 Task: Look for space in San Nicola la Strada, Italy from 10th July, 2023 to 15th July, 2023 for 7 adults in price range Rs.10000 to Rs.15000. Place can be entire place or shared room with 4 bedrooms having 7 beds and 4 bathrooms. Property type can be house, flat, guest house. Amenities needed are: wifi, TV, free parkinig on premises, gym, breakfast. Booking option can be shelf check-in. Required host language is English.
Action: Mouse moved to (594, 126)
Screenshot: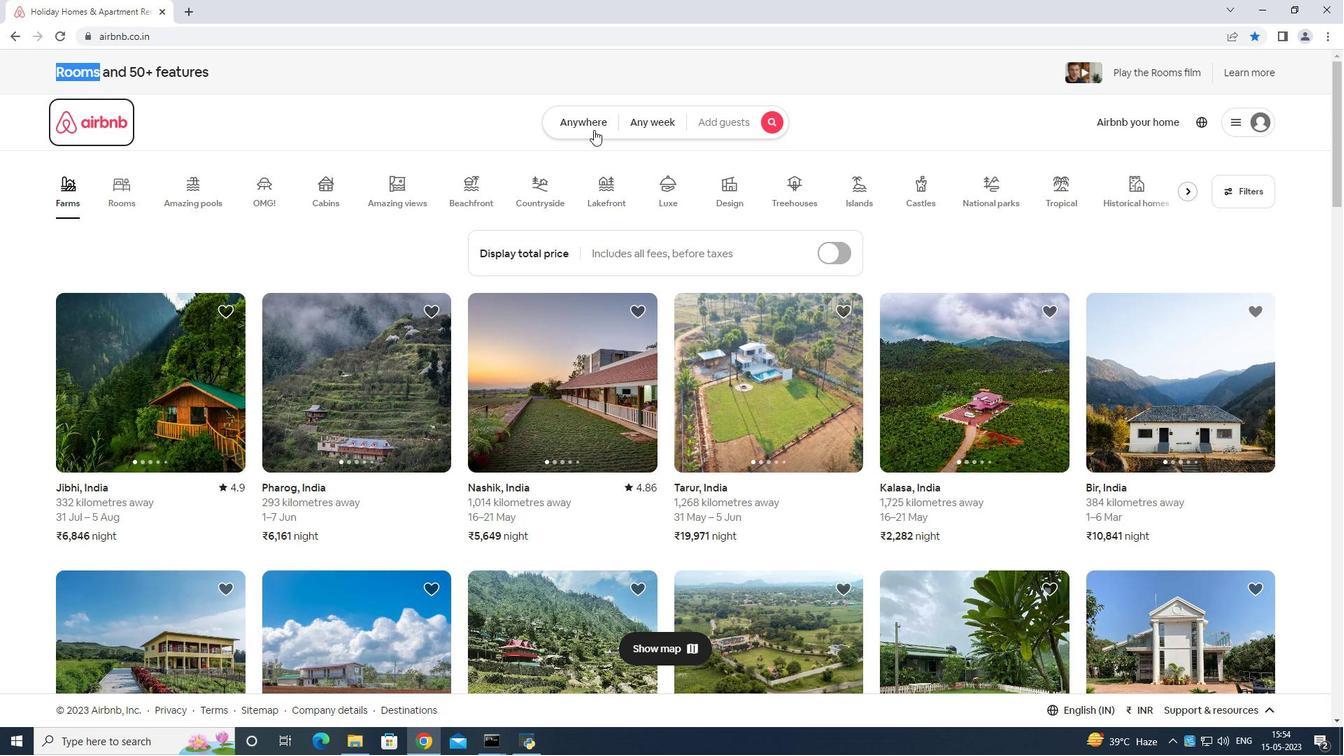 
Action: Mouse pressed left at (594, 126)
Screenshot: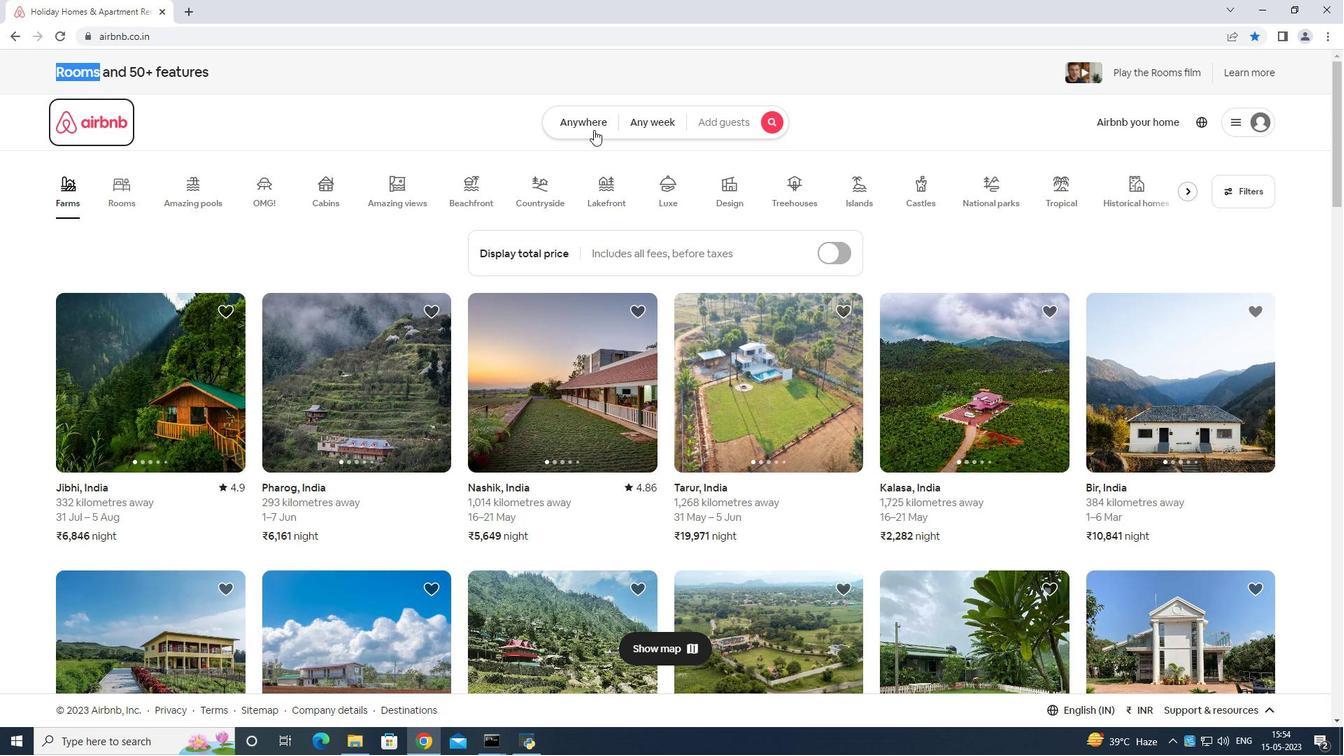 
Action: Mouse moved to (512, 177)
Screenshot: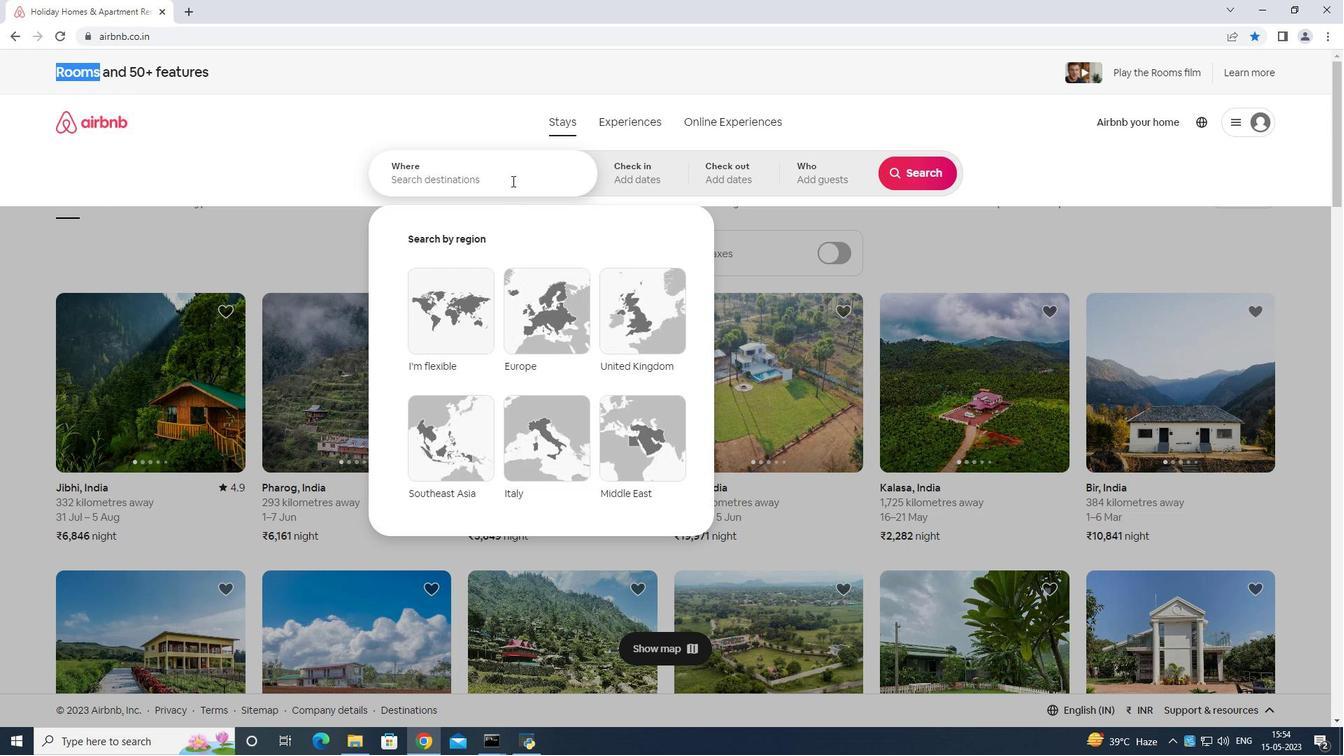 
Action: Mouse pressed left at (512, 177)
Screenshot: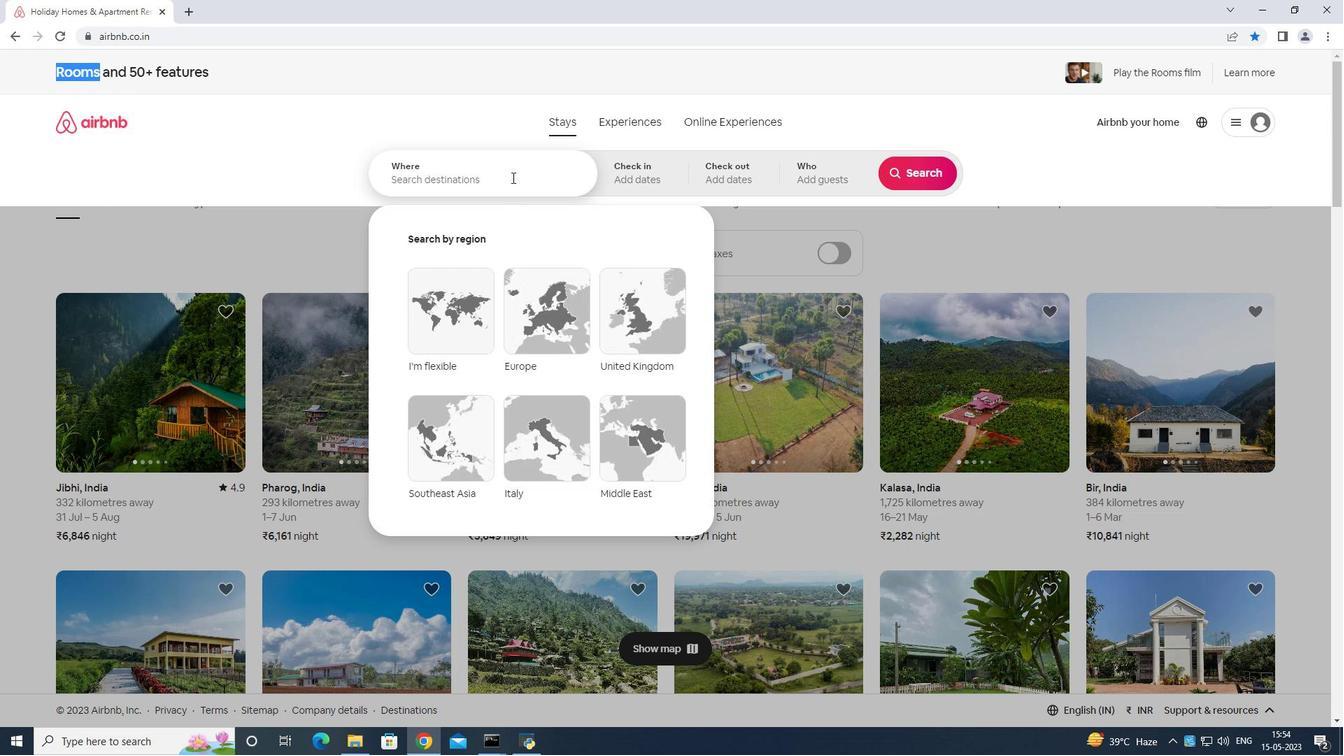 
Action: Key pressed <Key.shift>San<Key.space><Key.shift>Nicola<Key.space>la<Key.space>strada<Key.space>italy<Key.enter>
Screenshot: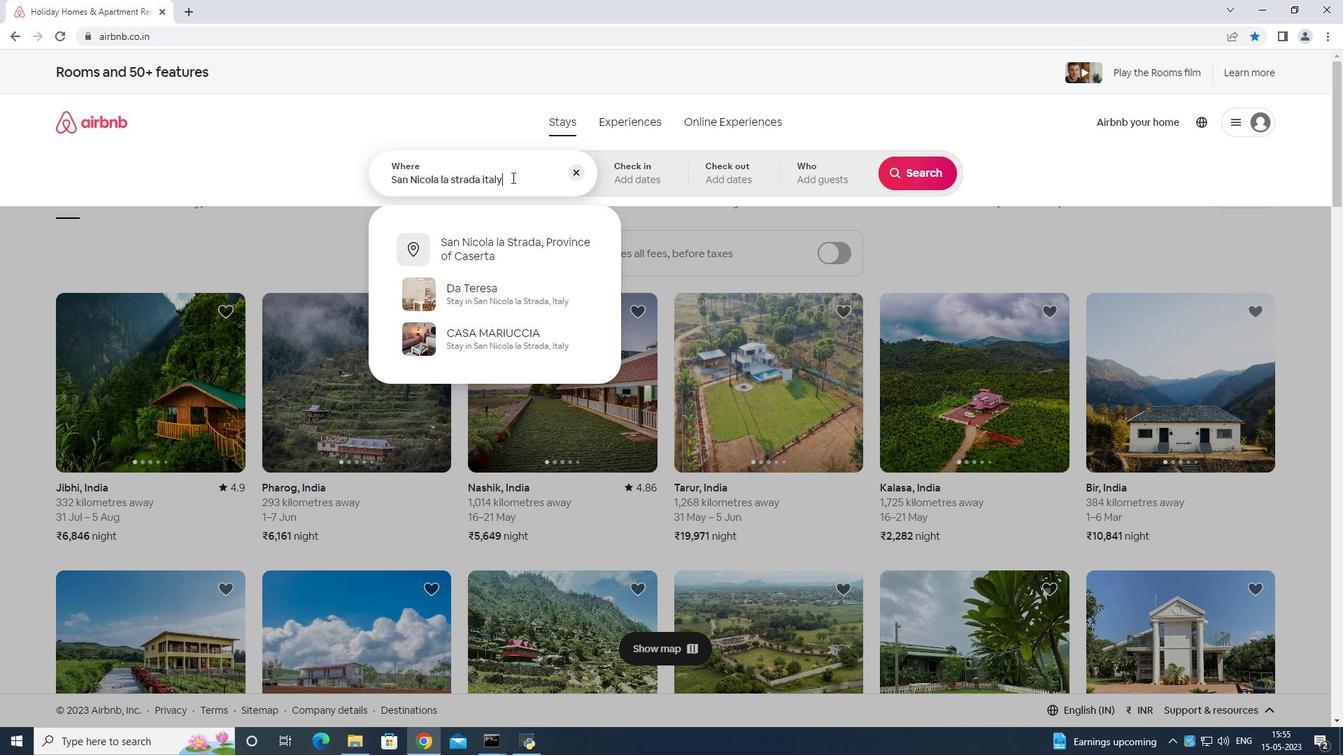 
Action: Mouse moved to (912, 281)
Screenshot: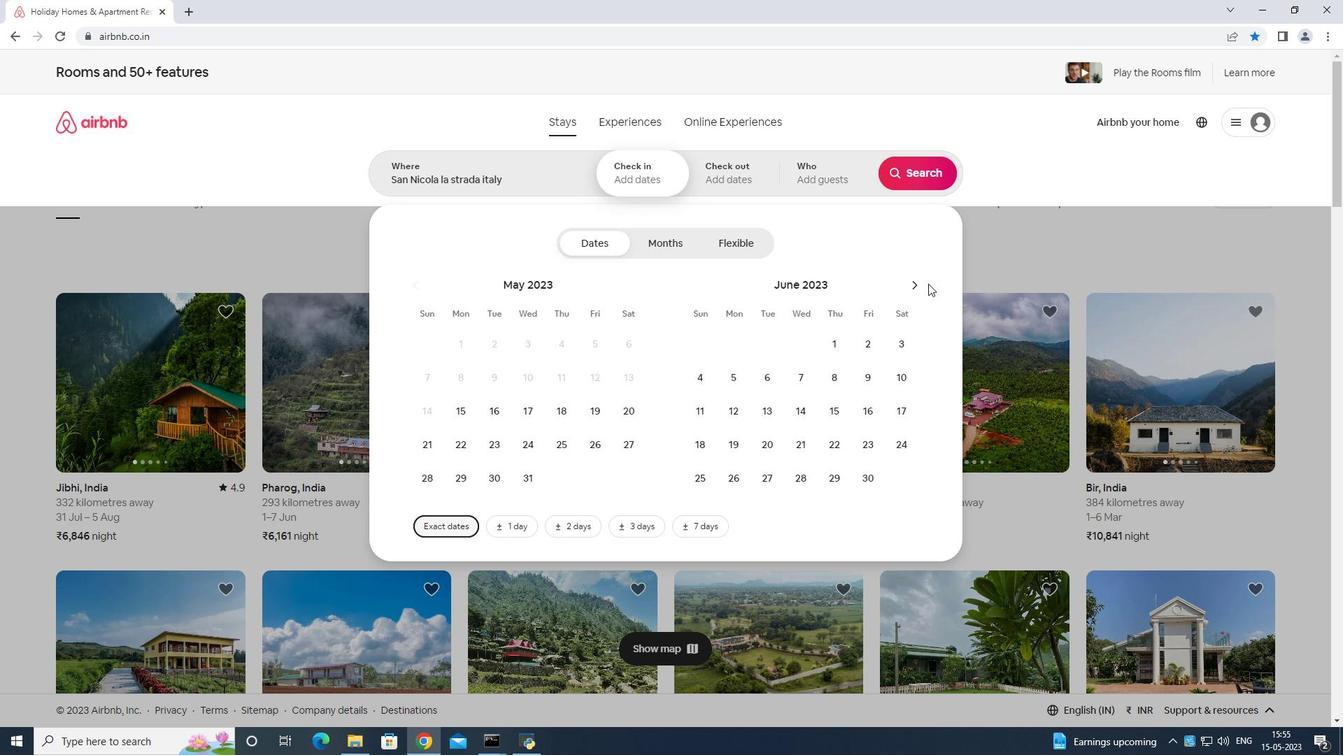 
Action: Mouse pressed left at (912, 281)
Screenshot: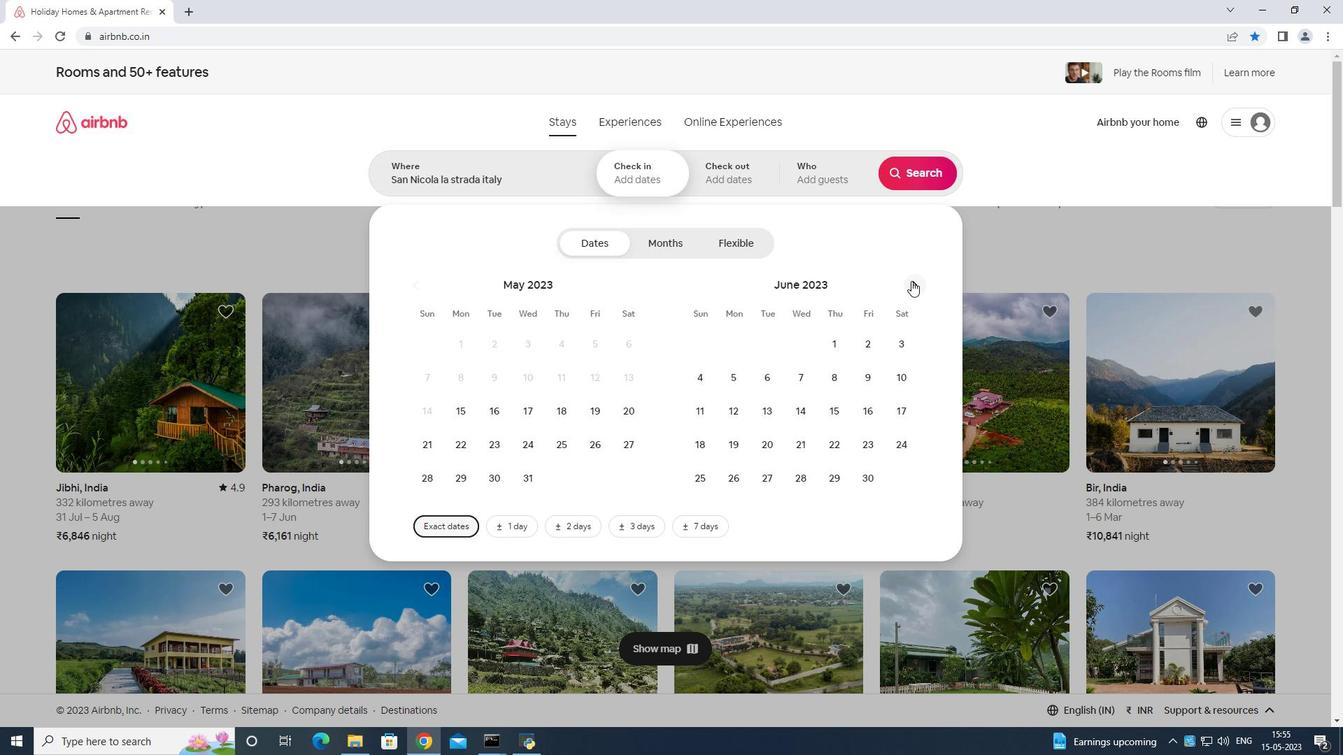 
Action: Mouse moved to (721, 407)
Screenshot: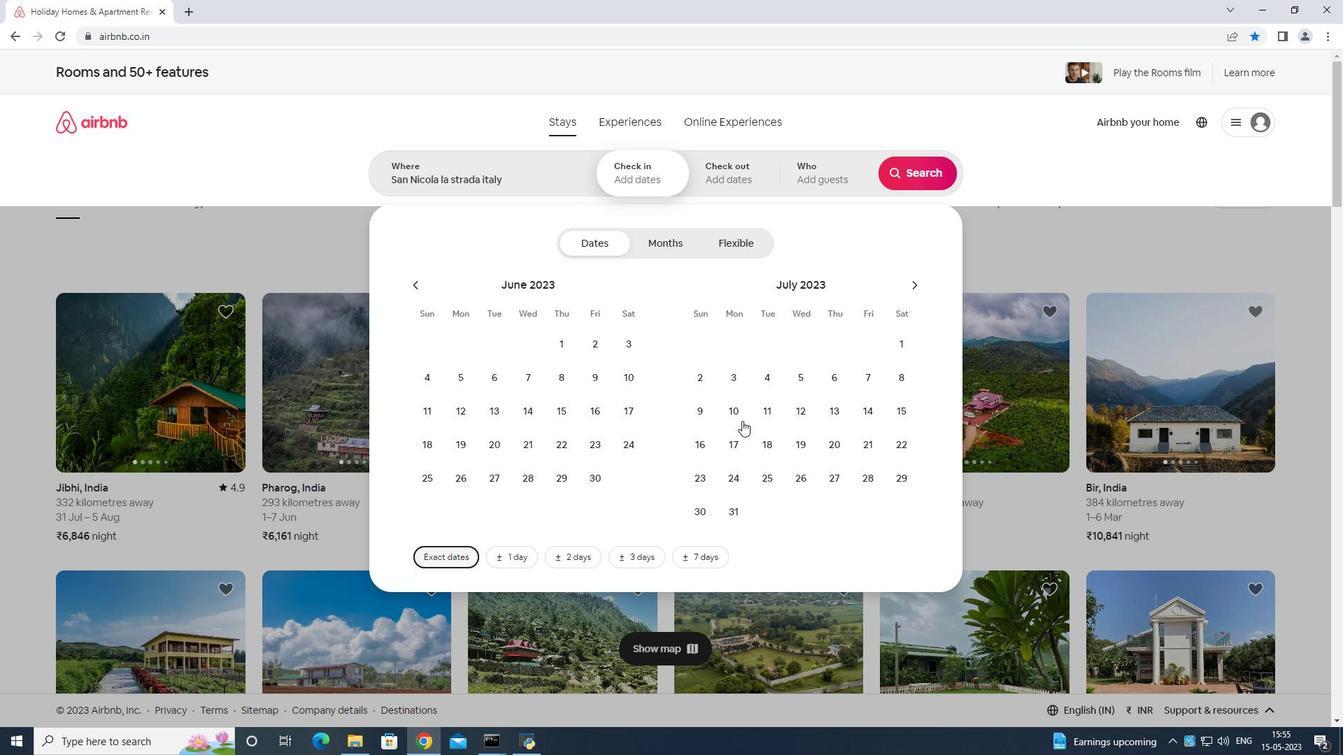 
Action: Mouse pressed left at (721, 407)
Screenshot: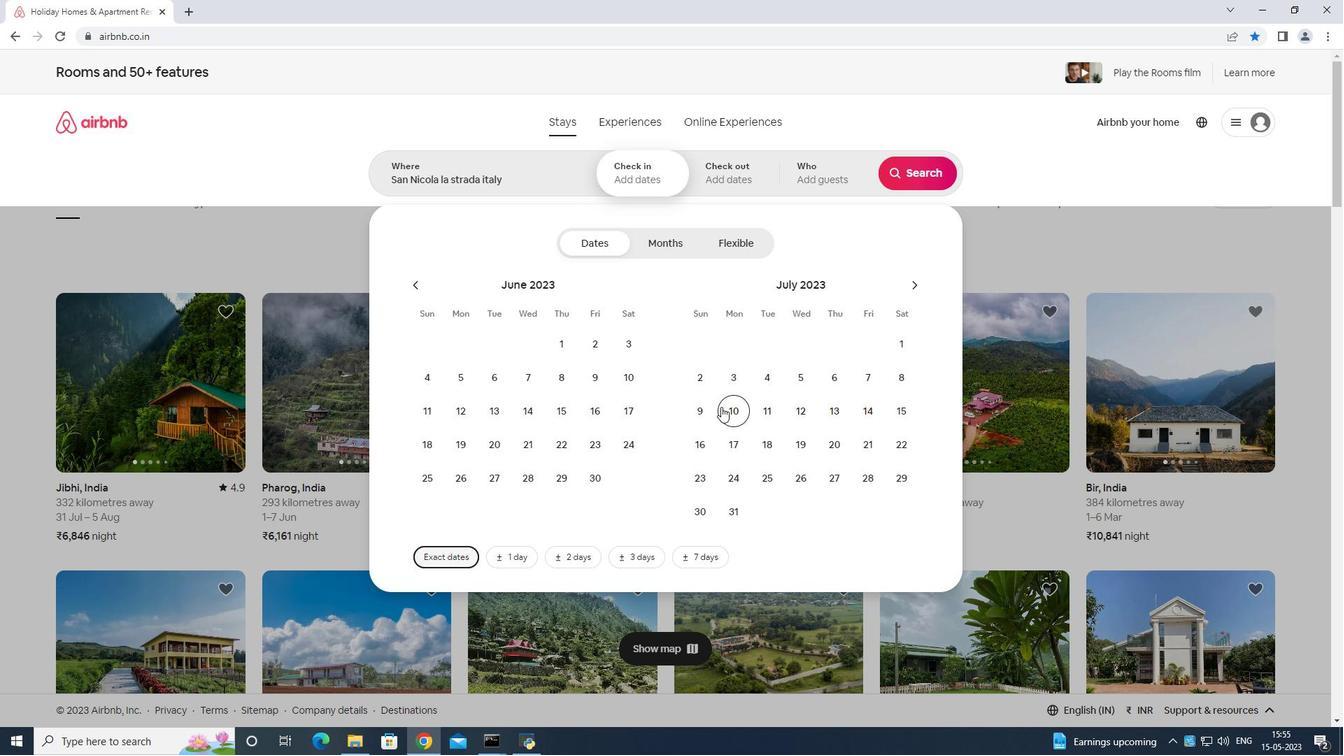 
Action: Mouse moved to (900, 412)
Screenshot: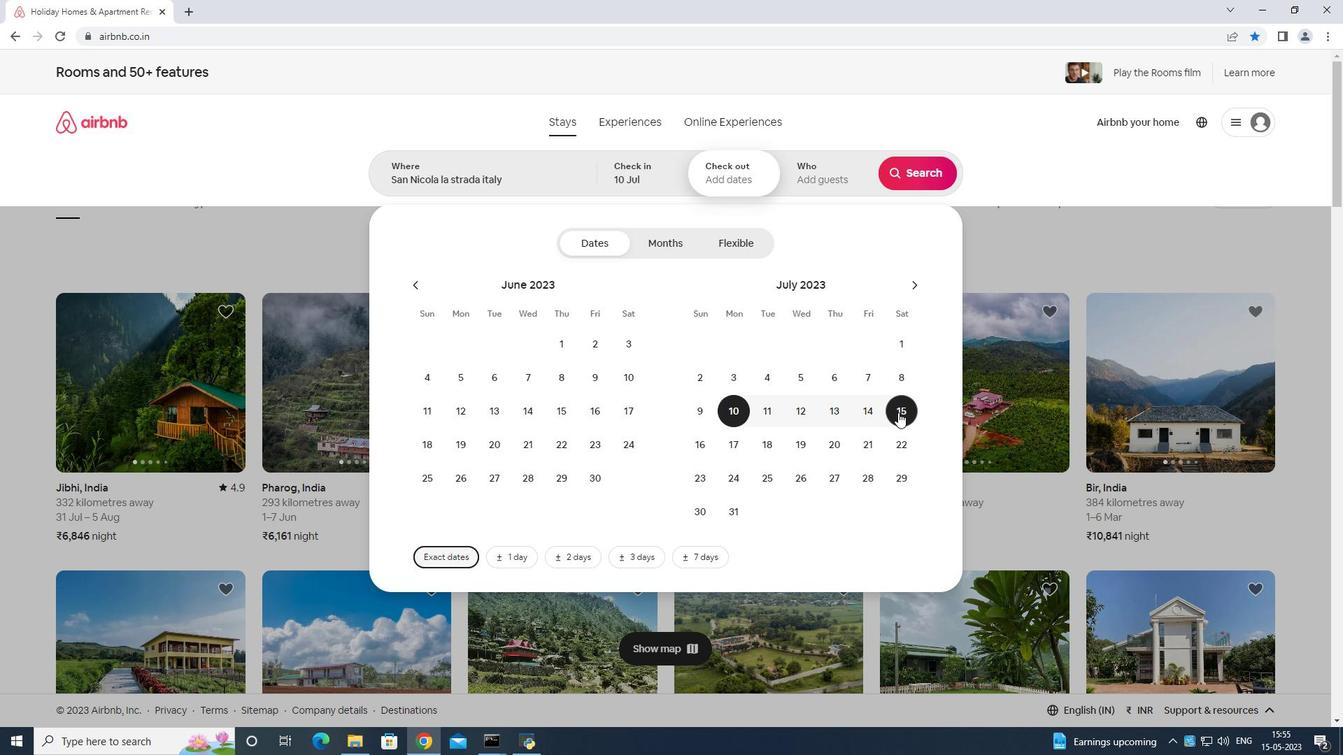 
Action: Mouse pressed left at (900, 412)
Screenshot: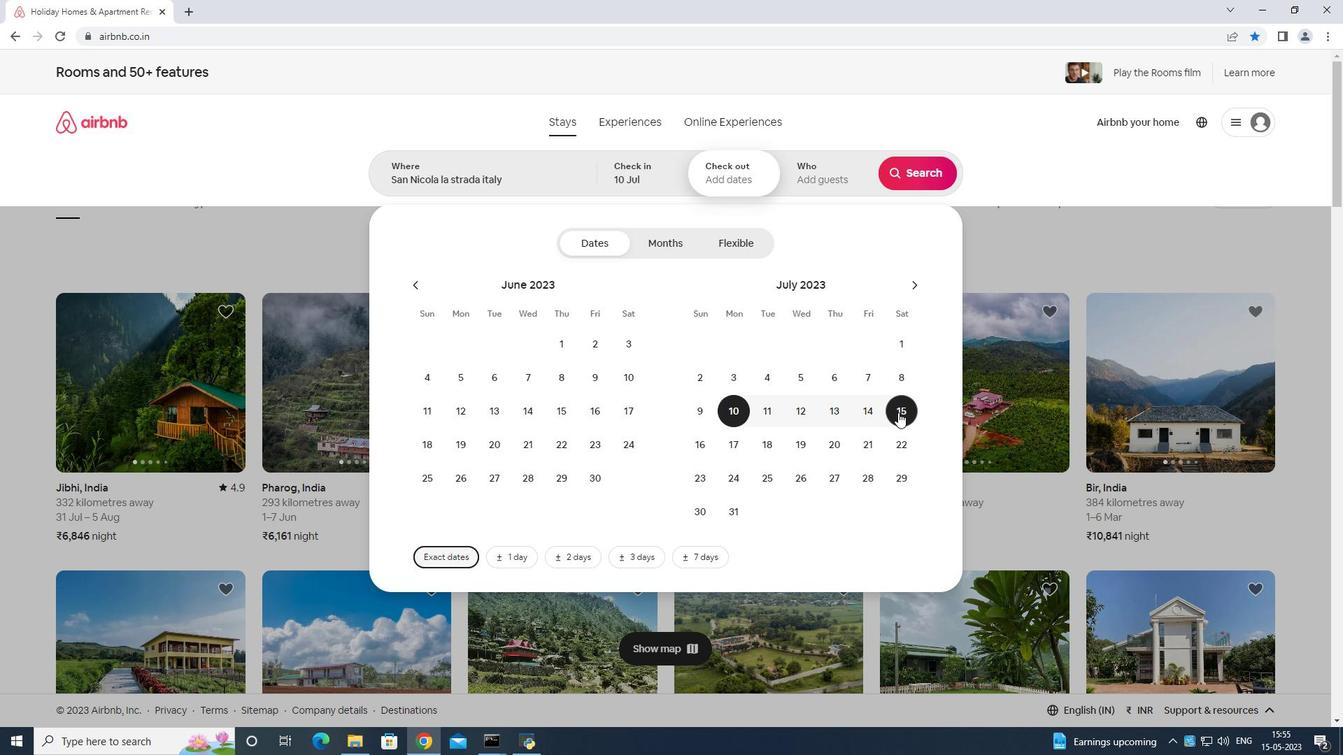 
Action: Mouse moved to (828, 180)
Screenshot: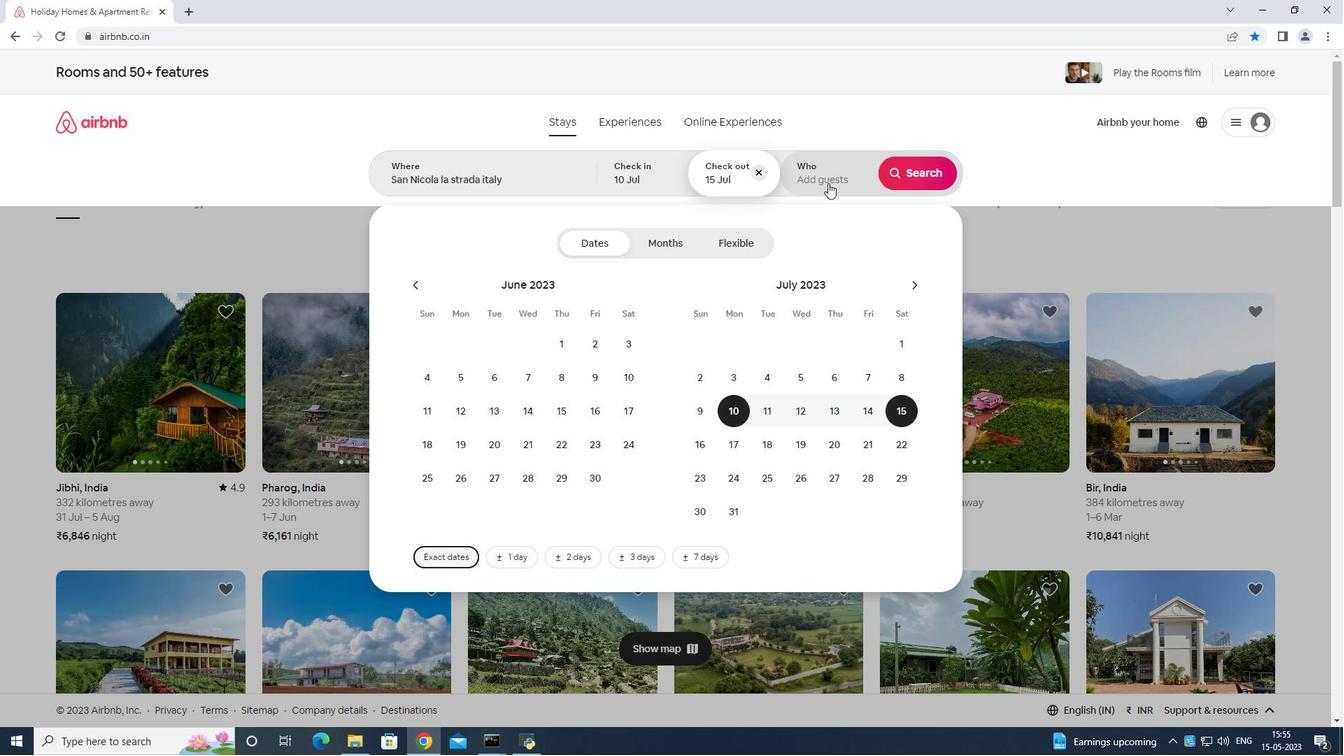 
Action: Mouse pressed left at (828, 180)
Screenshot: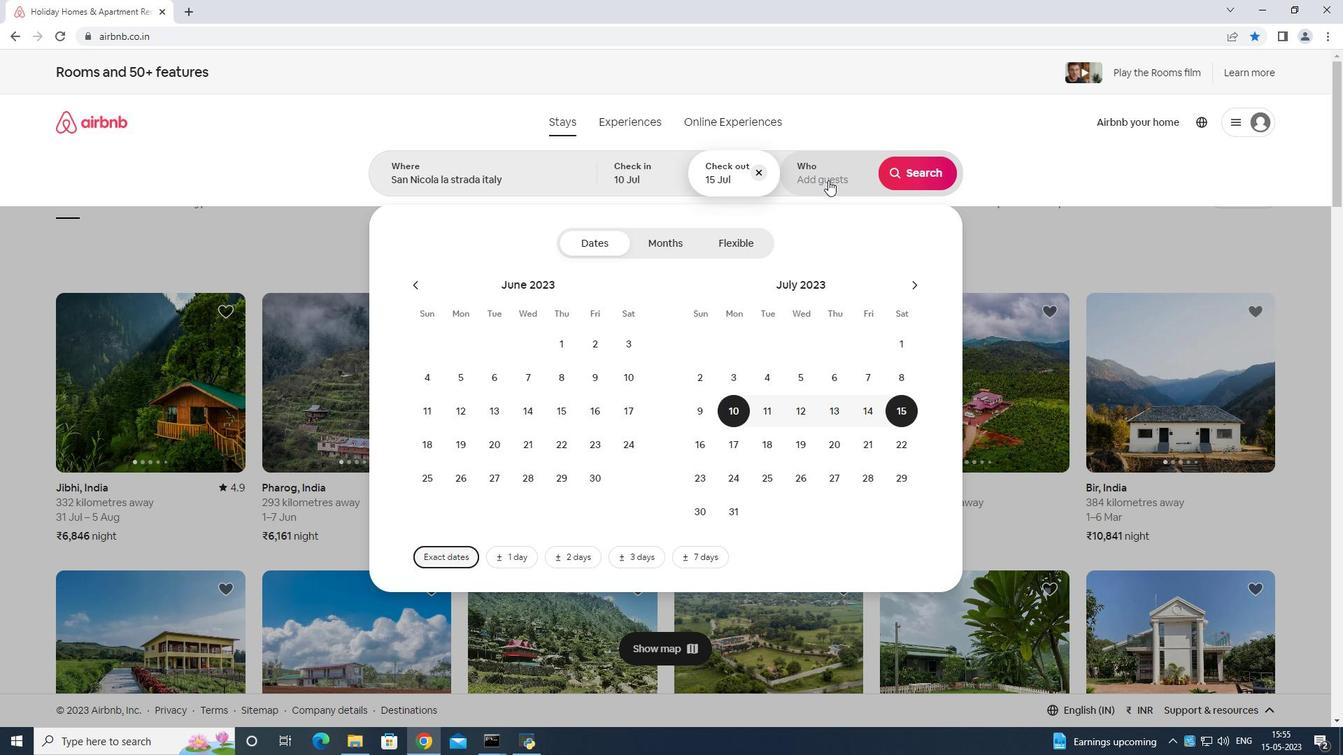 
Action: Mouse moved to (923, 249)
Screenshot: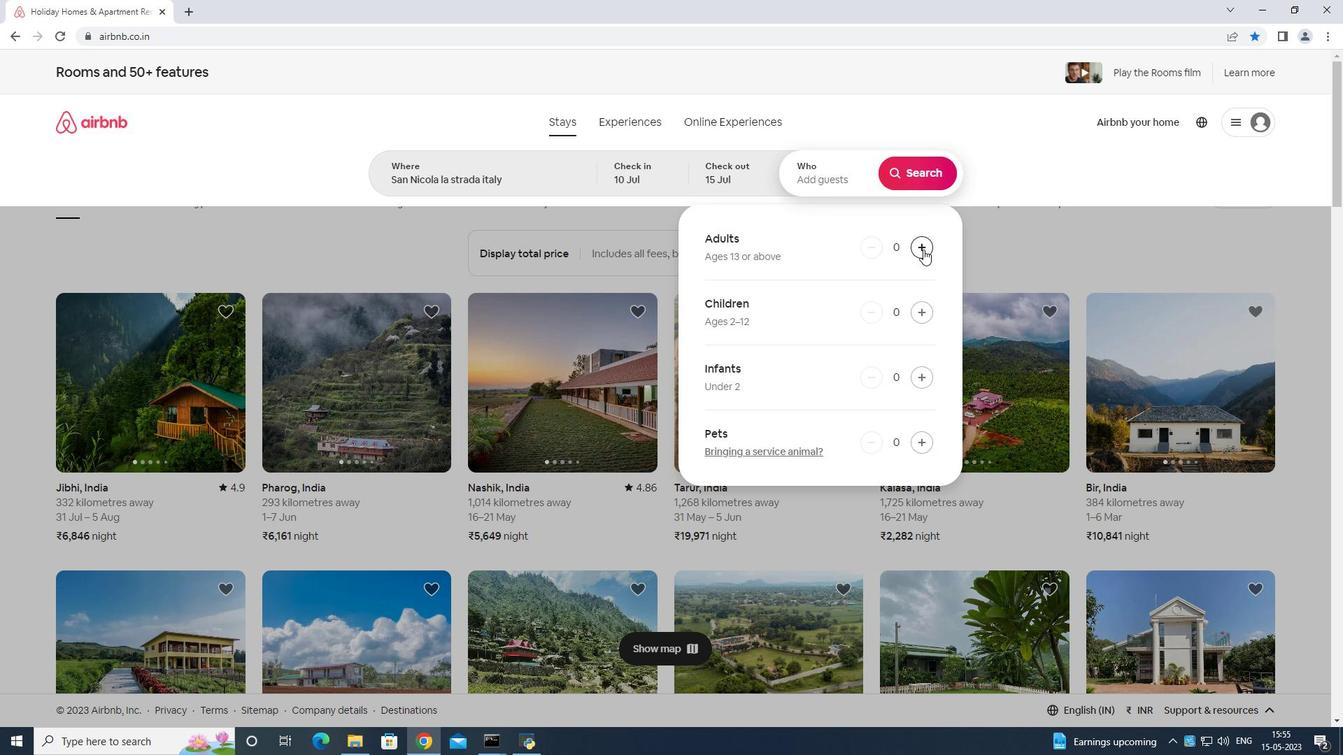 
Action: Mouse pressed left at (923, 249)
Screenshot: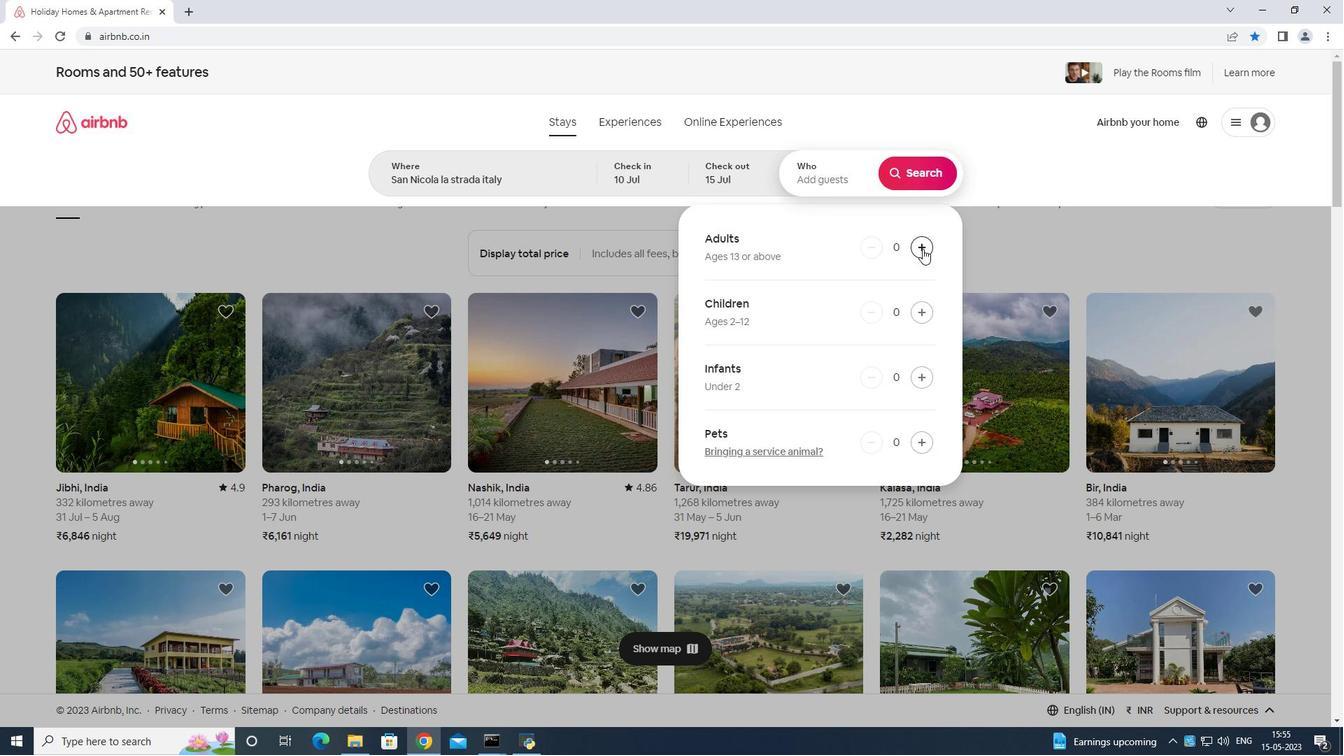 
Action: Mouse moved to (920, 246)
Screenshot: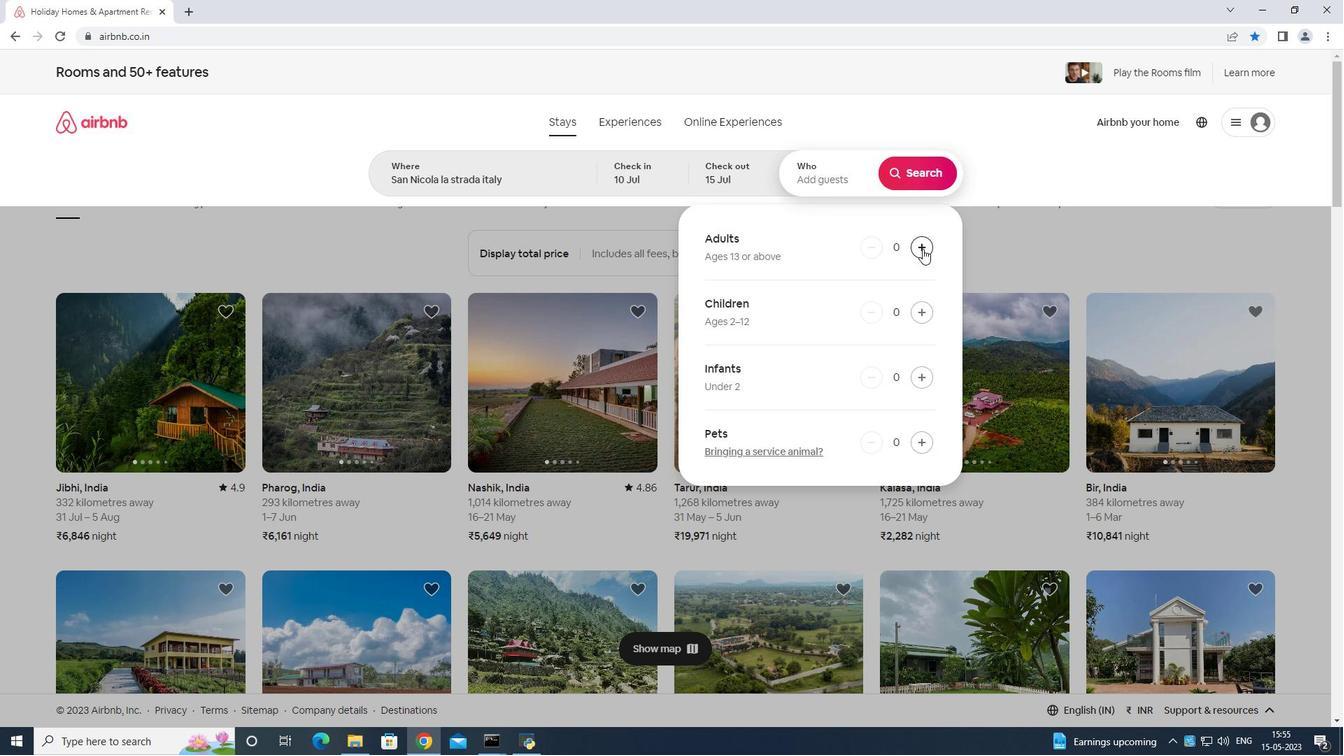 
Action: Mouse pressed left at (920, 246)
Screenshot: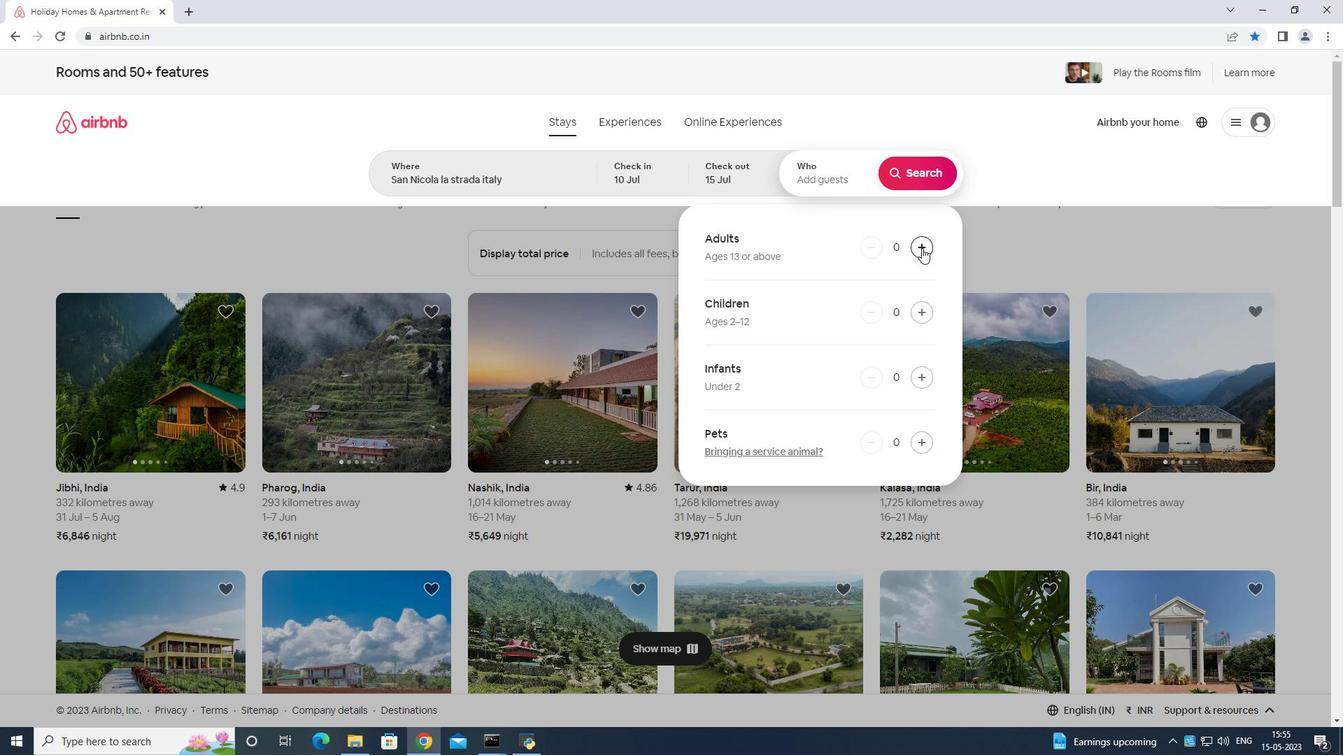 
Action: Mouse moved to (918, 245)
Screenshot: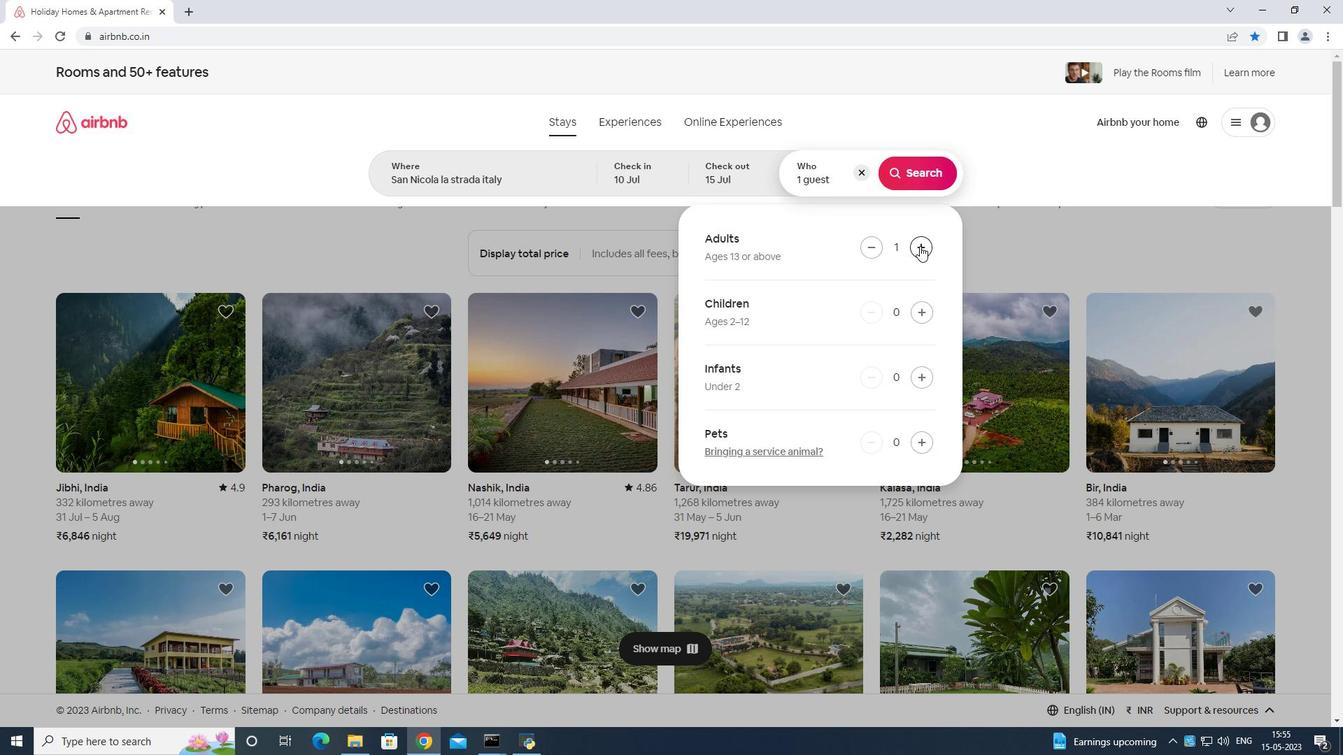 
Action: Mouse pressed left at (918, 245)
Screenshot: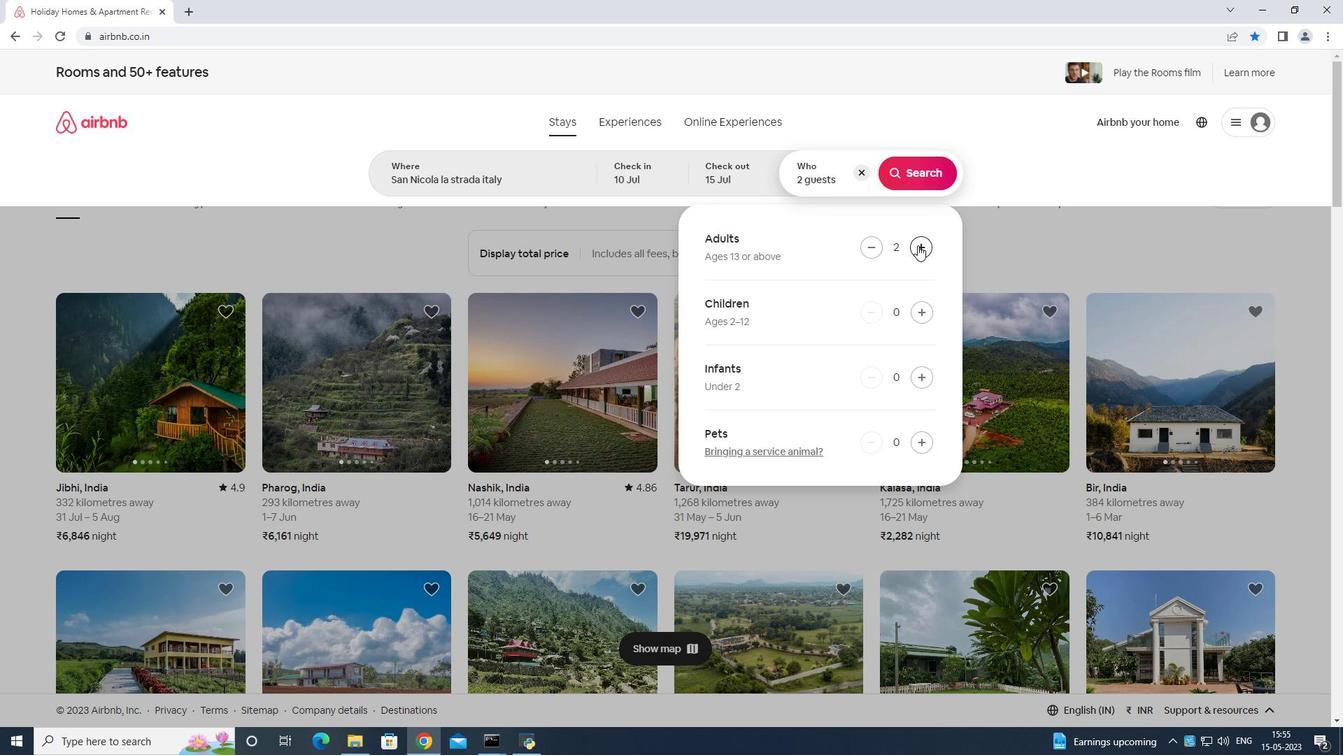 
Action: Mouse pressed left at (918, 245)
Screenshot: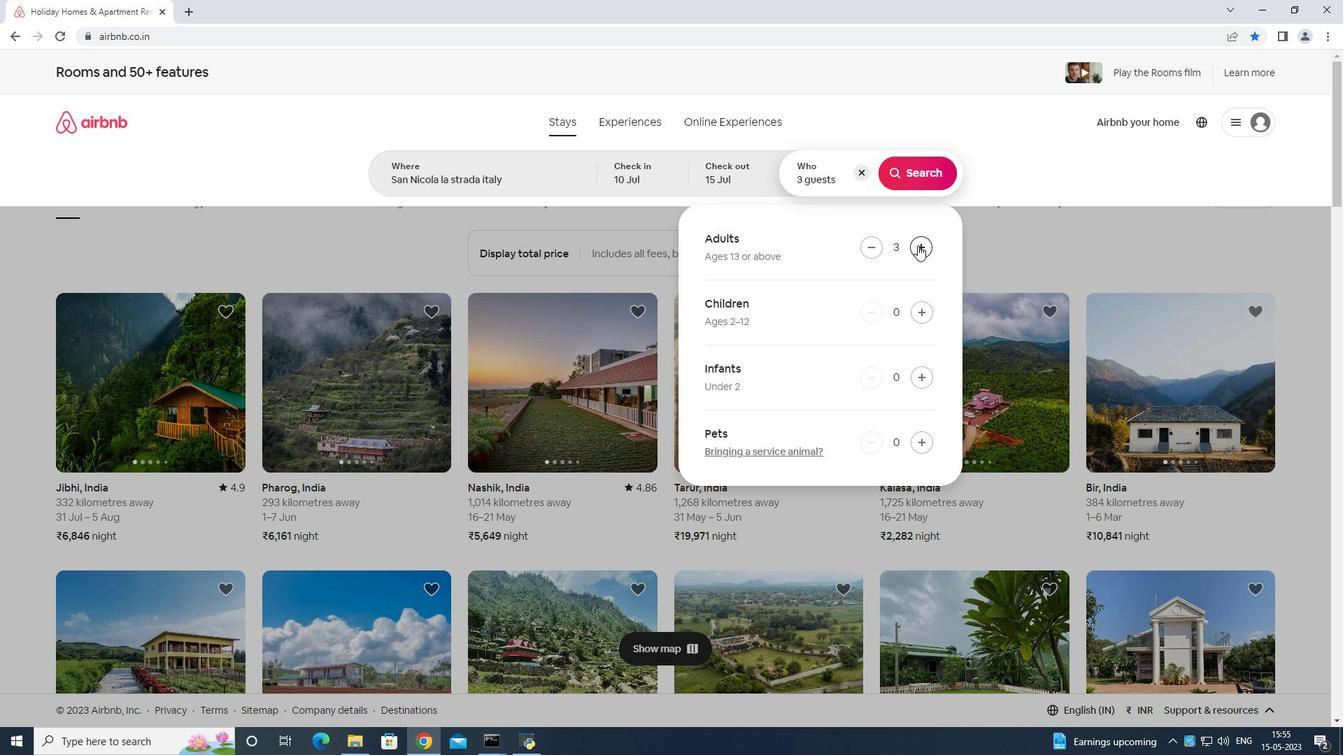 
Action: Mouse pressed left at (918, 245)
Screenshot: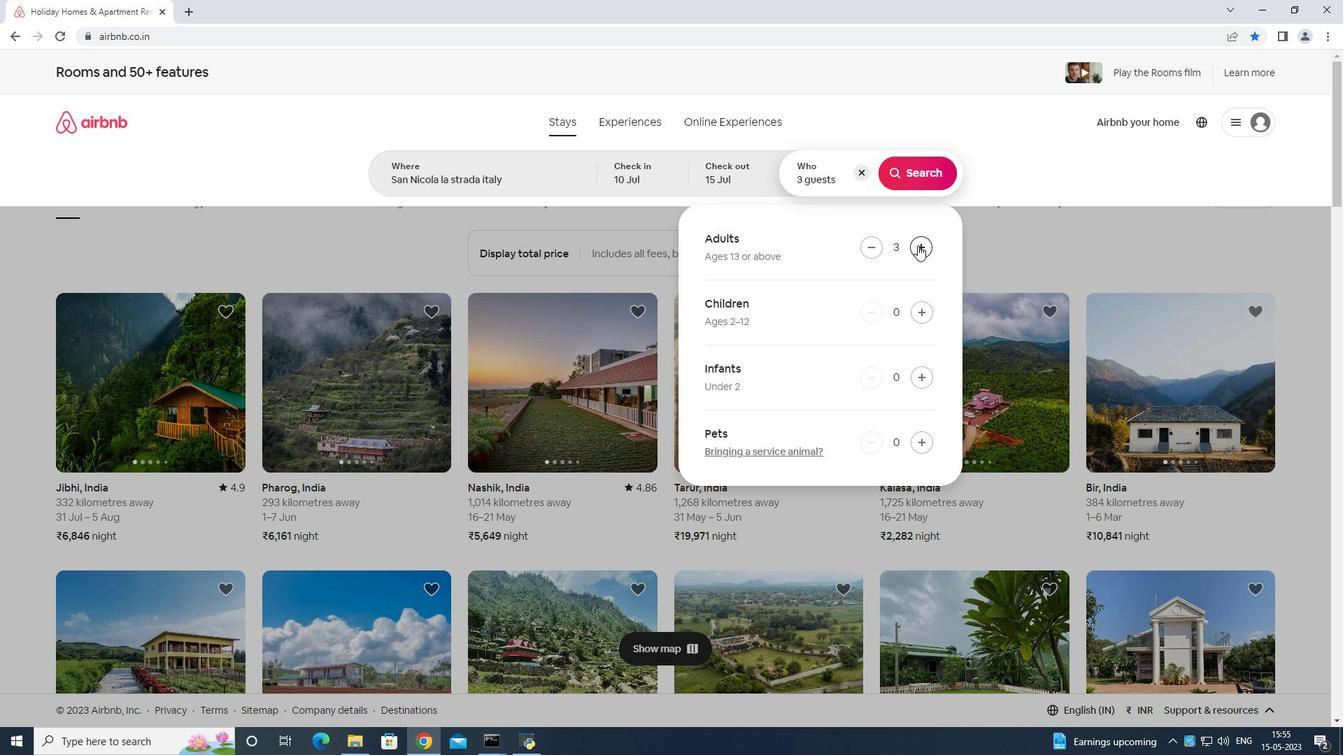 
Action: Mouse pressed left at (918, 245)
Screenshot: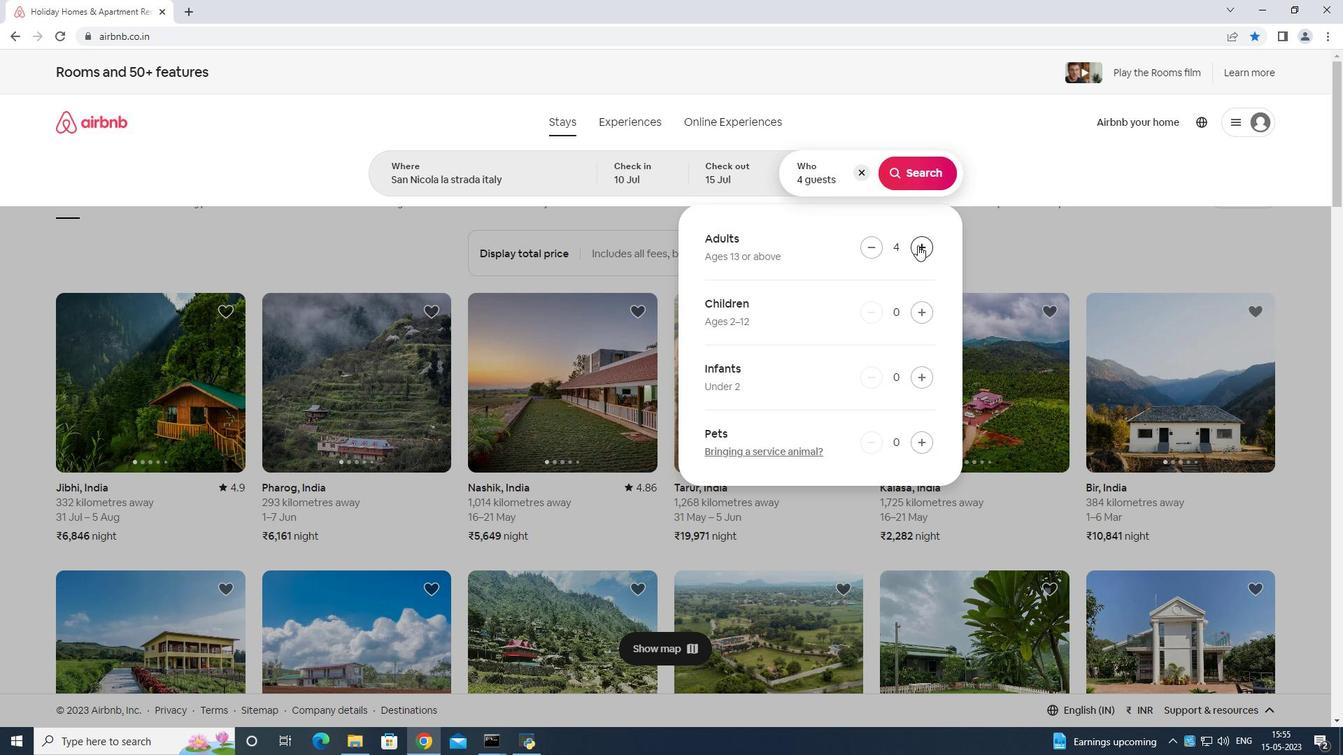 
Action: Mouse pressed left at (918, 245)
Screenshot: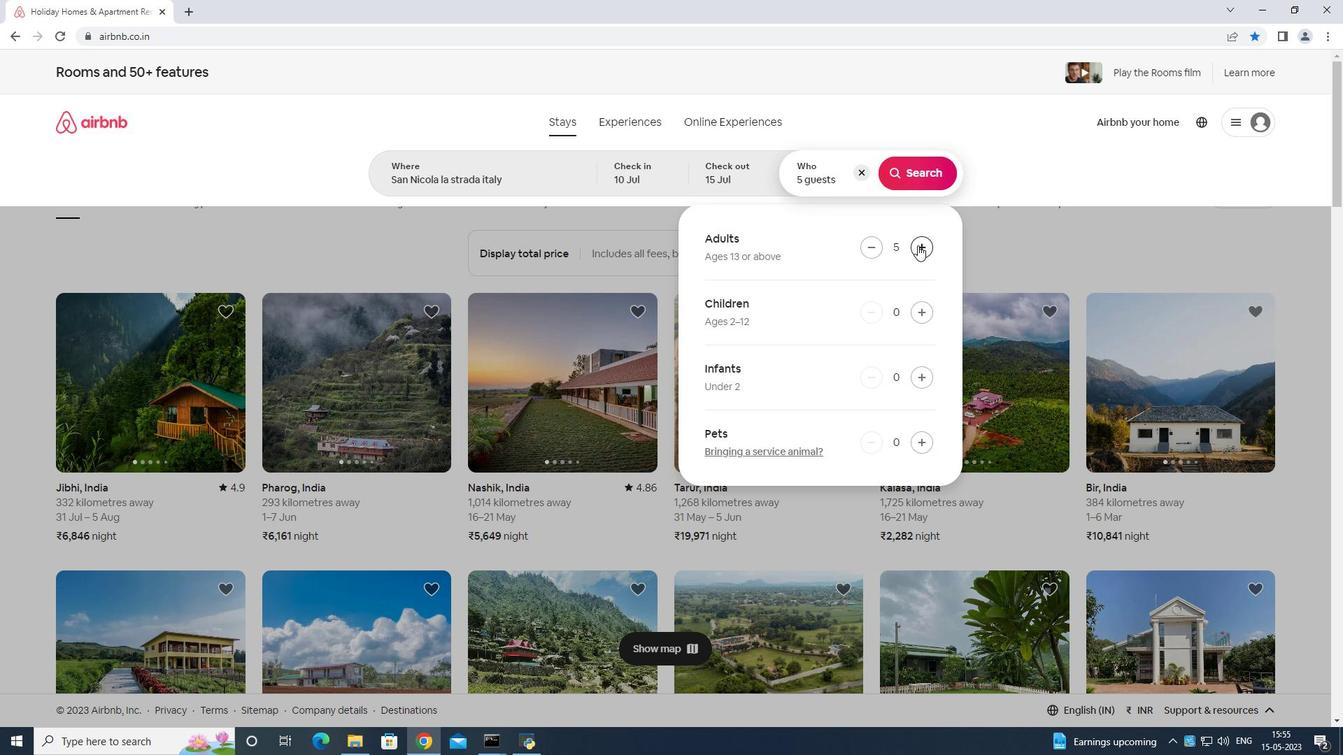 
Action: Mouse moved to (912, 170)
Screenshot: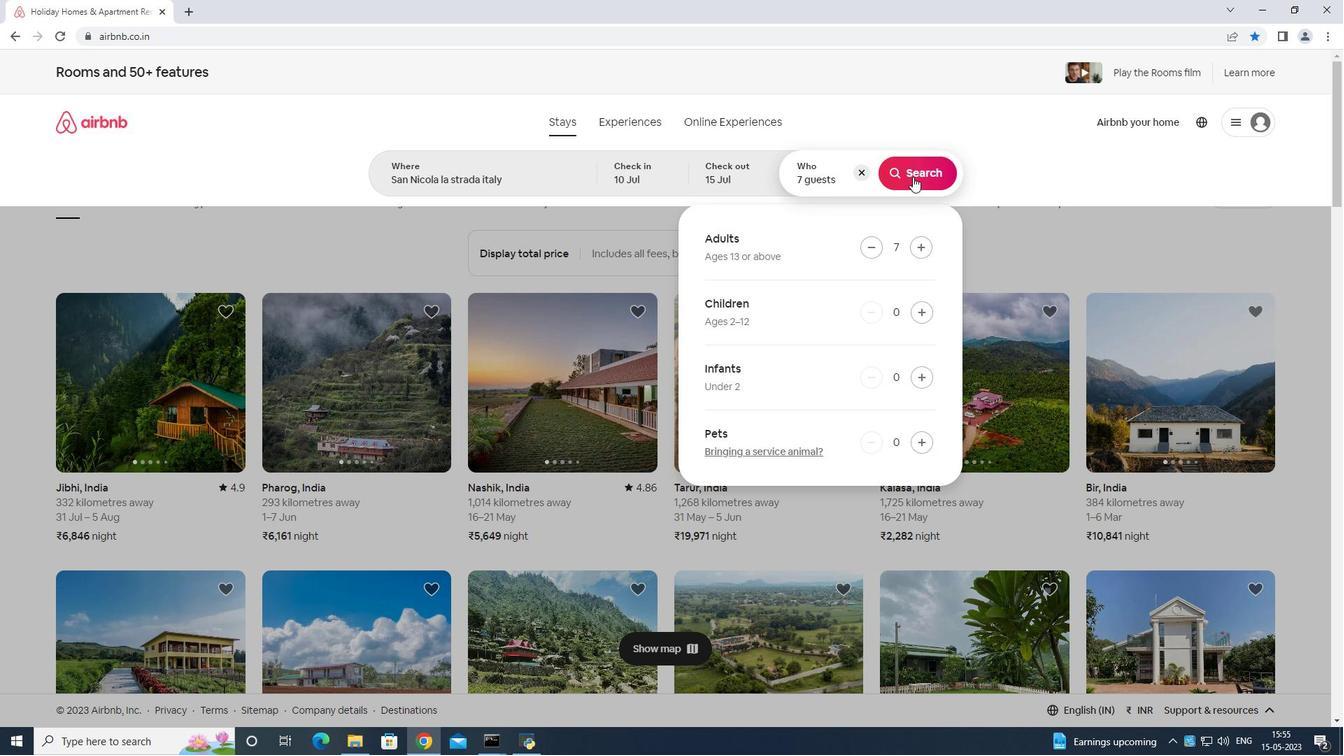 
Action: Mouse pressed left at (912, 170)
Screenshot: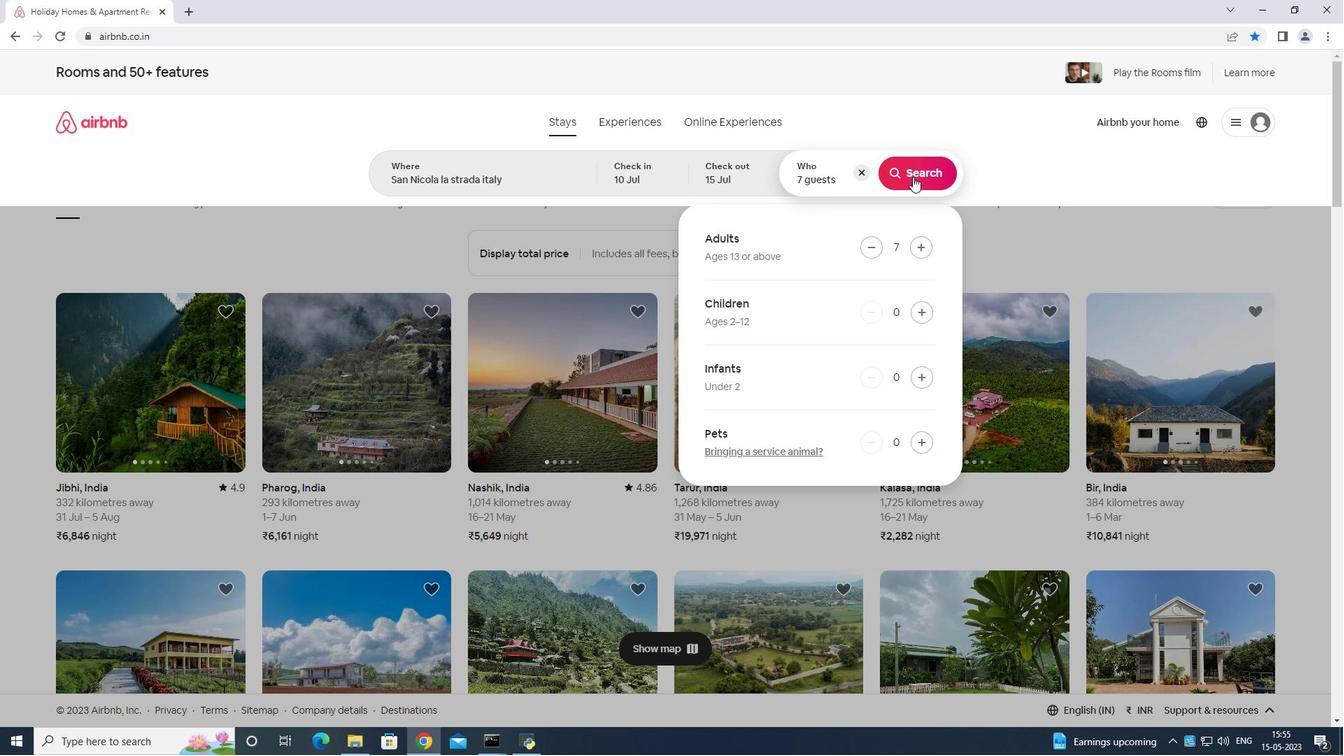 
Action: Mouse moved to (1277, 133)
Screenshot: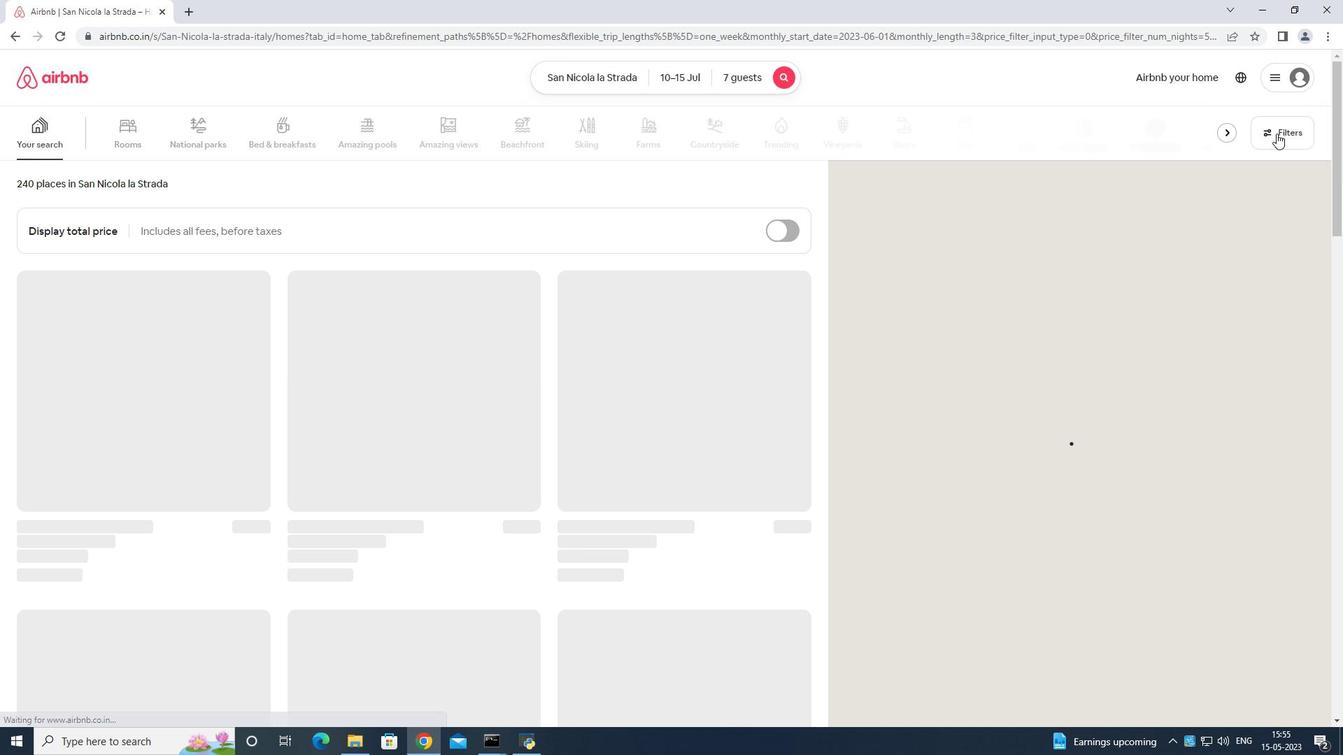 
Action: Mouse pressed left at (1277, 133)
Screenshot: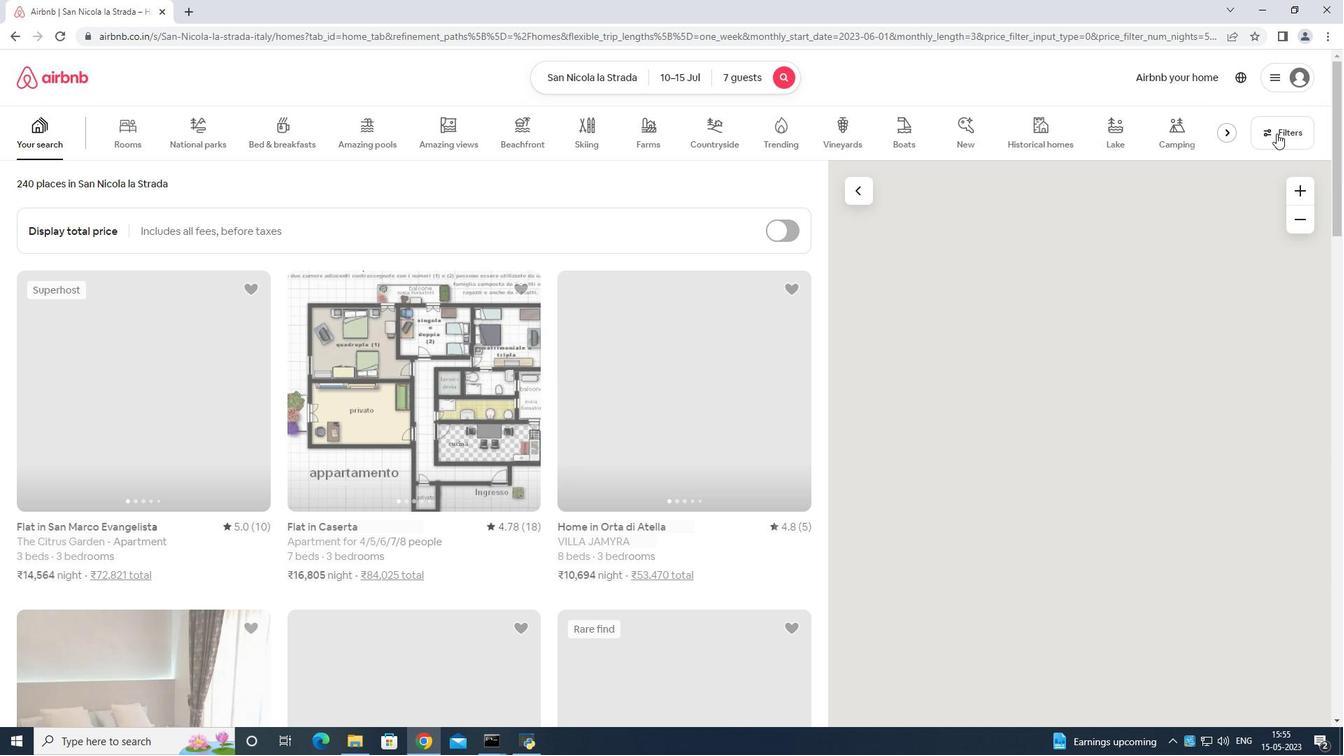 
Action: Mouse moved to (543, 472)
Screenshot: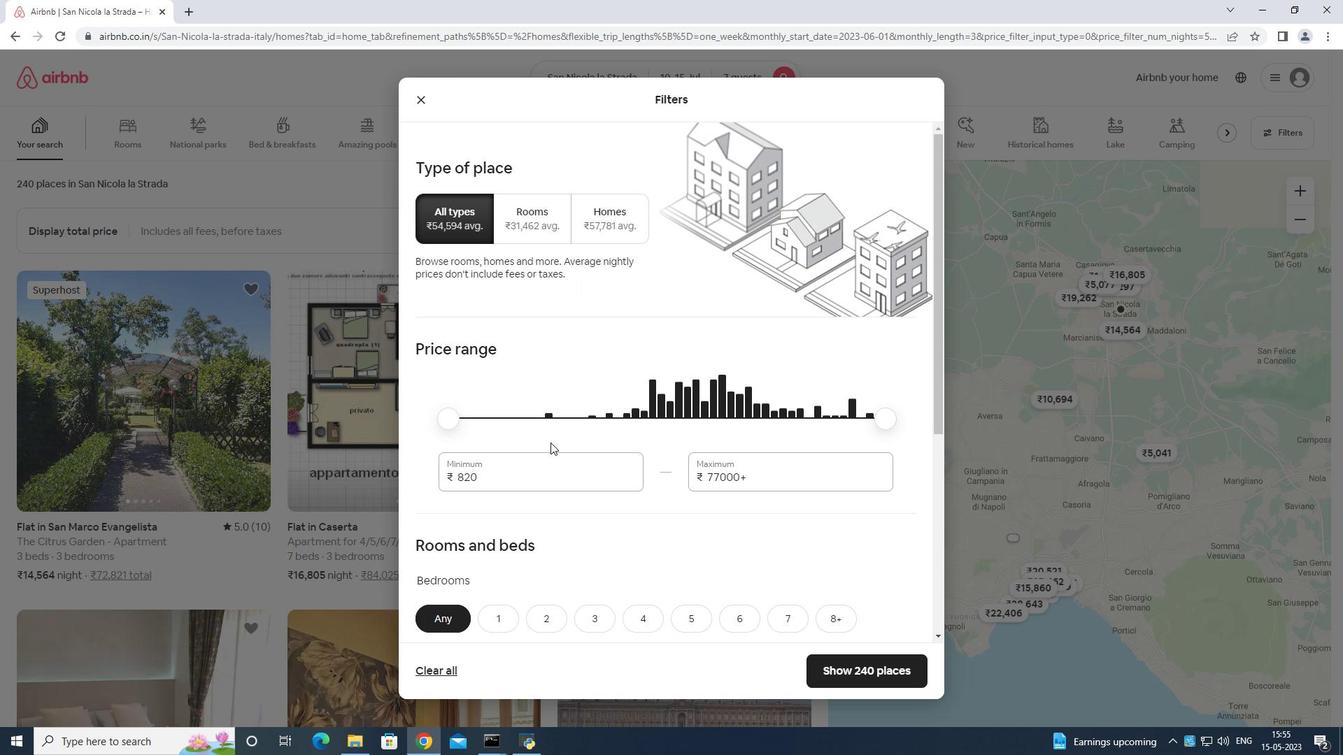
Action: Mouse pressed left at (543, 472)
Screenshot: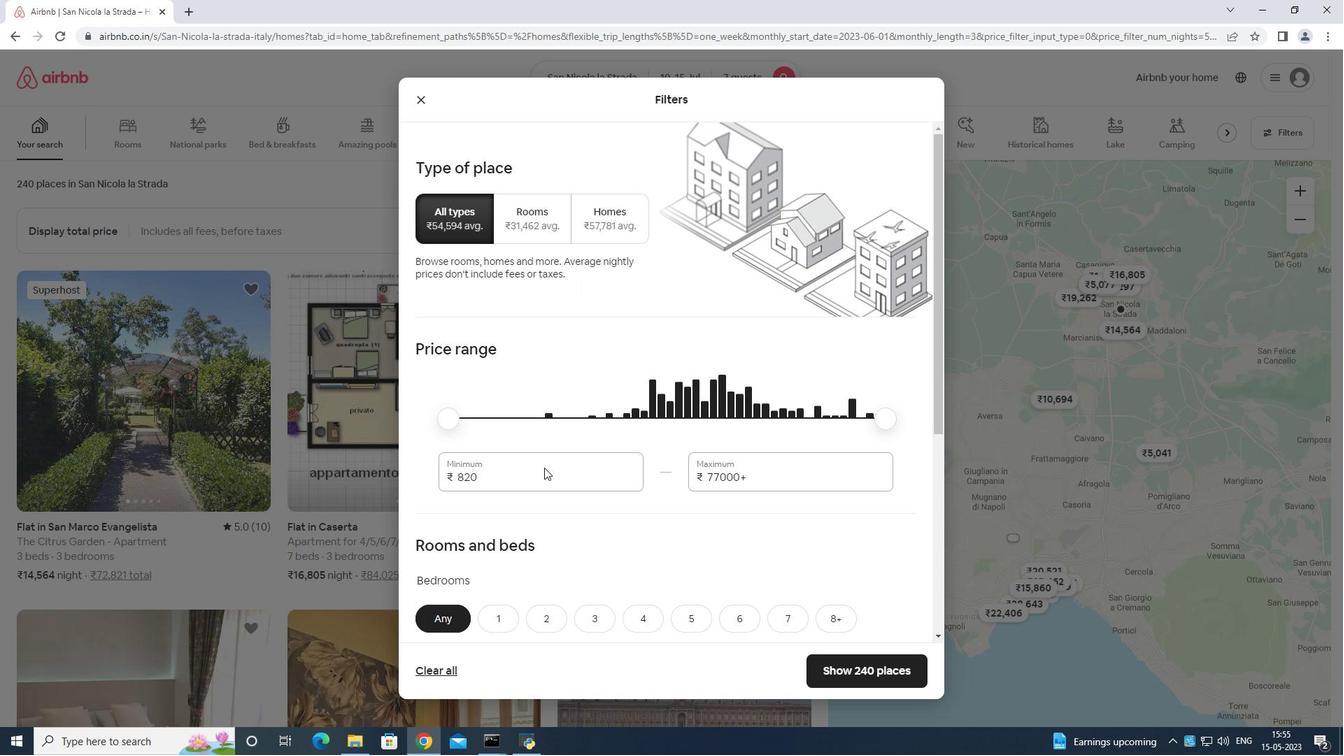 
Action: Mouse moved to (475, 478)
Screenshot: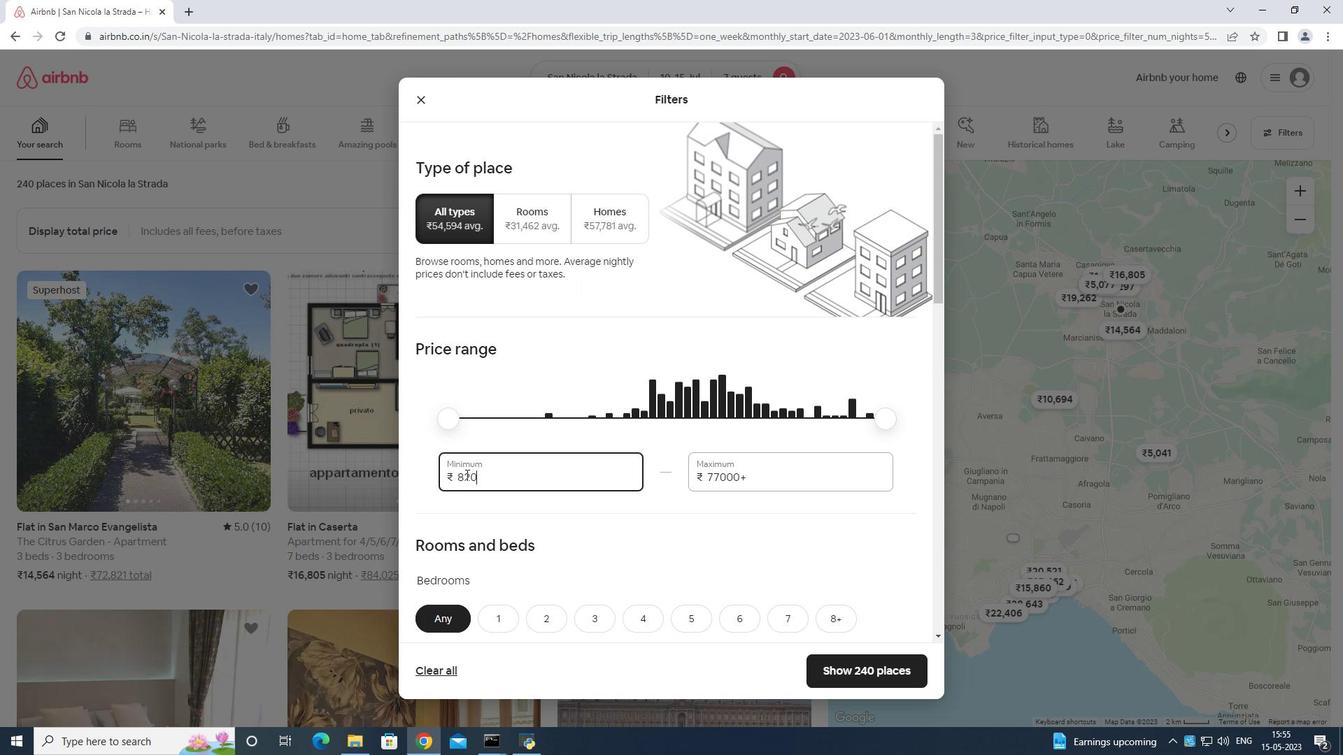 
Action: Key pressed <Key.backspace>
Screenshot: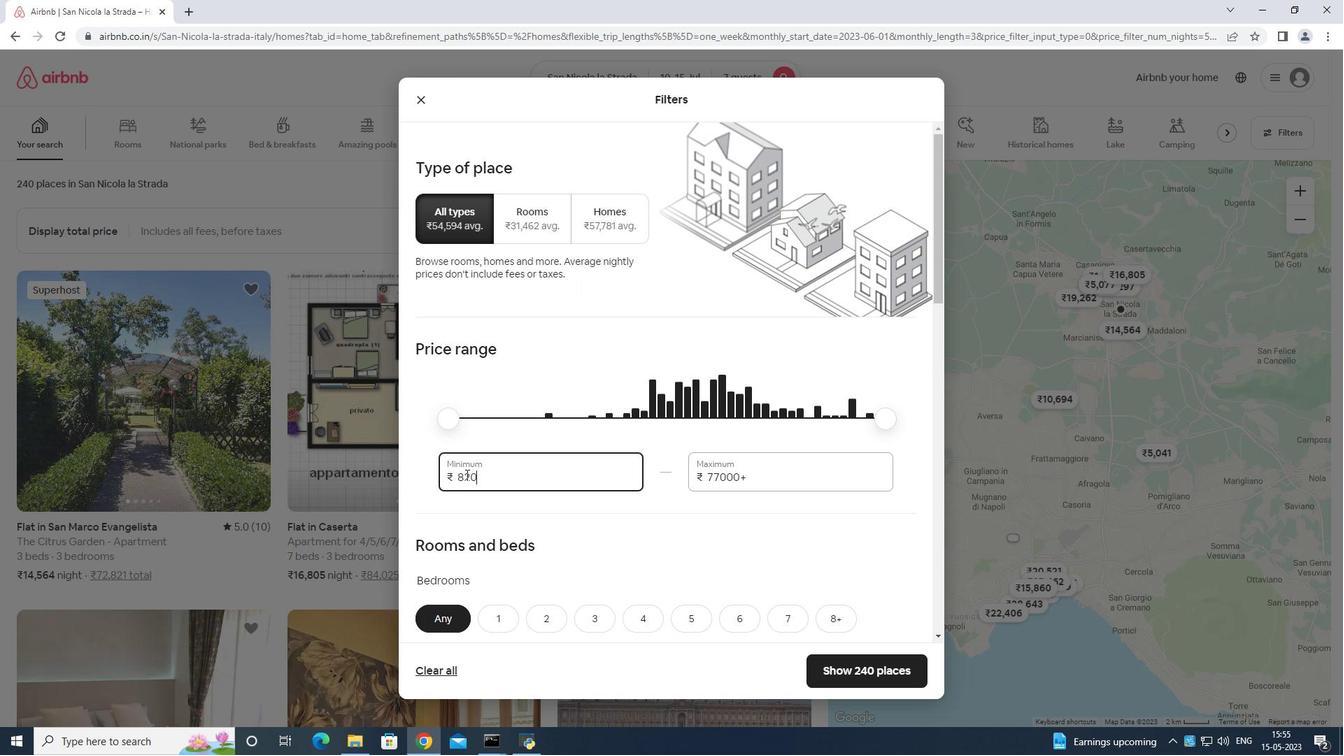 
Action: Mouse moved to (485, 494)
Screenshot: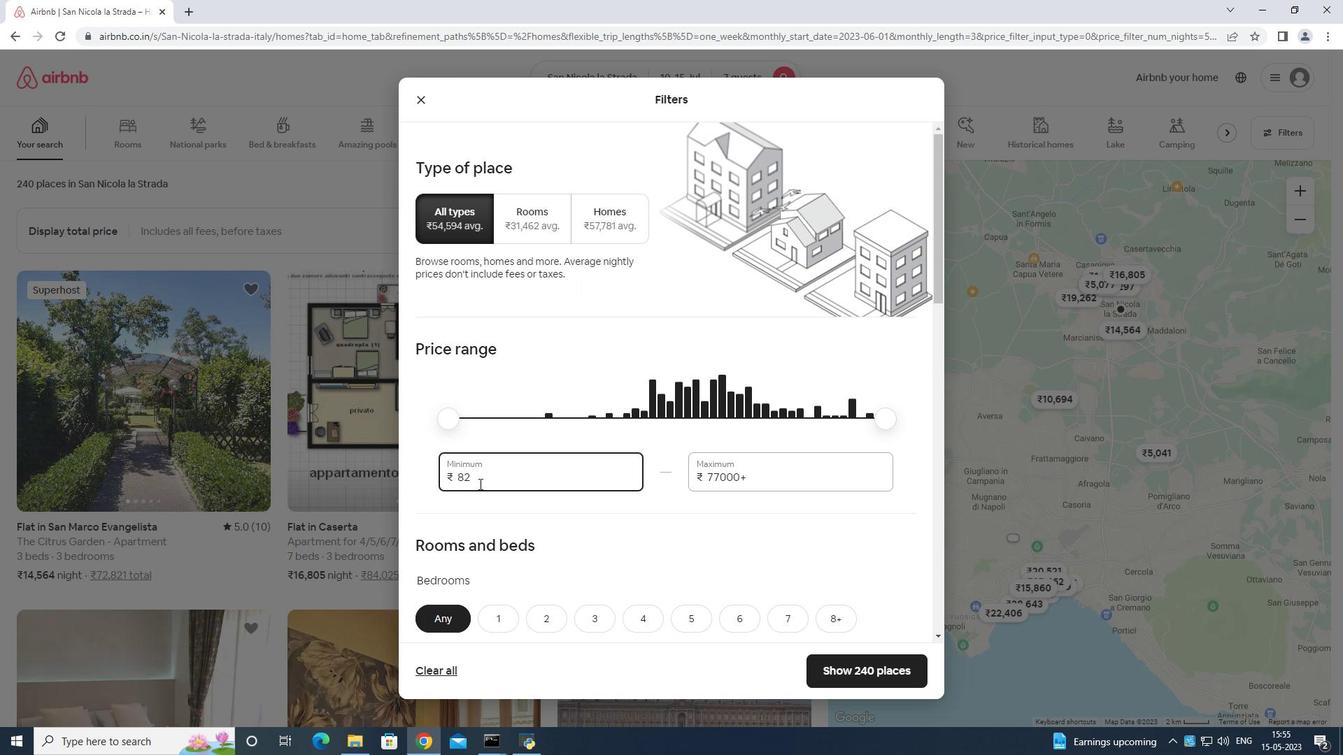 
Action: Key pressed <Key.backspace><Key.backspace><Key.backspace><Key.backspace>
Screenshot: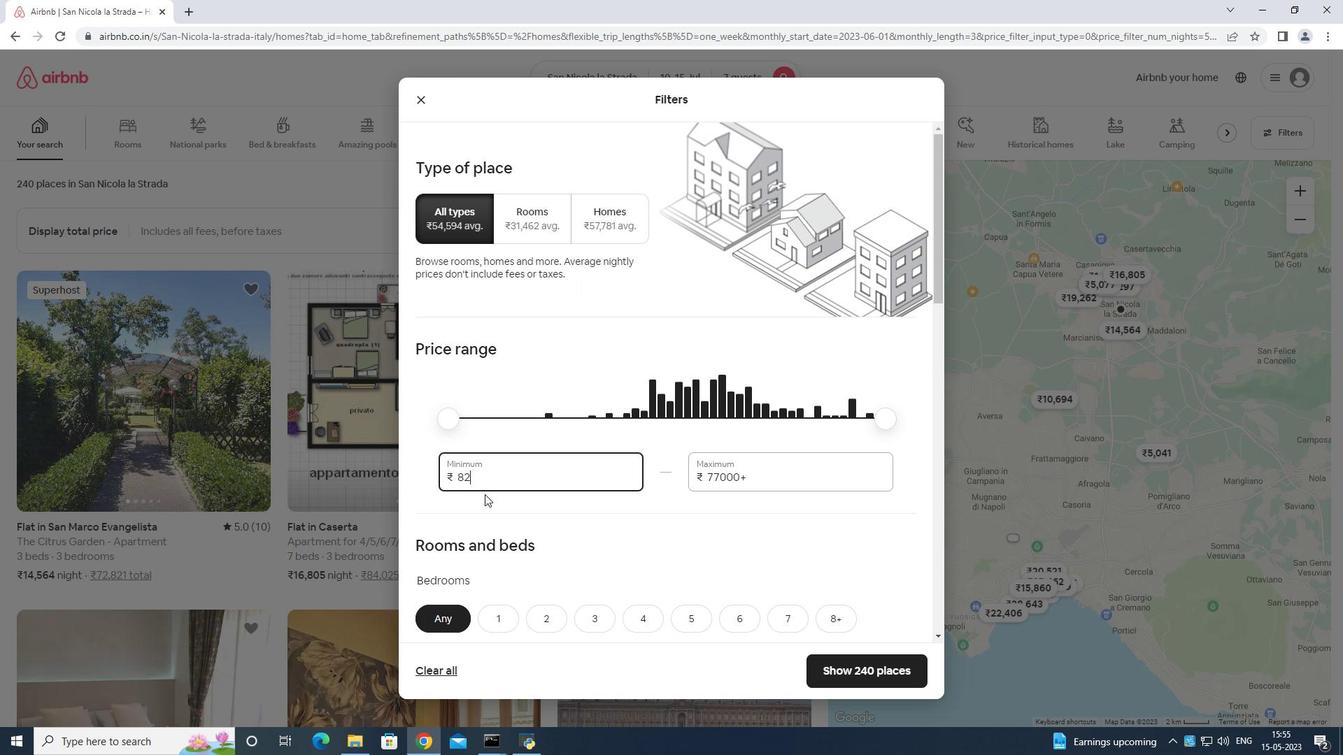 
Action: Mouse moved to (485, 495)
Screenshot: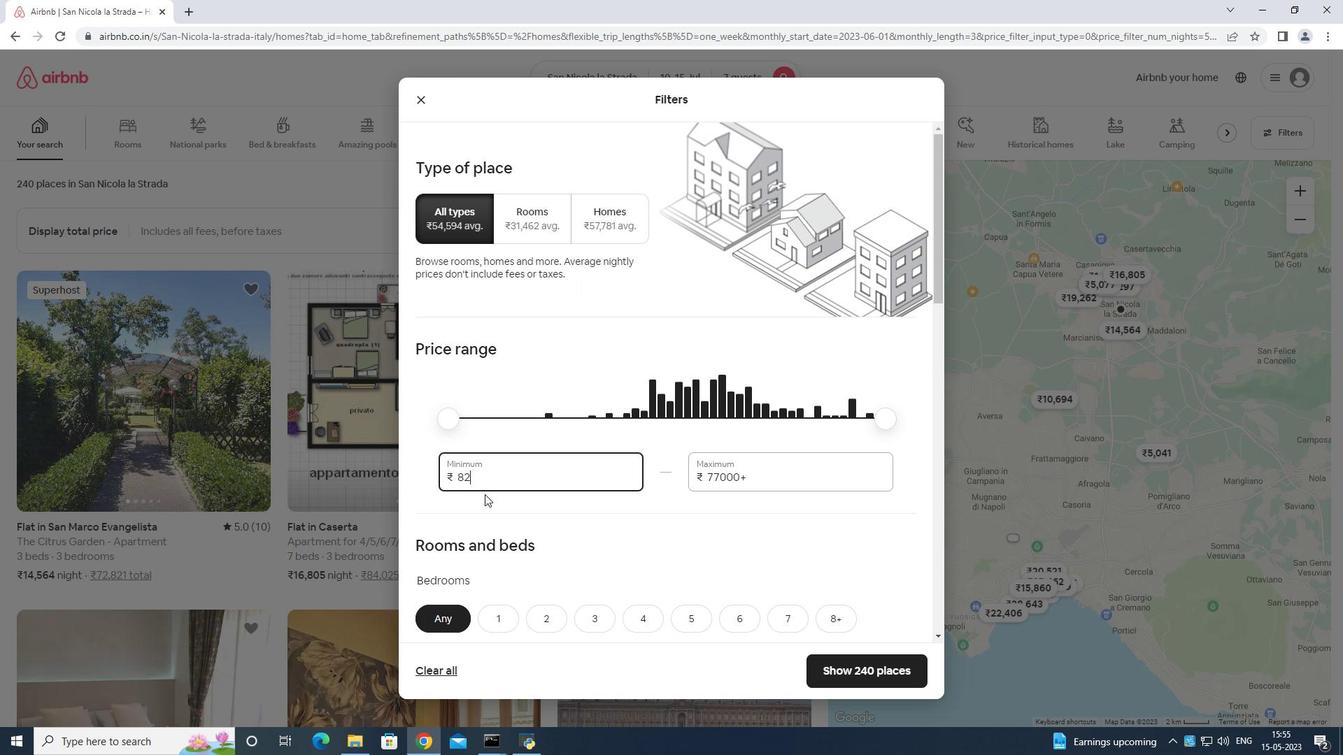 
Action: Key pressed <Key.backspace><Key.backspace>
Screenshot: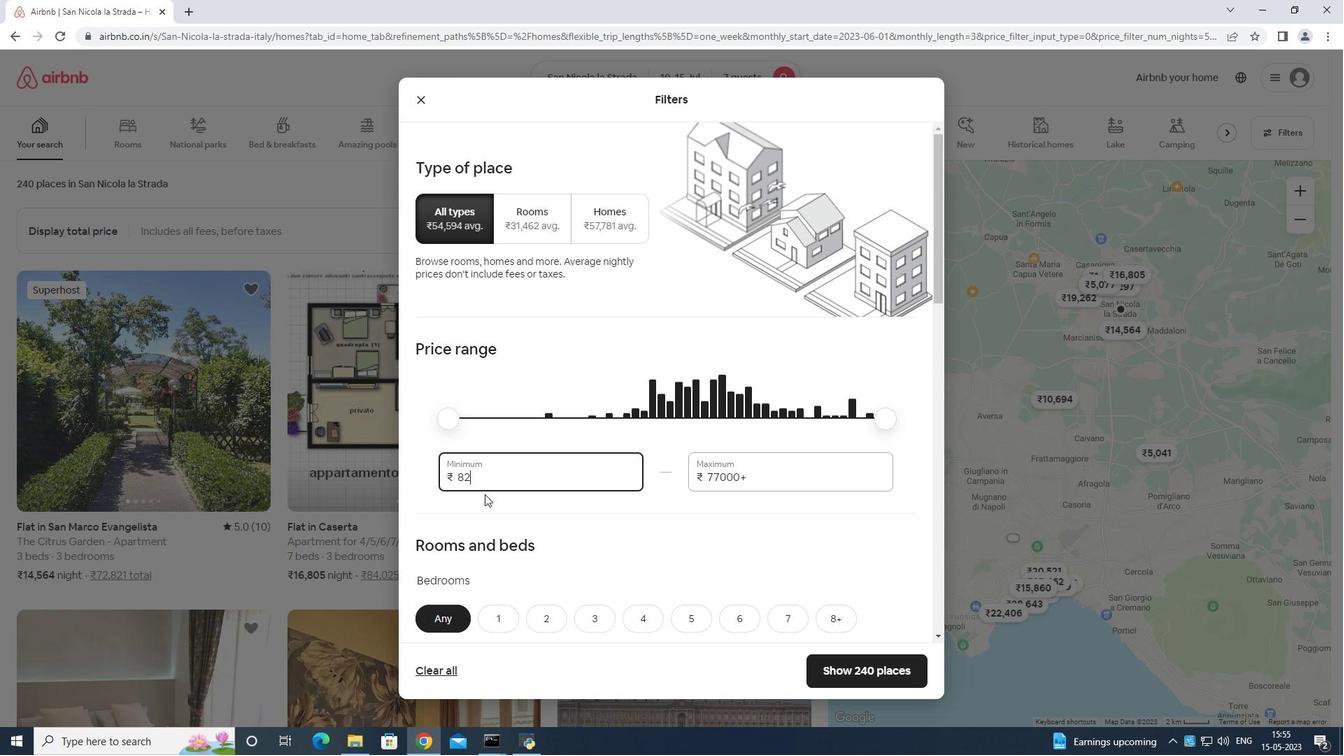 
Action: Mouse moved to (485, 496)
Screenshot: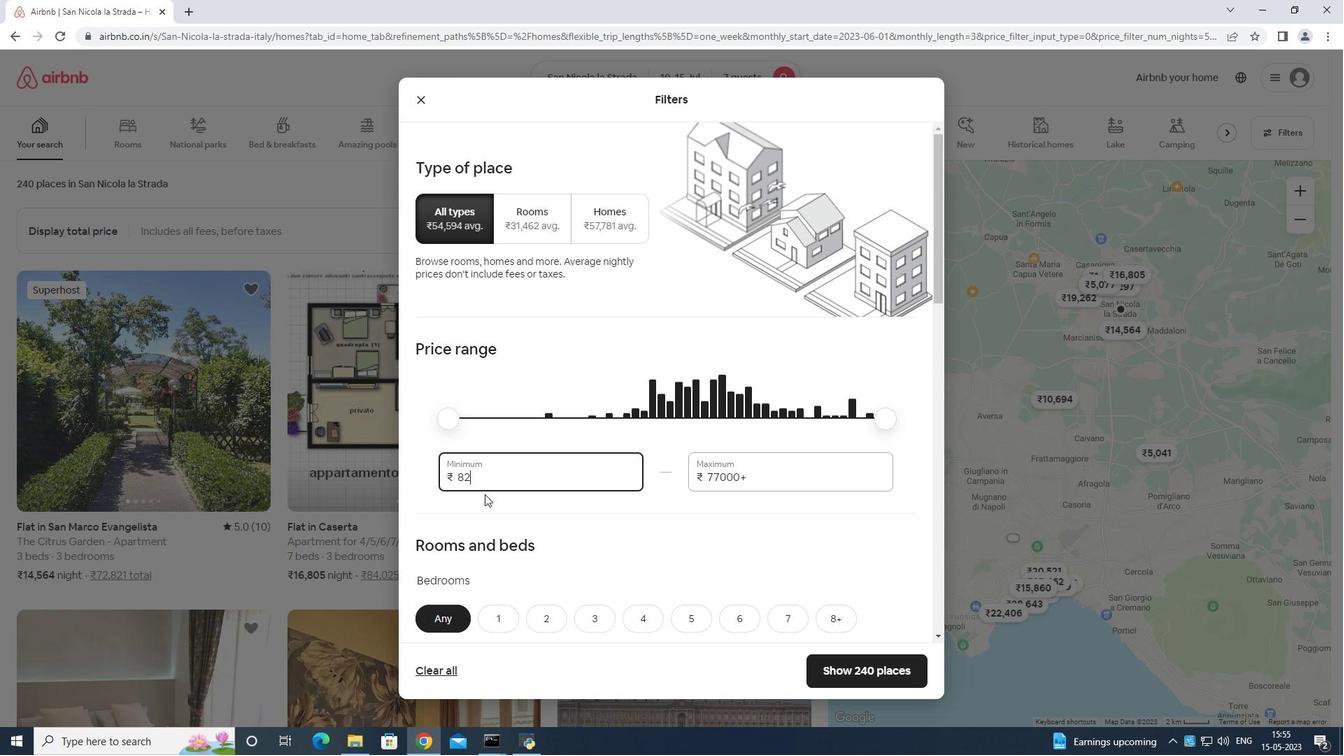 
Action: Key pressed <Key.backspace>
Screenshot: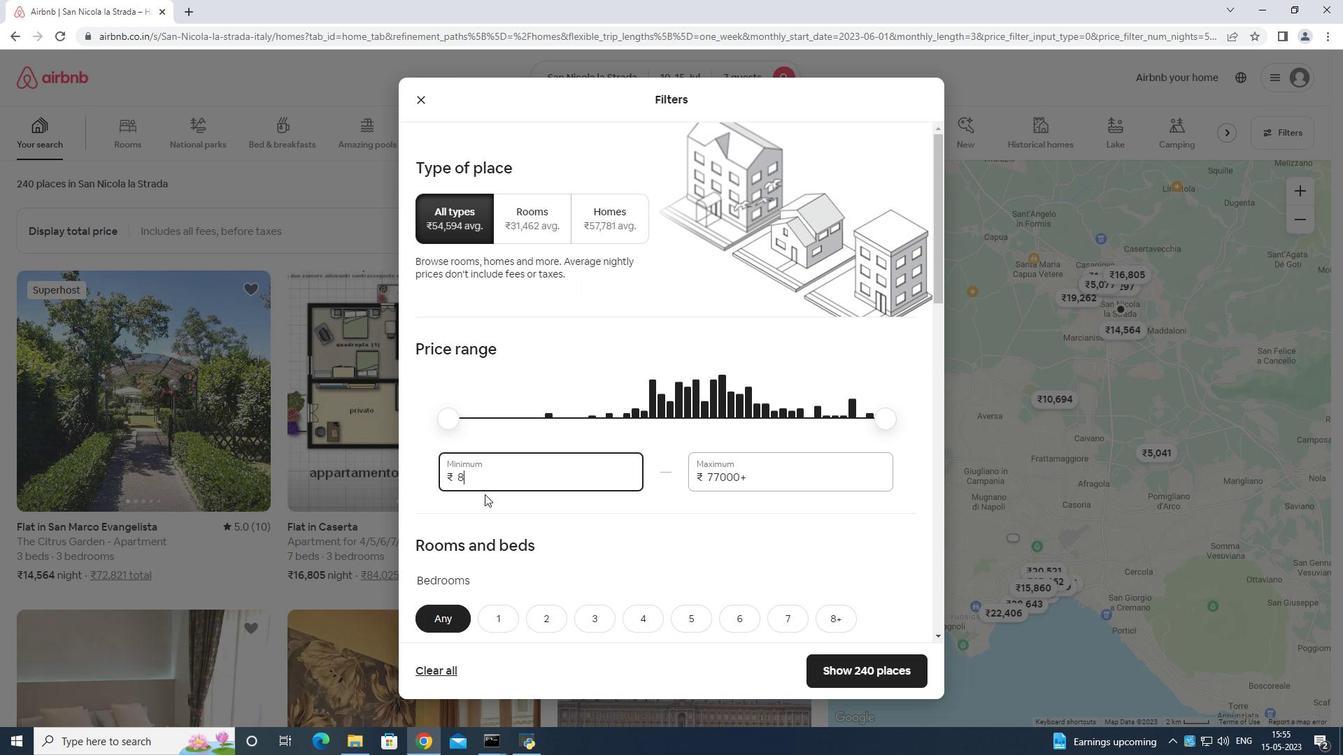 
Action: Mouse moved to (510, 485)
Screenshot: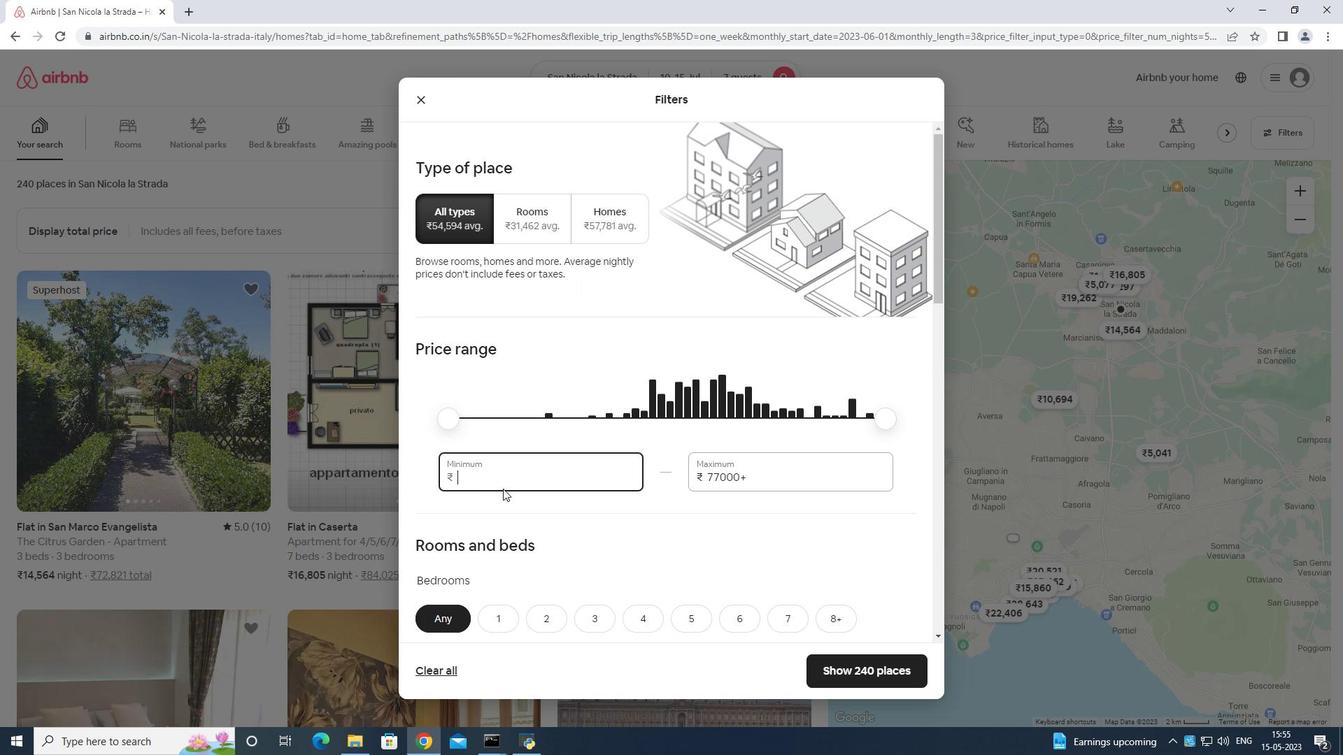 
Action: Key pressed 1
Screenshot: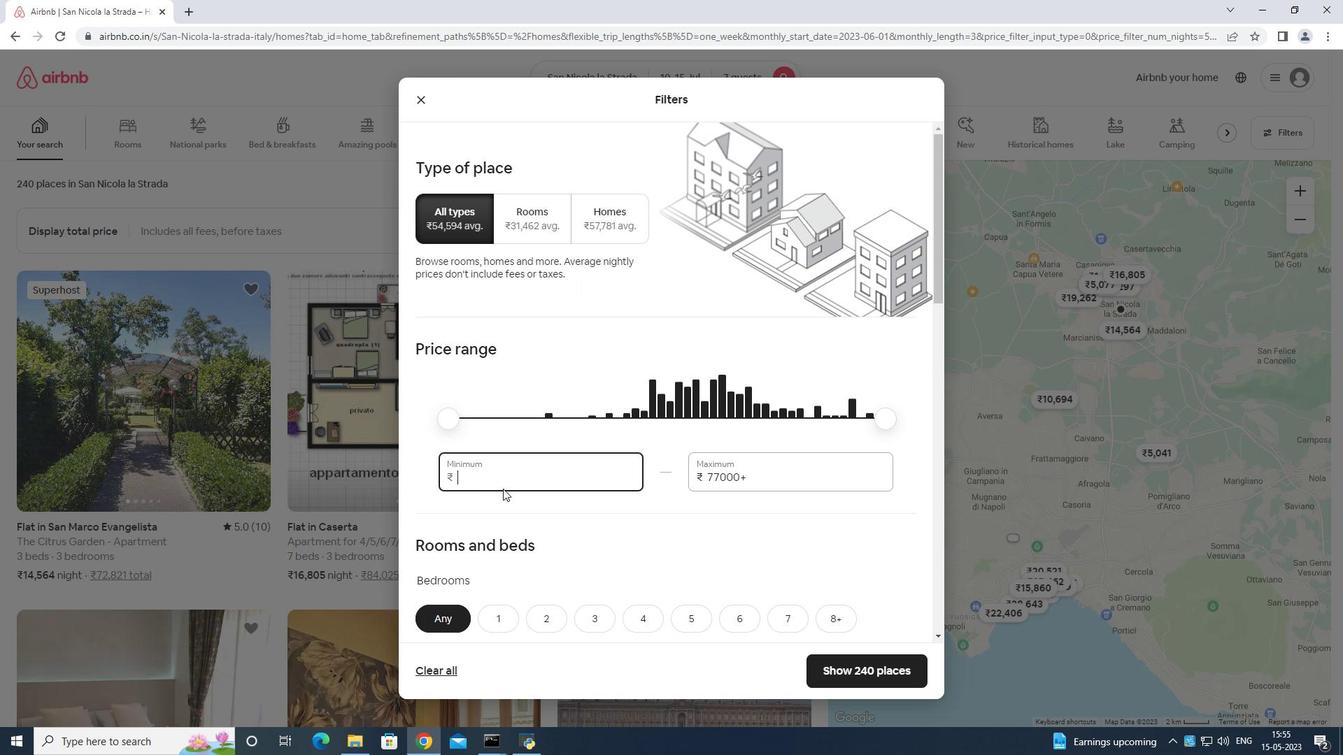 
Action: Mouse moved to (524, 473)
Screenshot: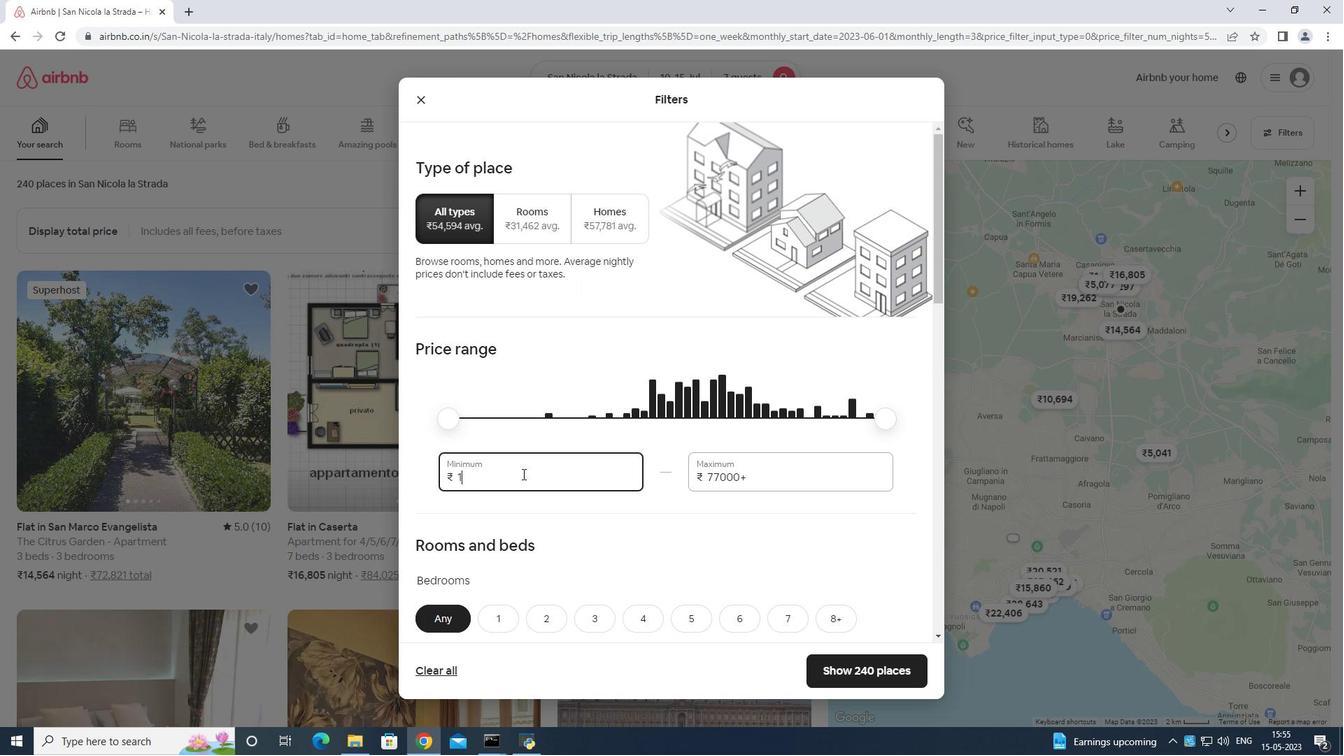 
Action: Key pressed 00
Screenshot: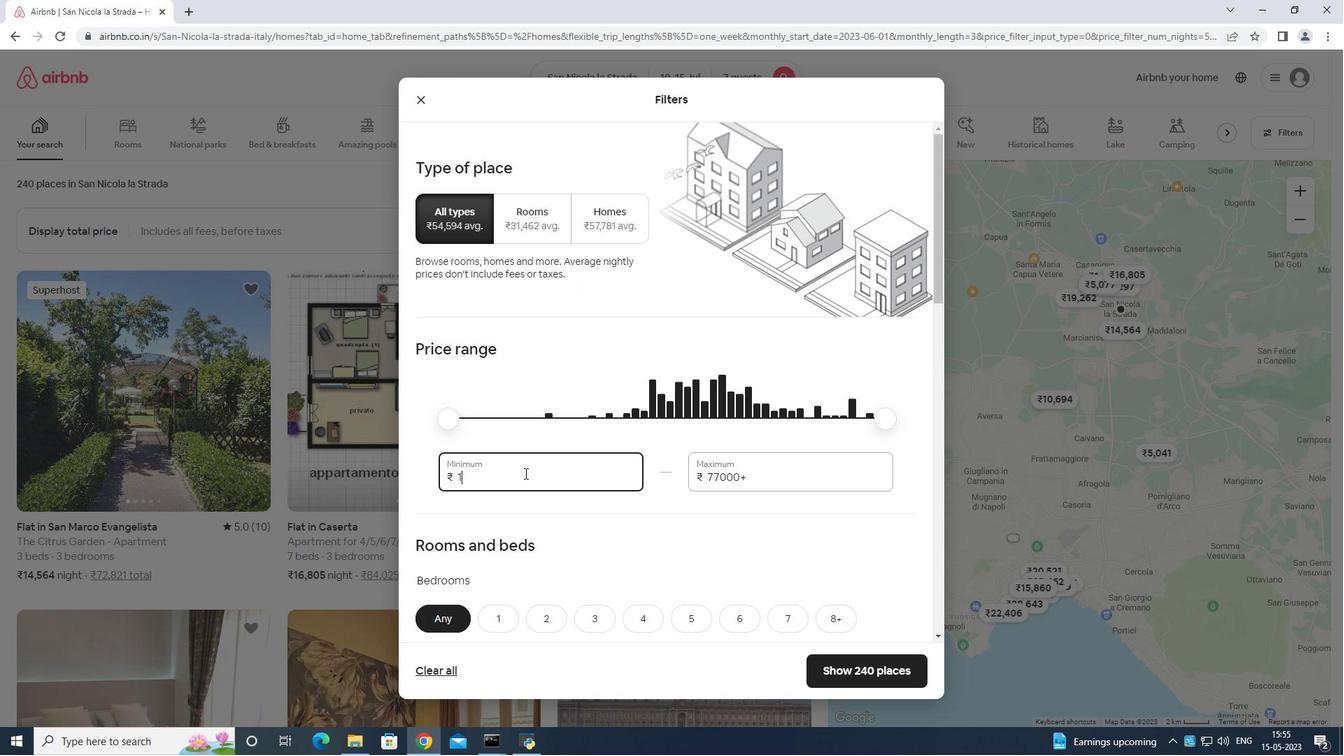 
Action: Mouse moved to (533, 474)
Screenshot: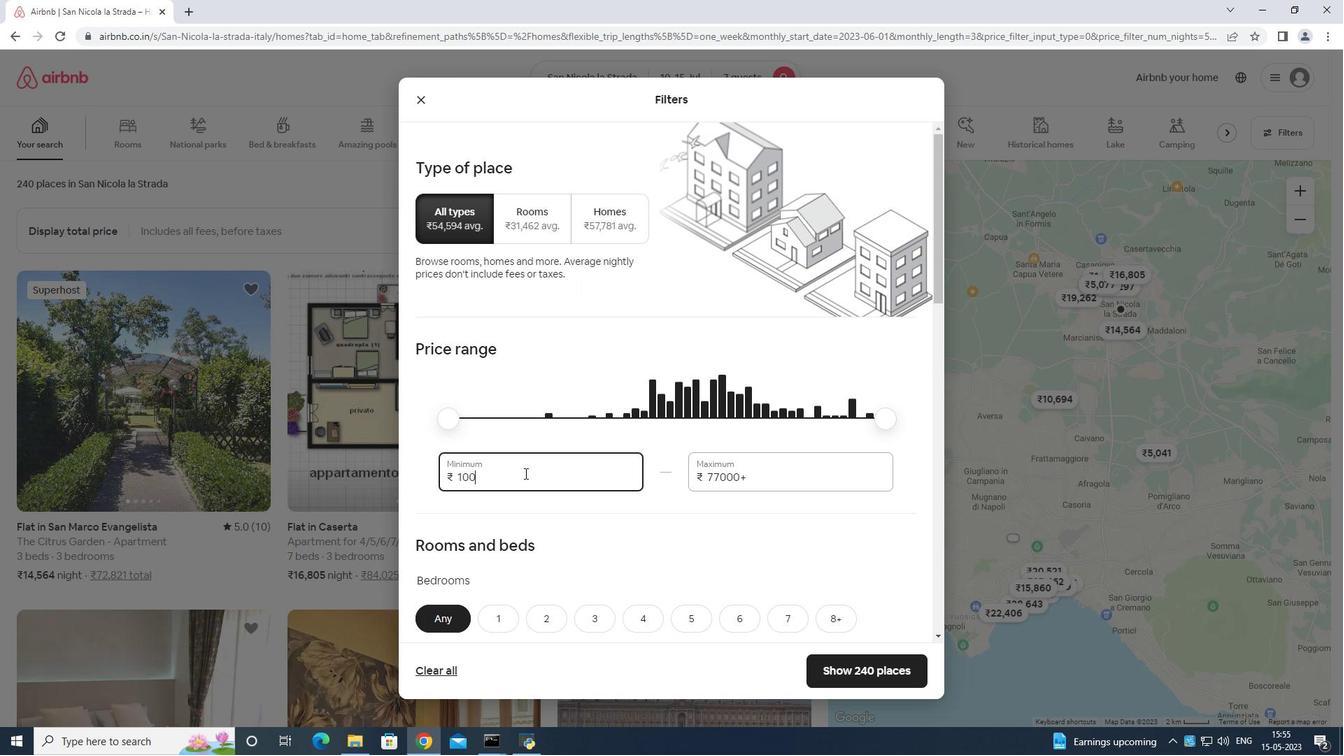 
Action: Key pressed 0
Screenshot: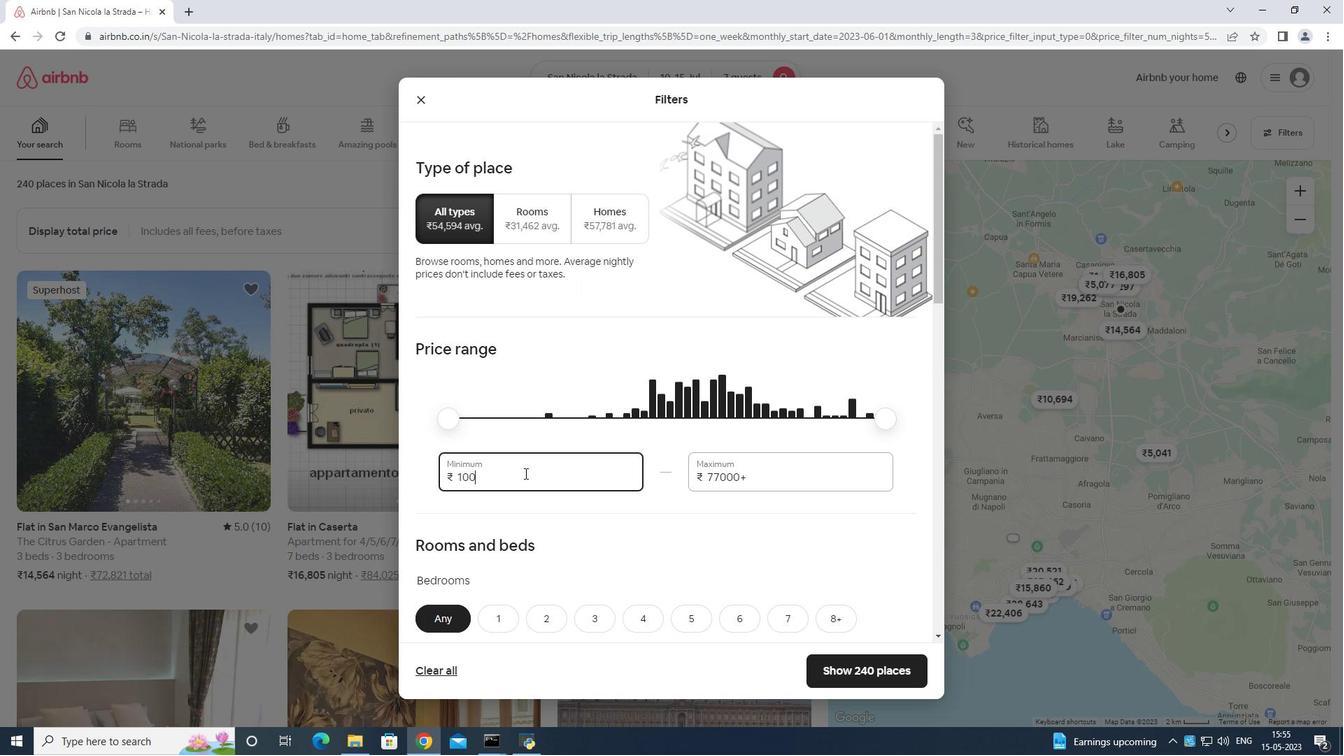 
Action: Mouse moved to (627, 459)
Screenshot: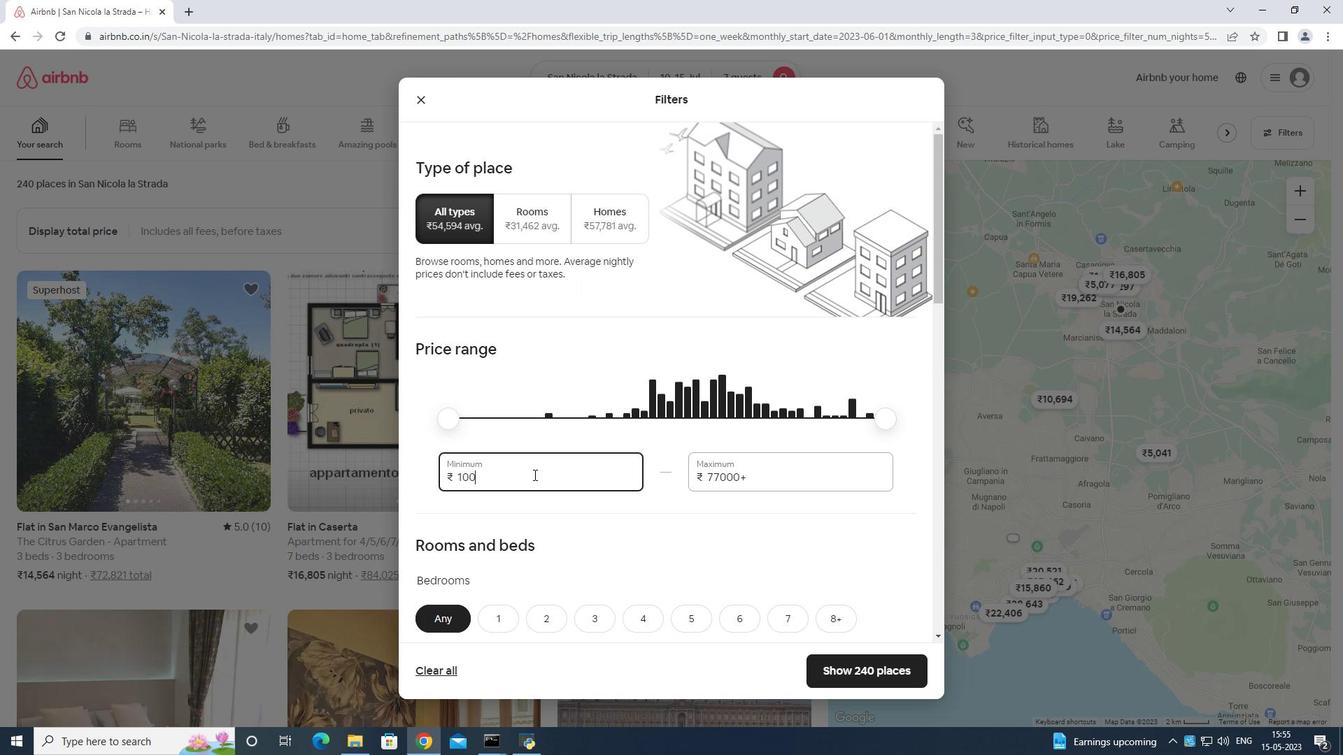 
Action: Key pressed 0
Screenshot: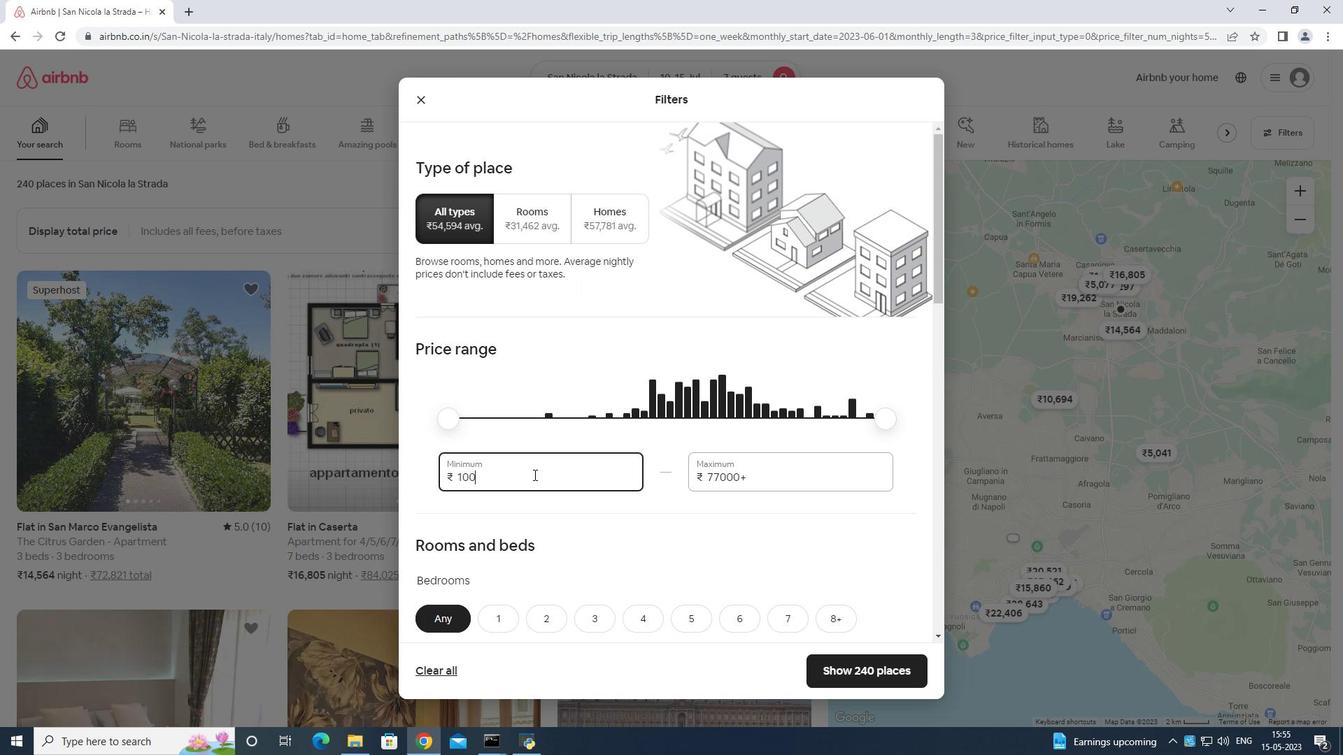 
Action: Mouse moved to (755, 468)
Screenshot: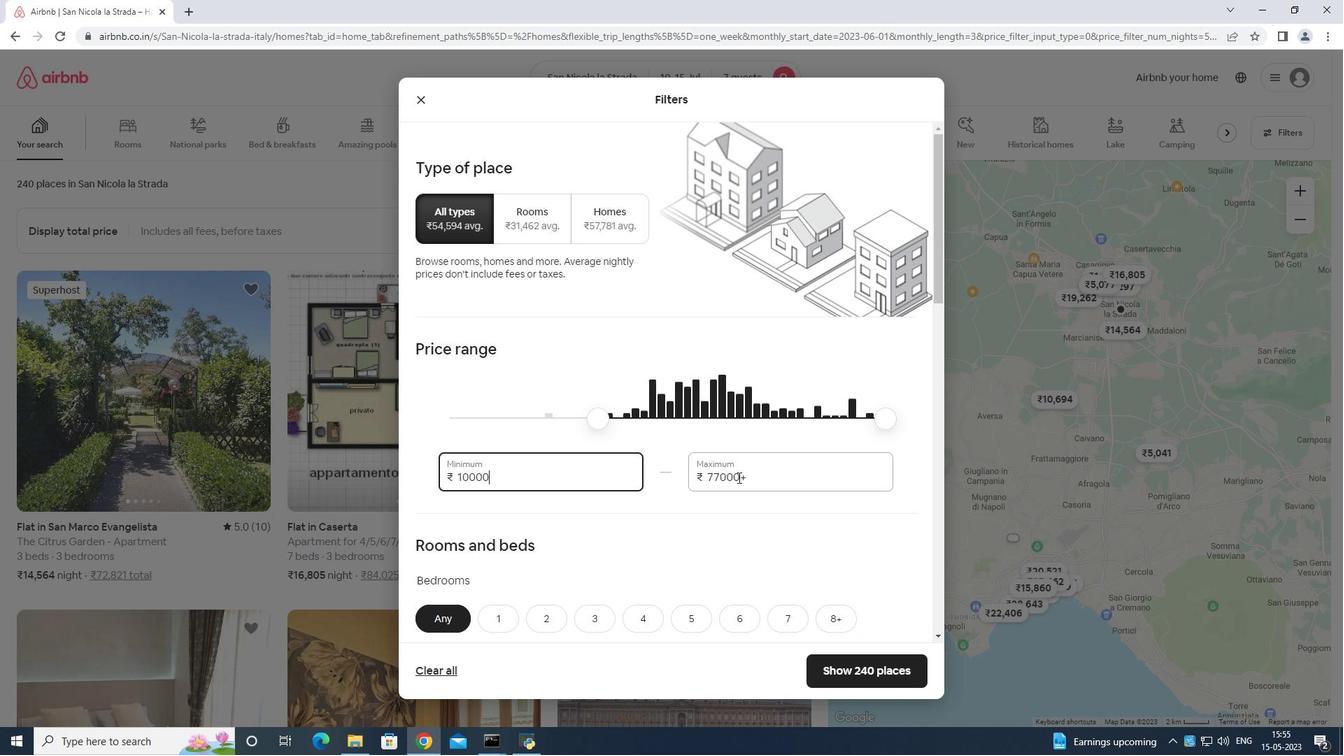 
Action: Mouse pressed left at (755, 468)
Screenshot: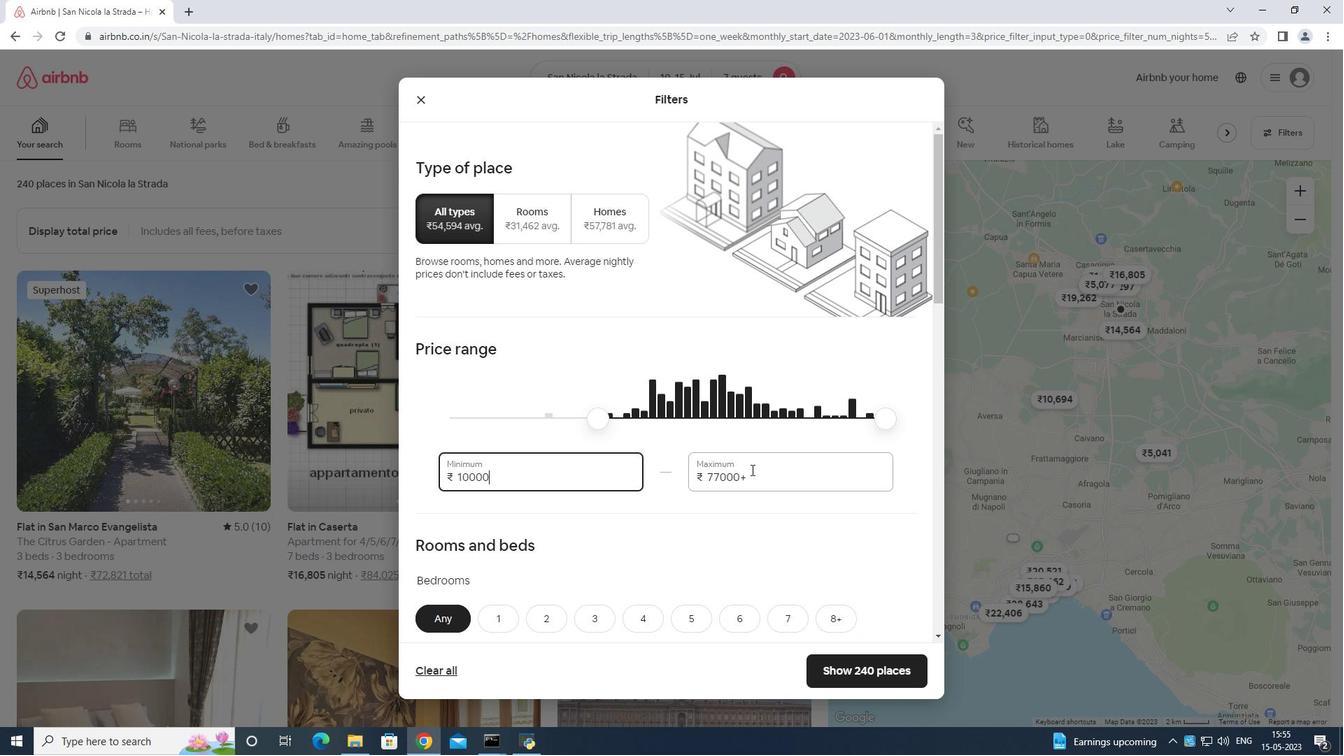 
Action: Key pressed <Key.backspace><Key.backspace><Key.backspace><Key.backspace><Key.backspace><Key.backspace><Key.backspace><Key.backspace>15000
Screenshot: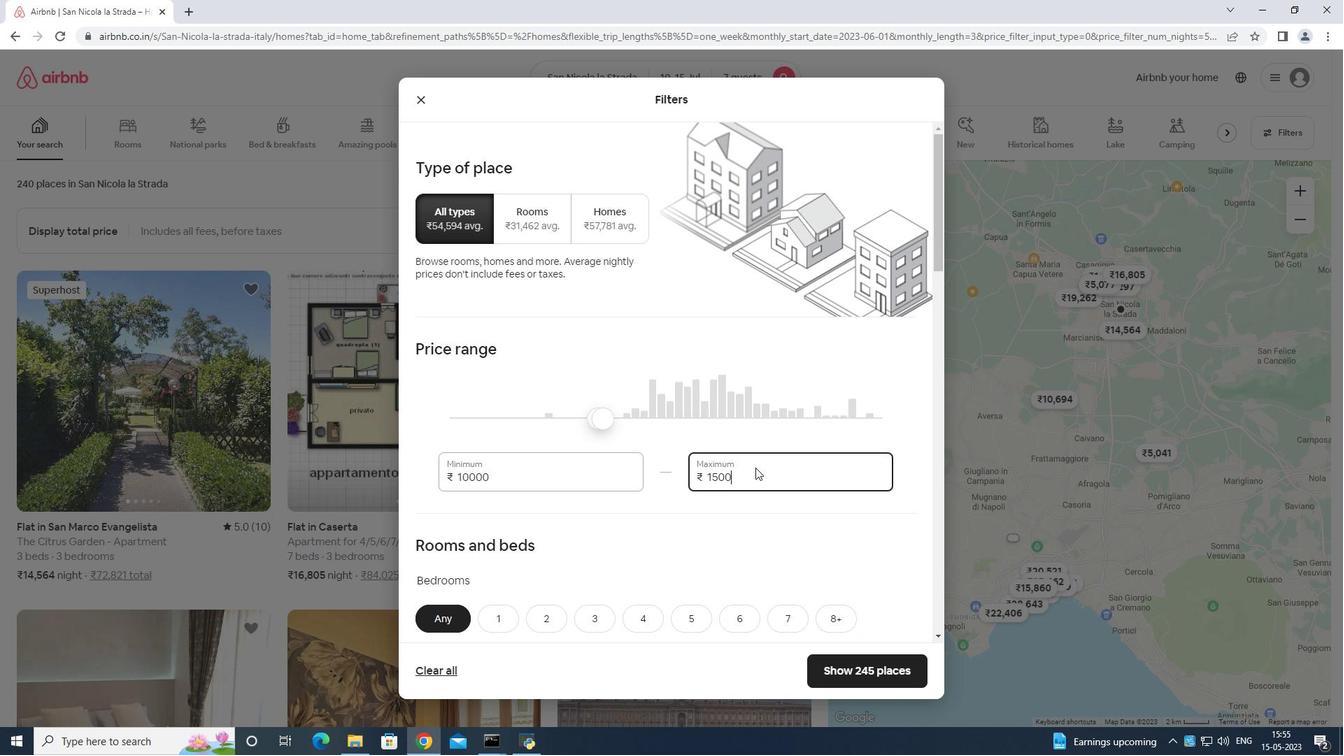 
Action: Mouse moved to (755, 468)
Screenshot: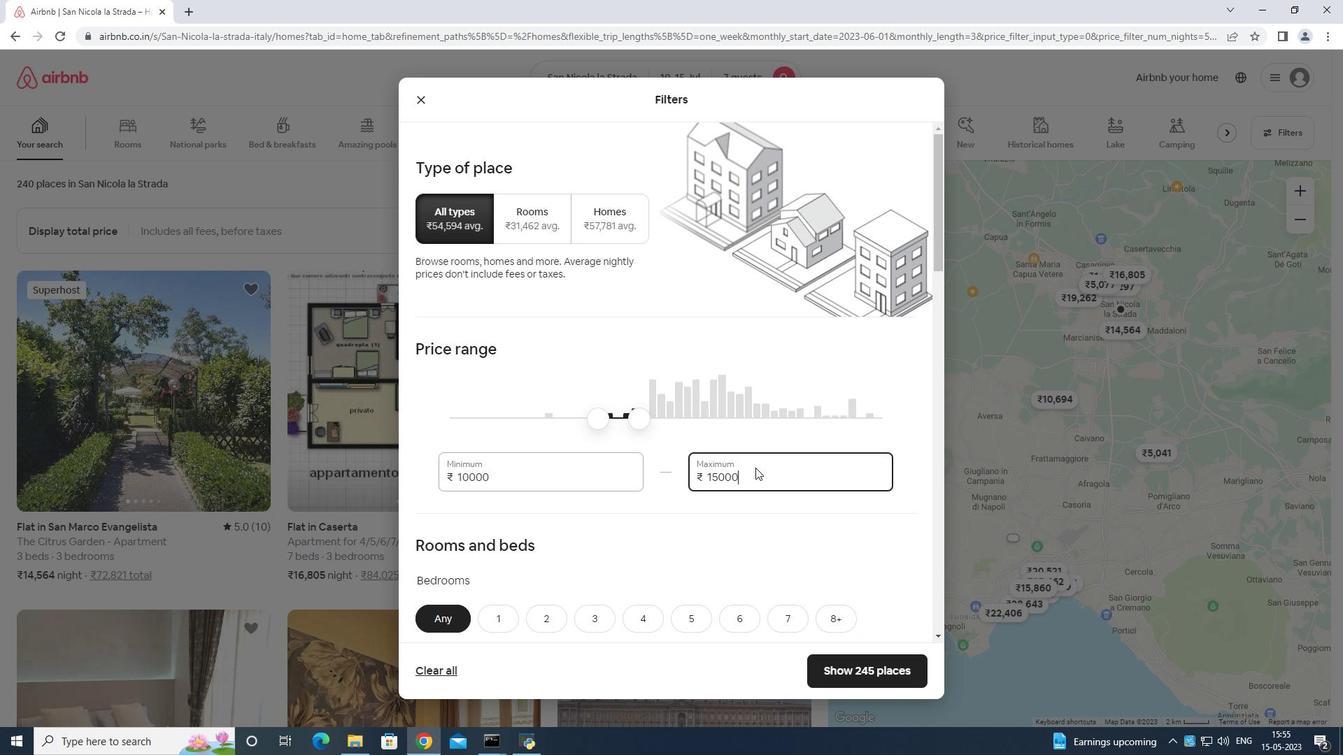 
Action: Mouse scrolled (755, 467) with delta (0, 0)
Screenshot: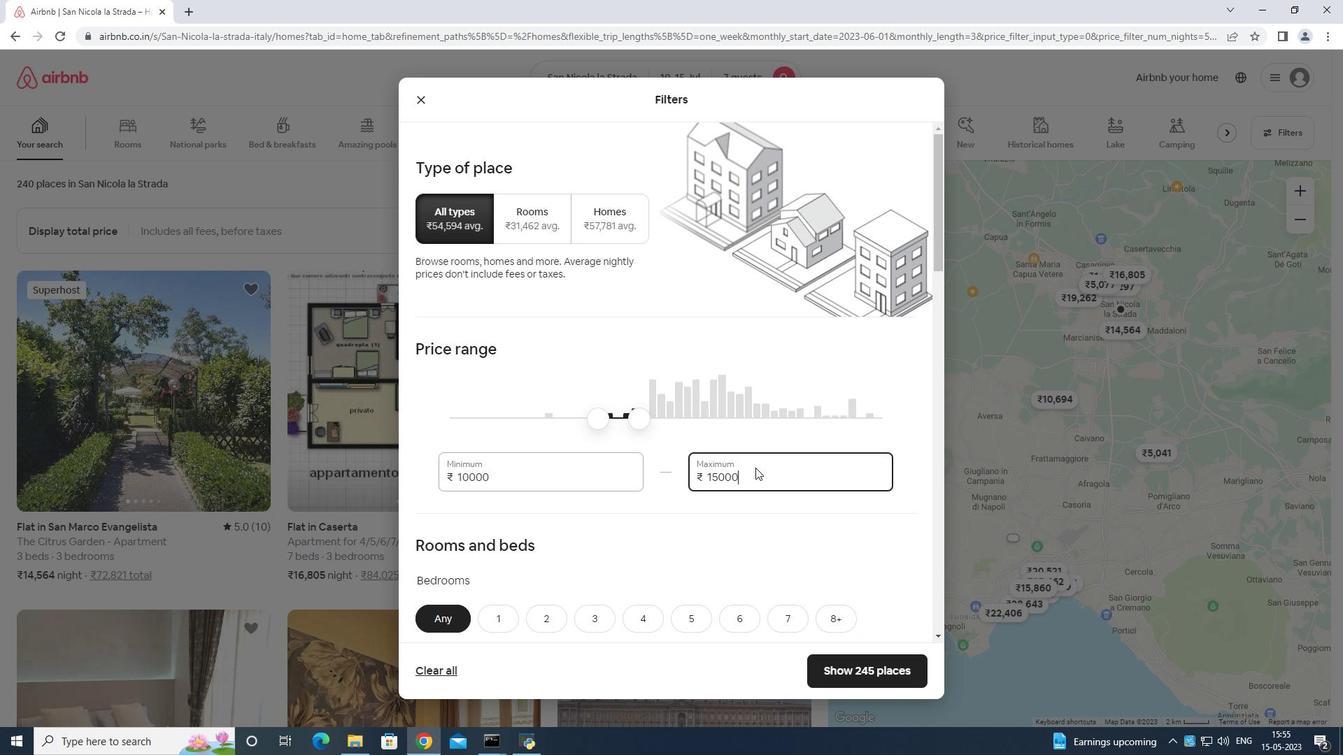 
Action: Mouse moved to (755, 468)
Screenshot: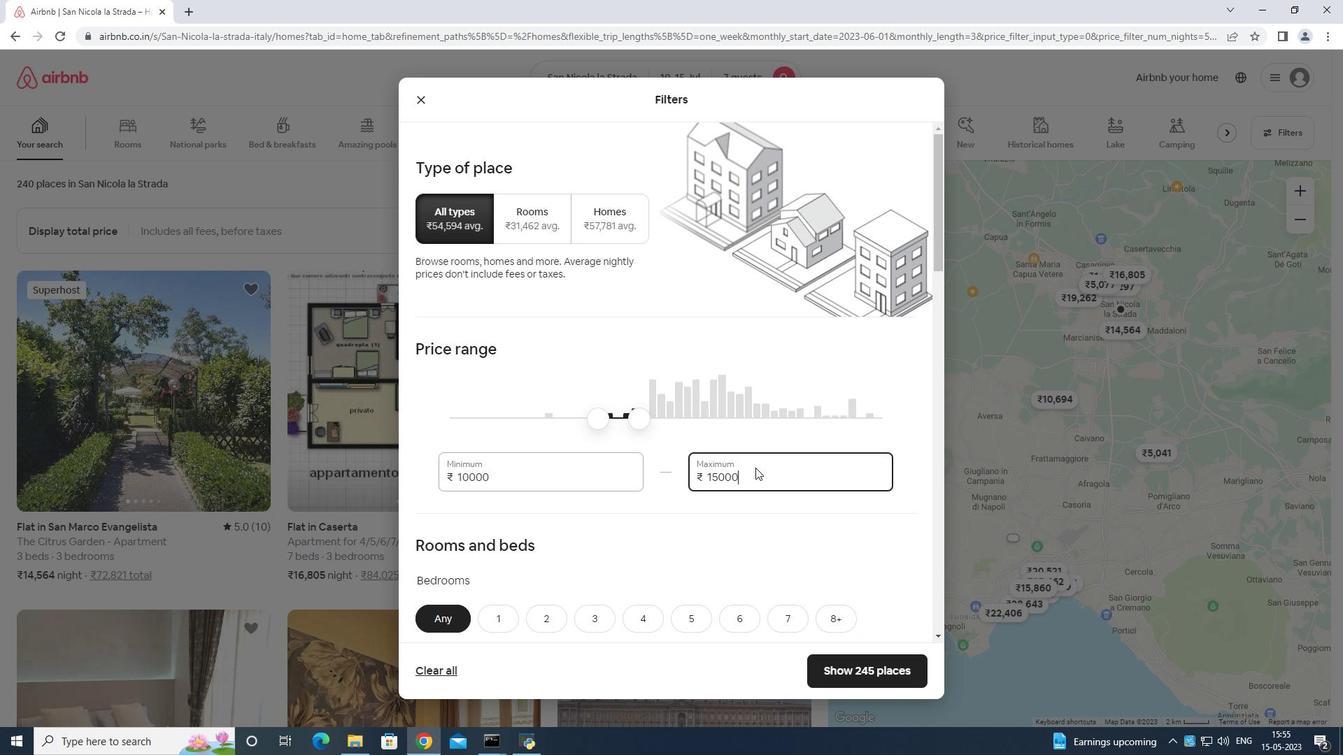 
Action: Mouse scrolled (755, 468) with delta (0, 0)
Screenshot: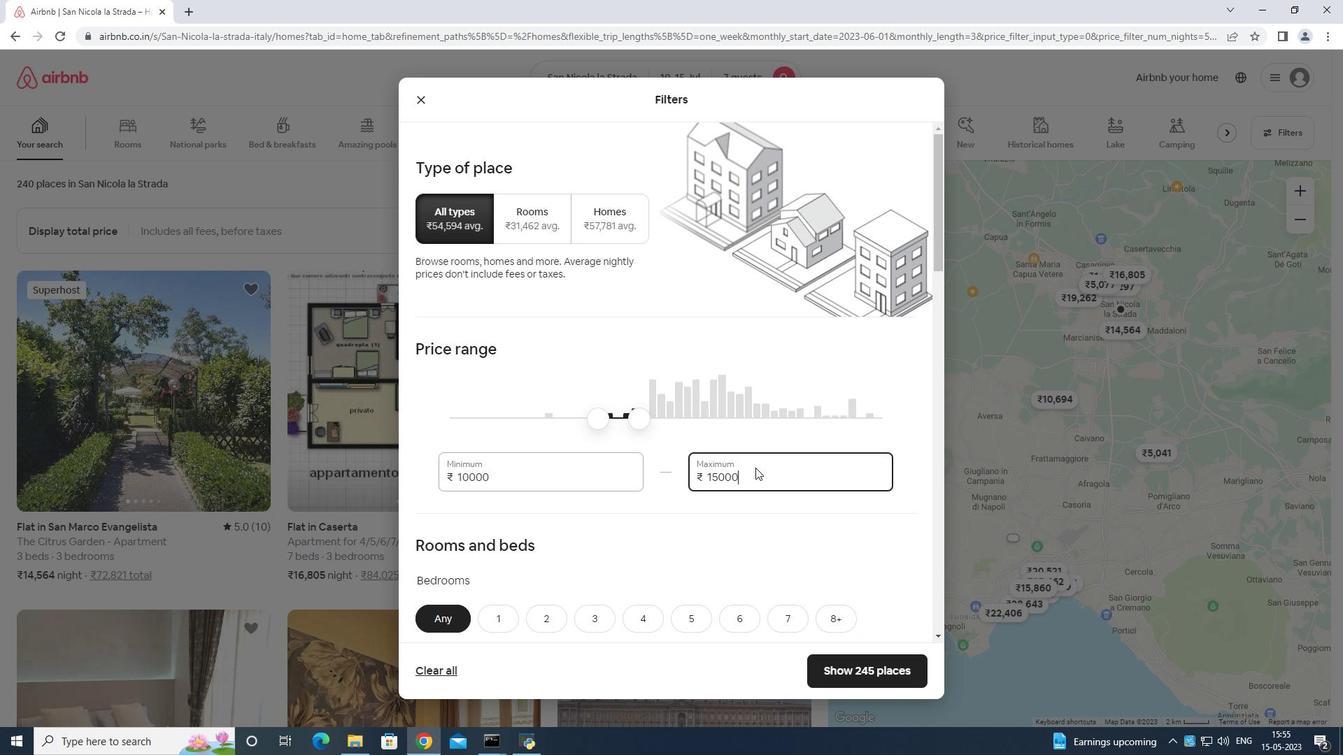 
Action: Mouse moved to (755, 470)
Screenshot: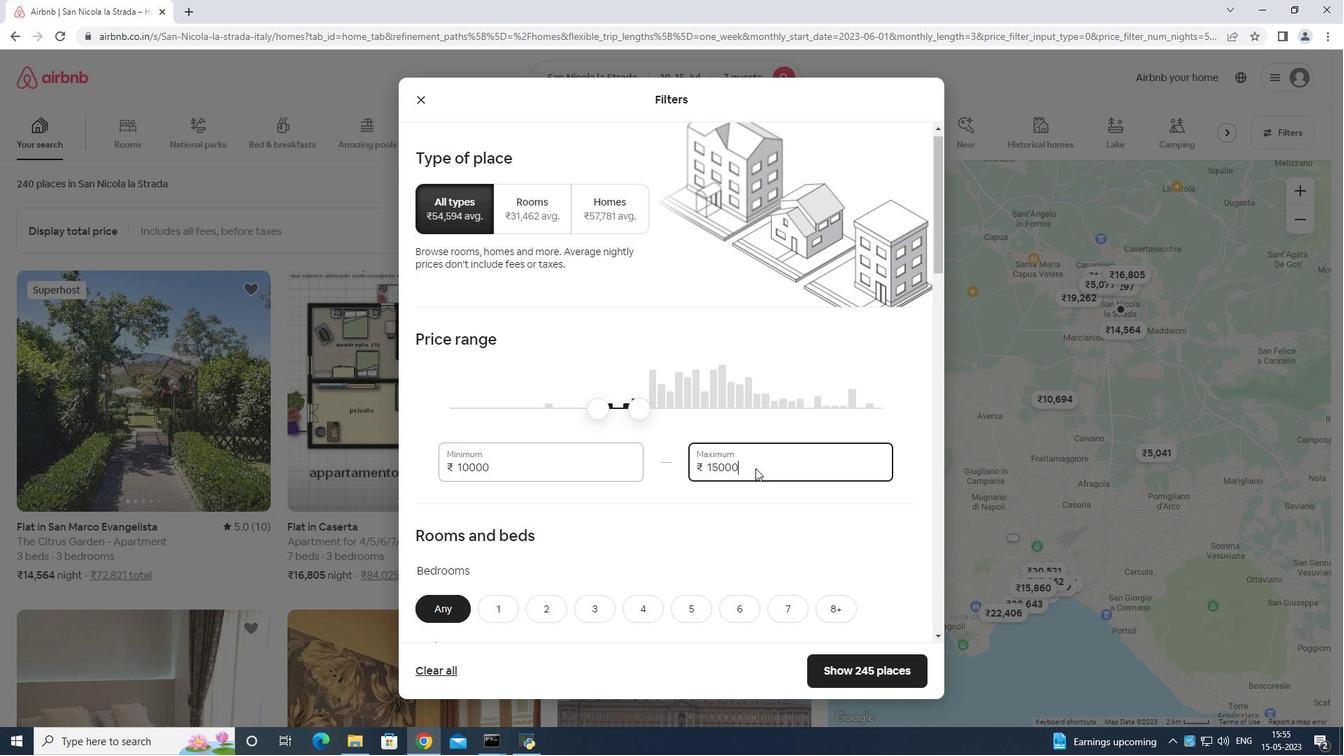 
Action: Mouse scrolled (755, 469) with delta (0, 0)
Screenshot: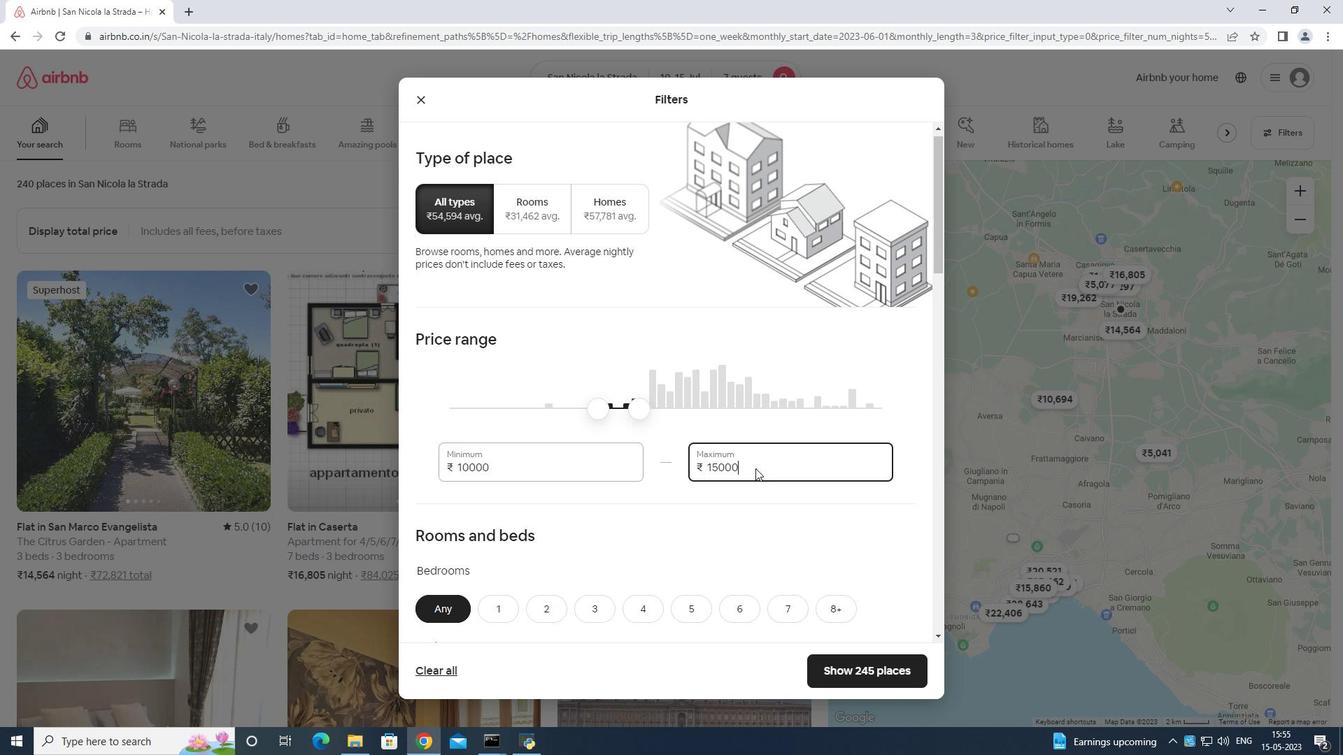 
Action: Mouse moved to (753, 471)
Screenshot: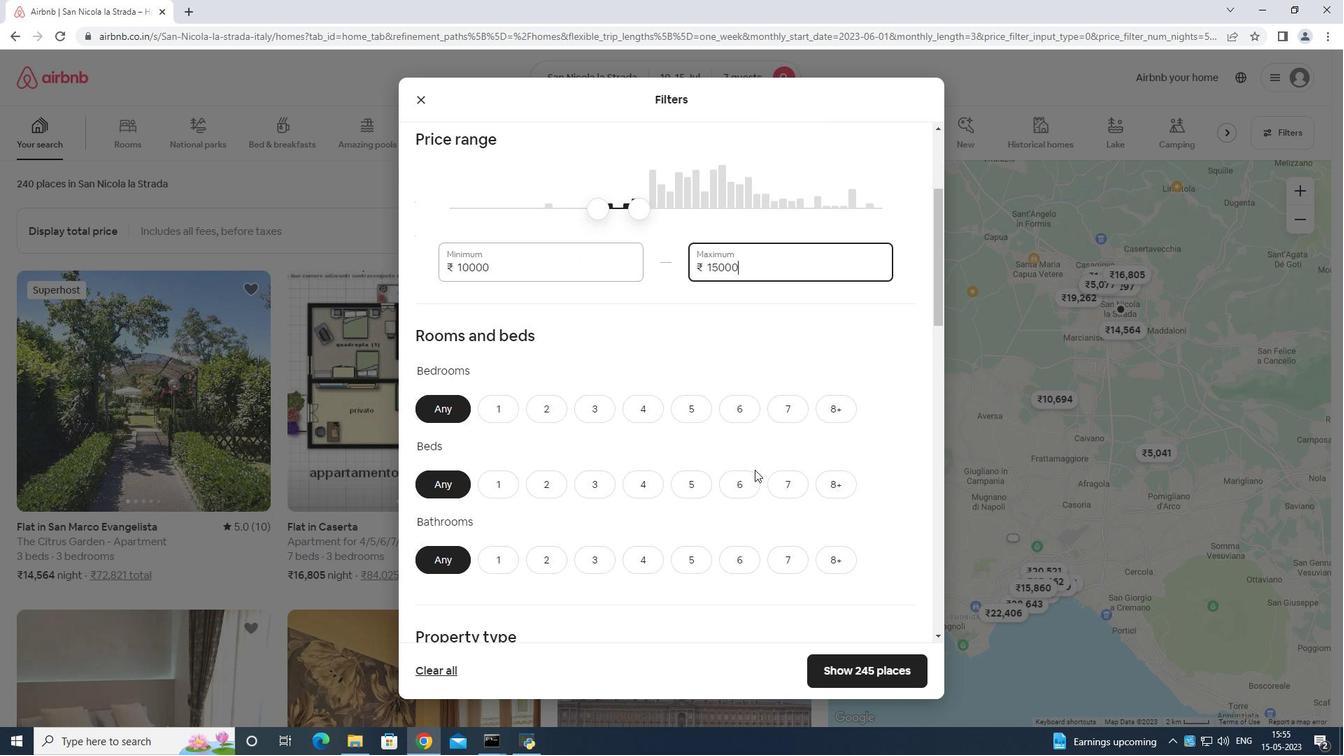 
Action: Mouse scrolled (753, 471) with delta (0, 0)
Screenshot: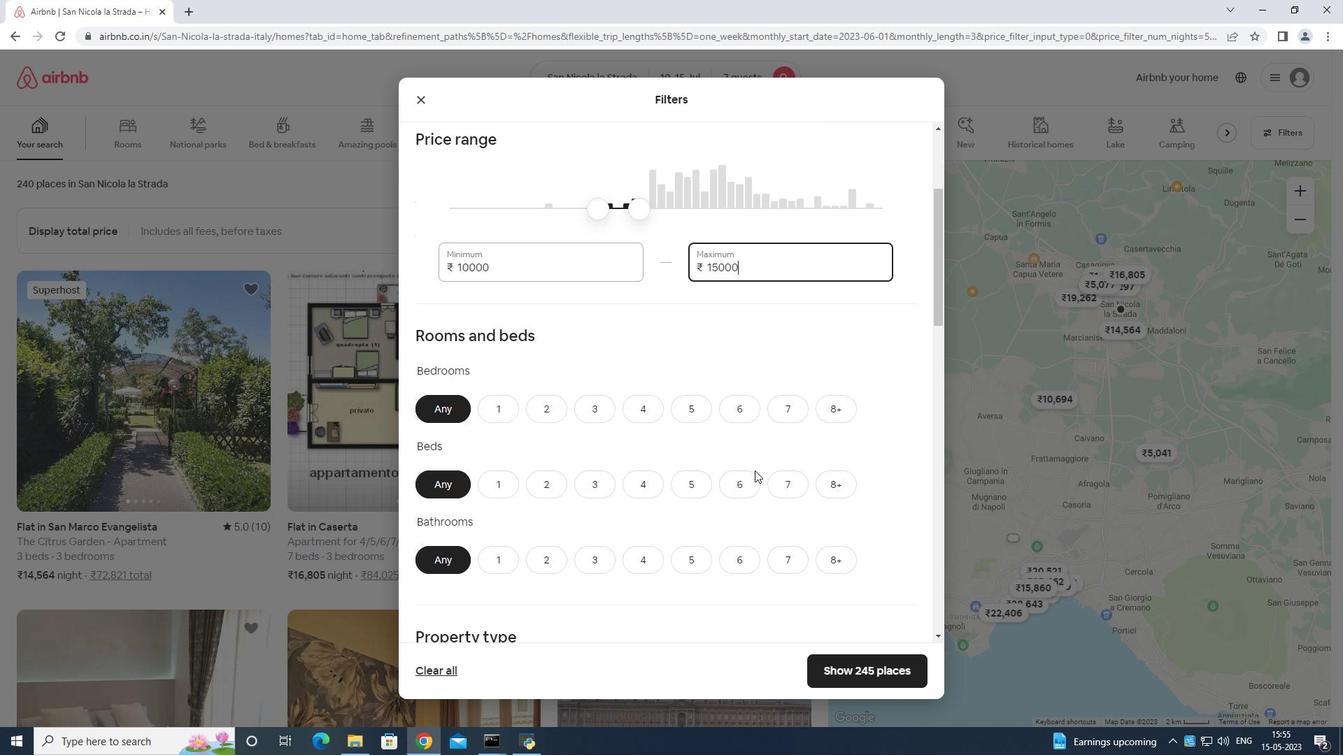 
Action: Mouse scrolled (753, 471) with delta (0, 0)
Screenshot: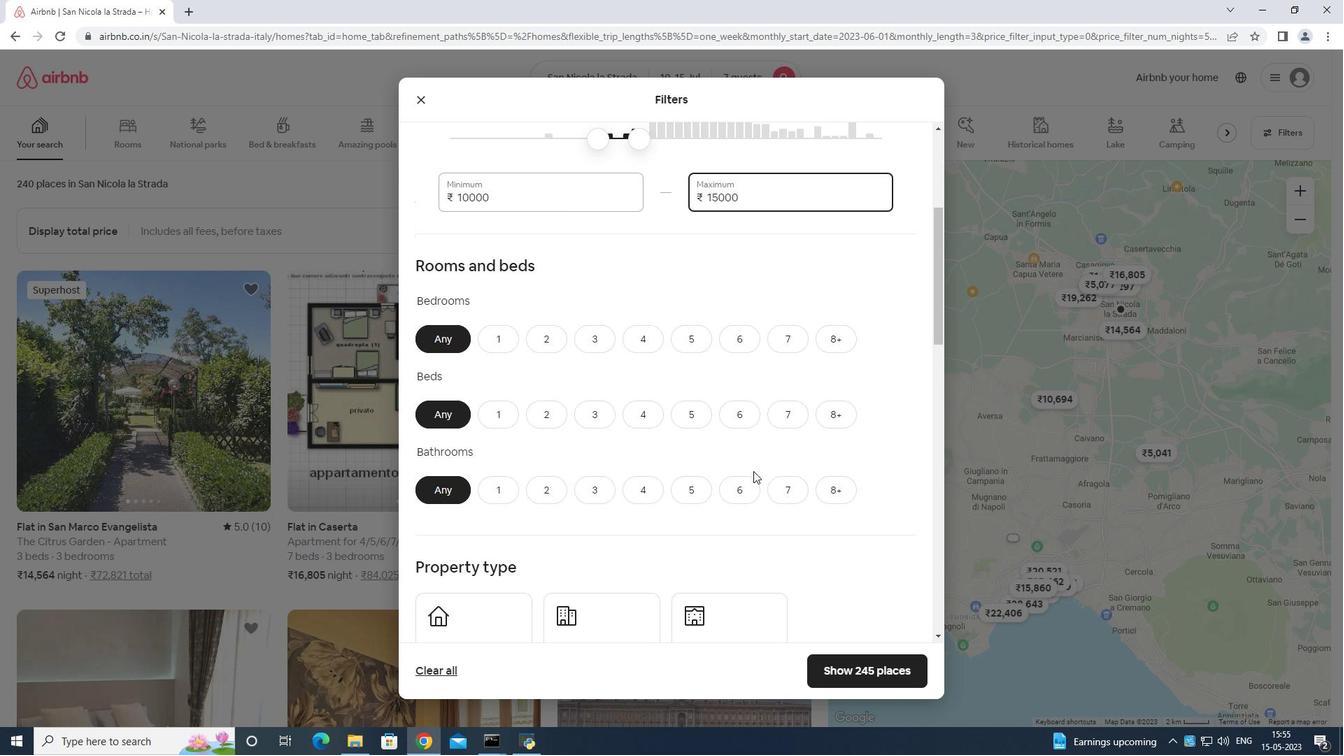 
Action: Mouse moved to (642, 270)
Screenshot: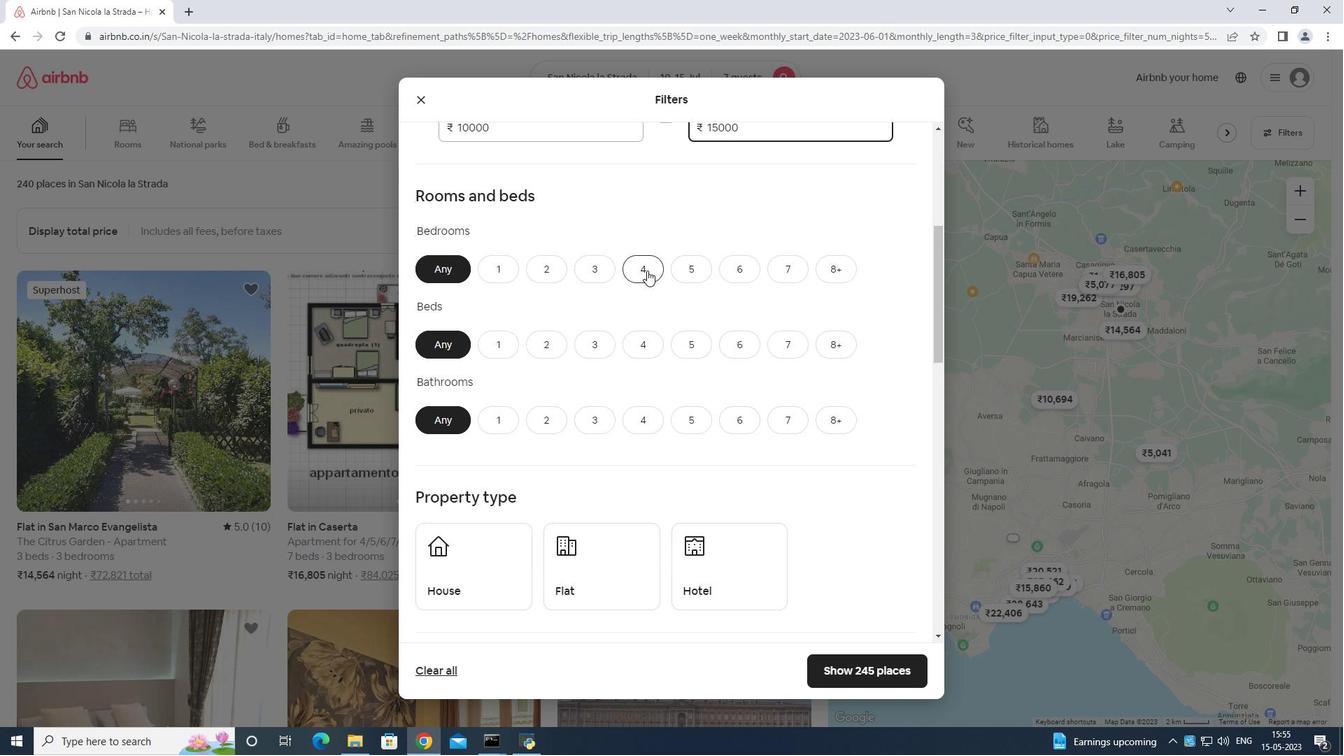 
Action: Mouse pressed left at (642, 270)
Screenshot: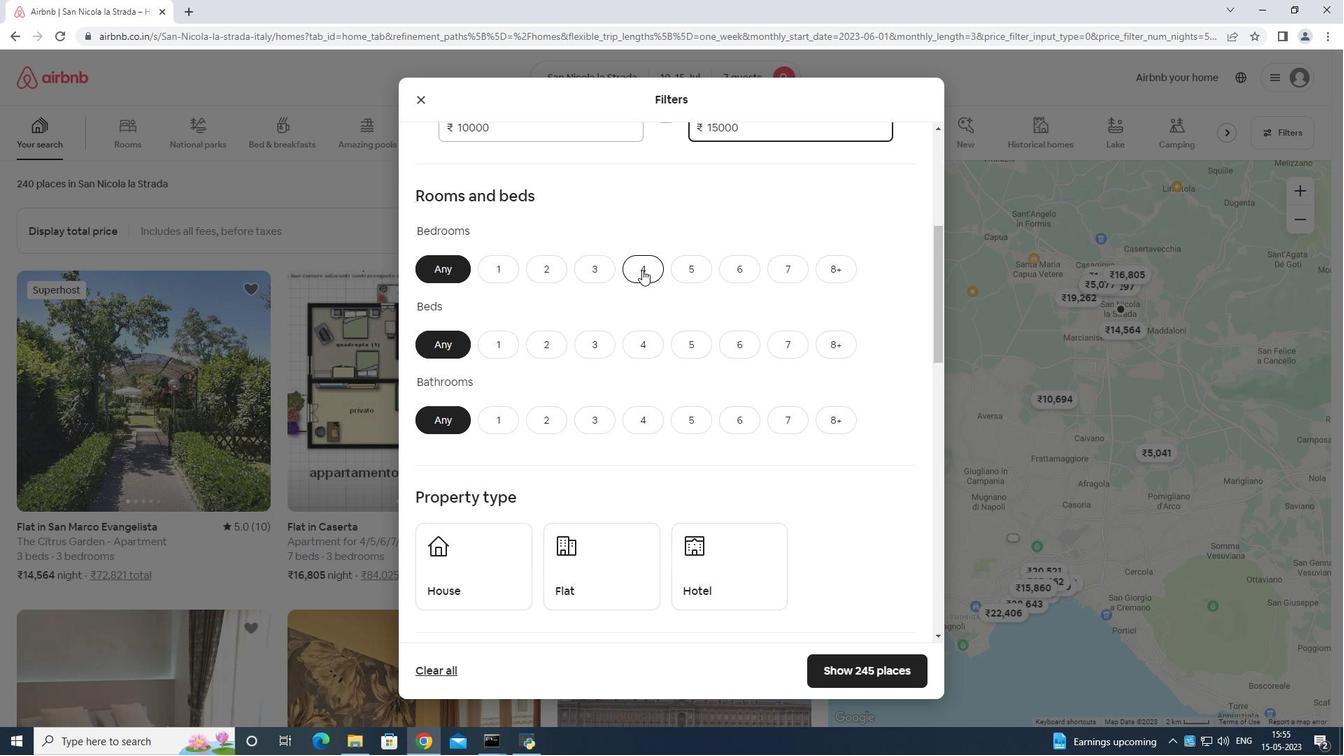 
Action: Mouse moved to (781, 344)
Screenshot: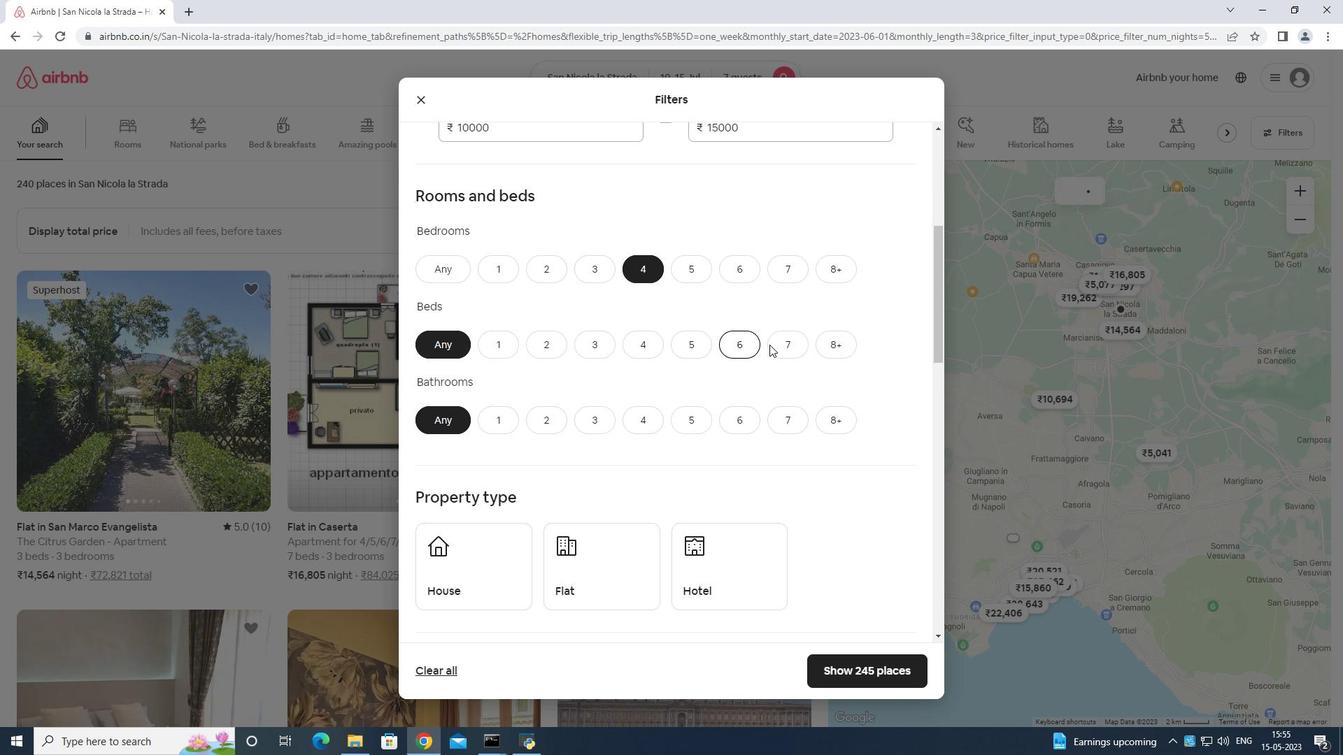 
Action: Mouse pressed left at (781, 344)
Screenshot: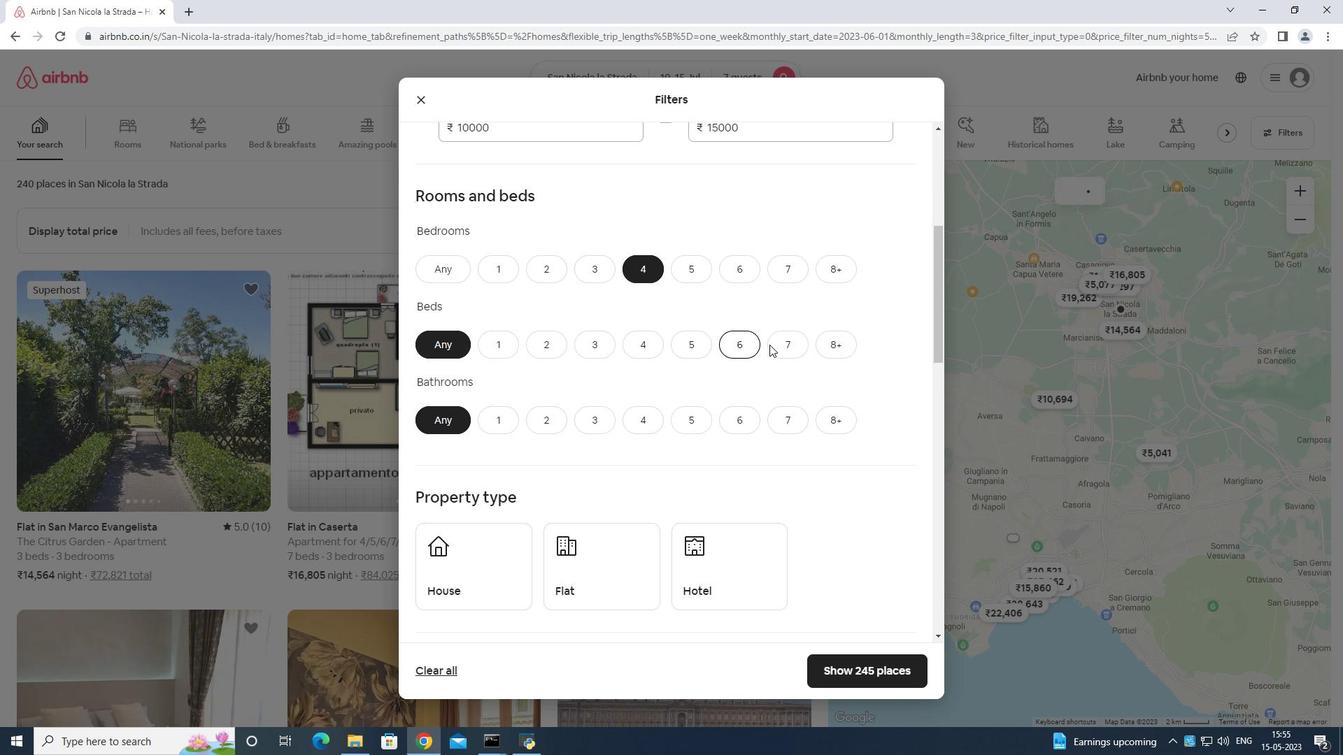 
Action: Mouse moved to (639, 419)
Screenshot: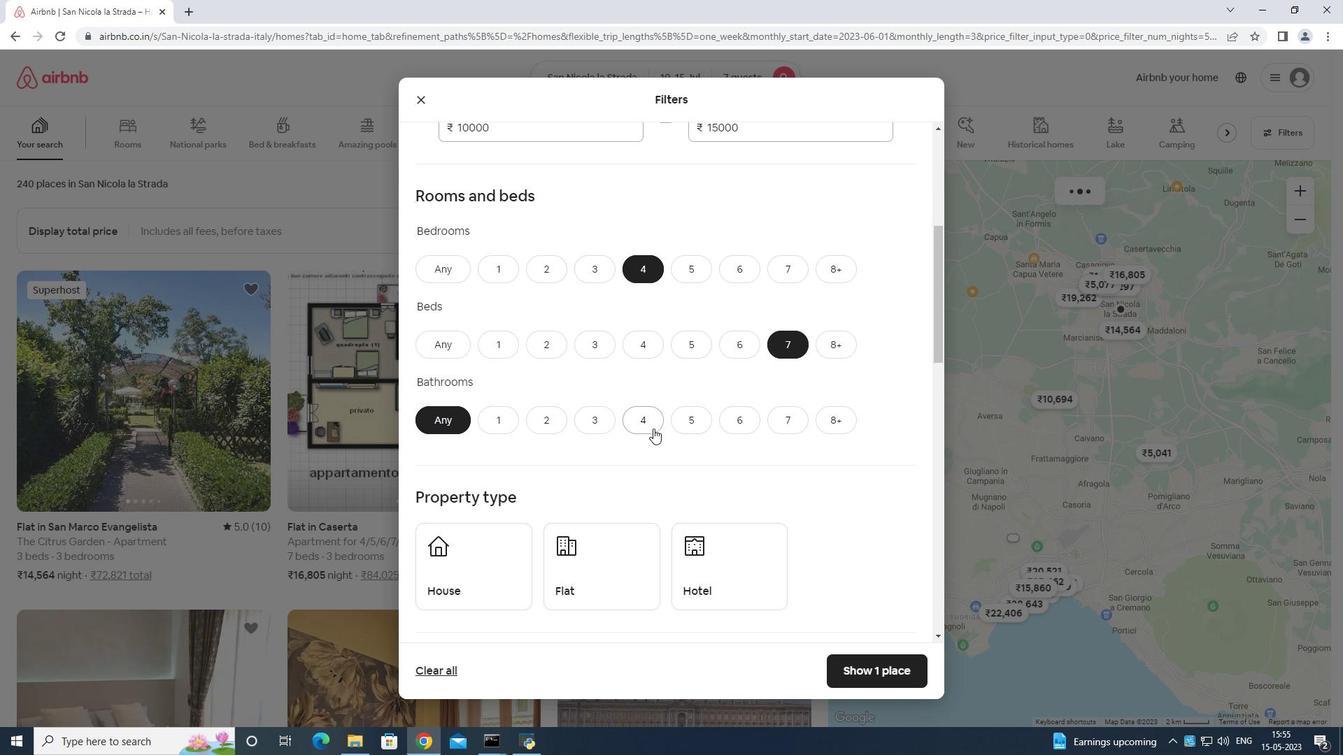 
Action: Mouse pressed left at (639, 419)
Screenshot: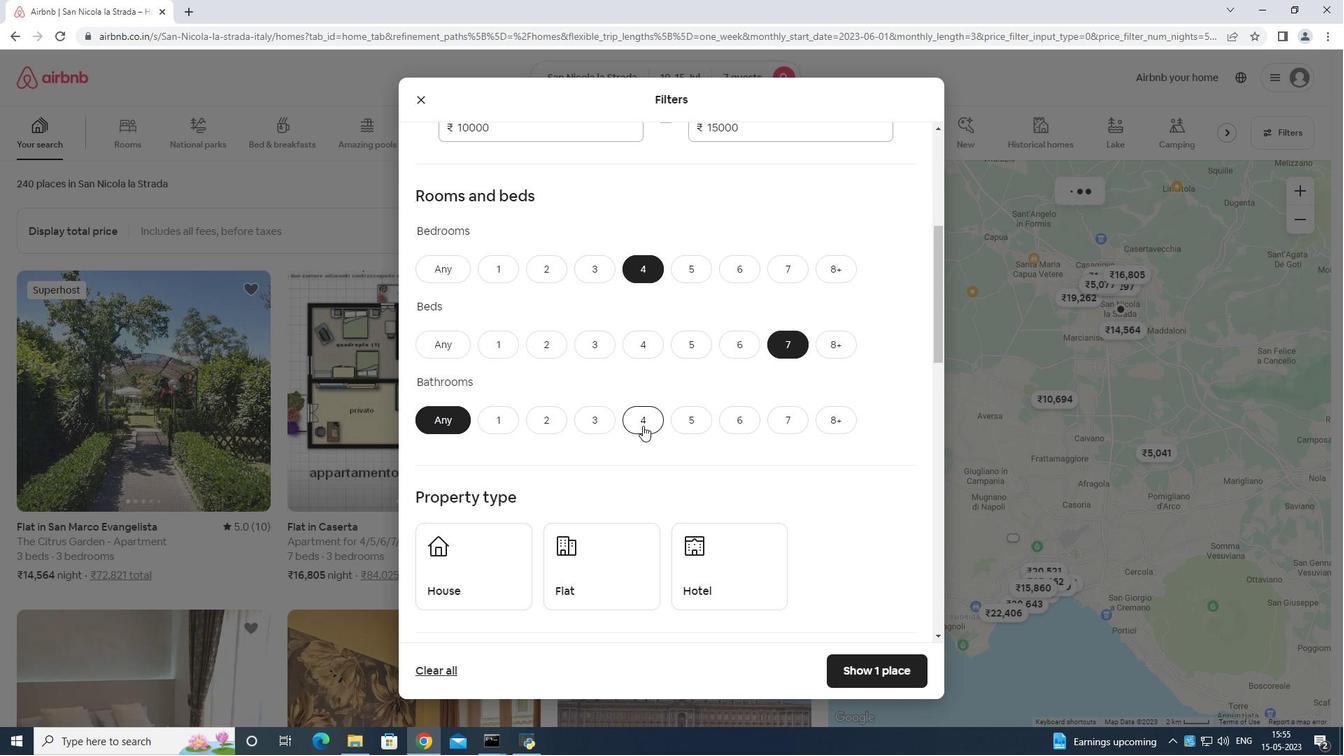 
Action: Mouse moved to (634, 413)
Screenshot: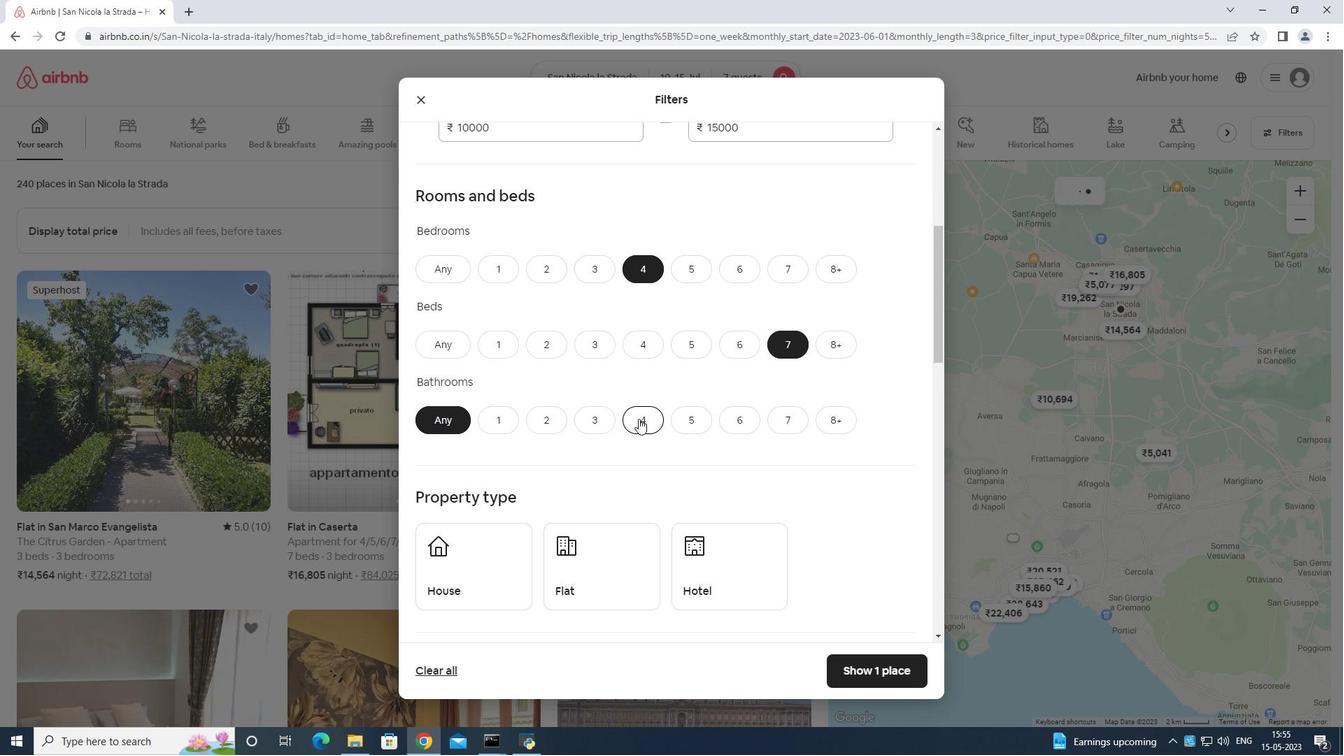 
Action: Mouse scrolled (634, 412) with delta (0, 0)
Screenshot: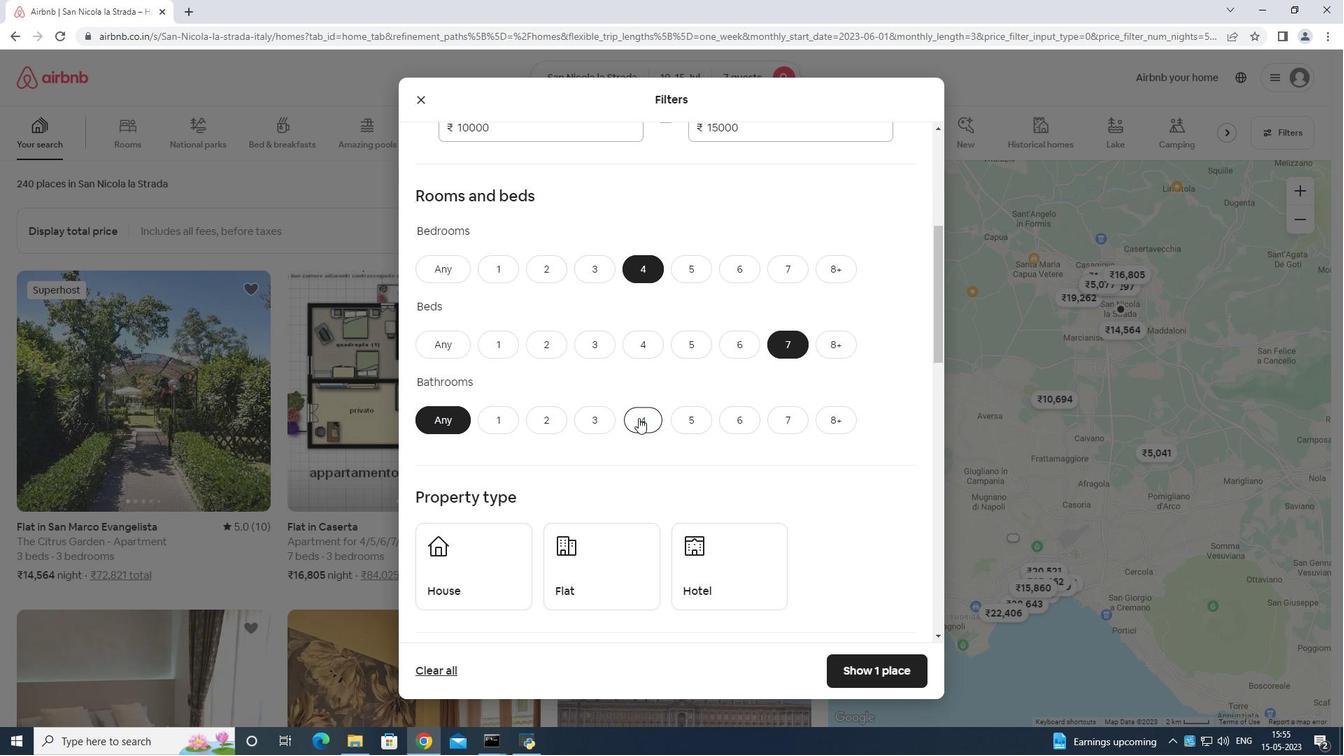 
Action: Mouse scrolled (634, 412) with delta (0, 0)
Screenshot: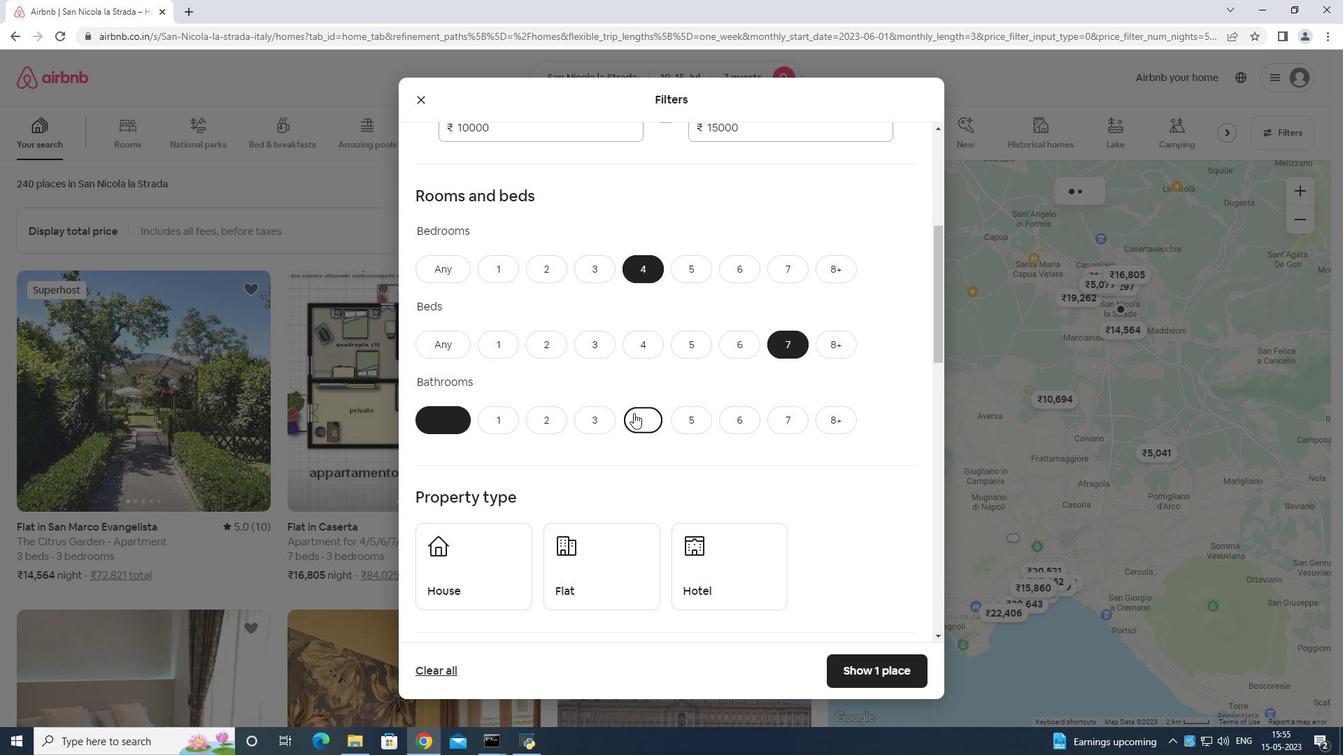 
Action: Mouse moved to (492, 441)
Screenshot: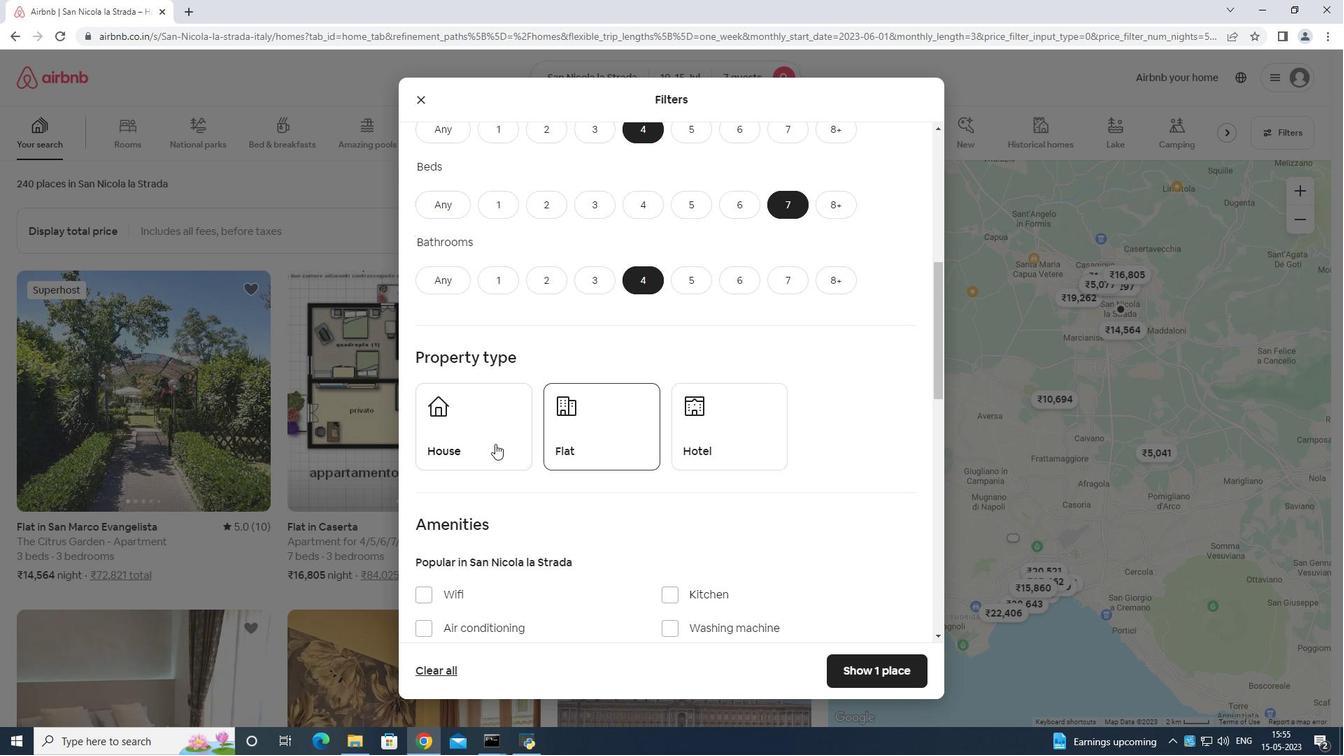 
Action: Mouse pressed left at (492, 441)
Screenshot: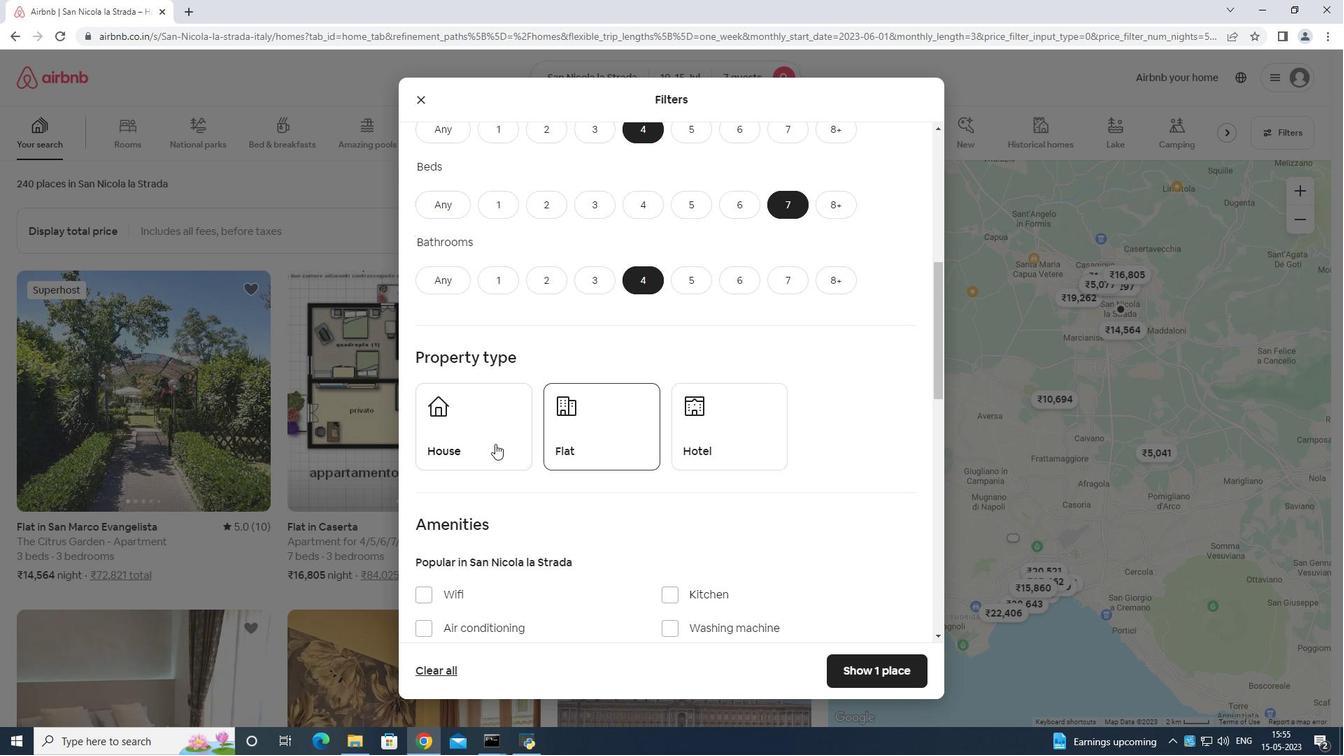 
Action: Mouse moved to (672, 425)
Screenshot: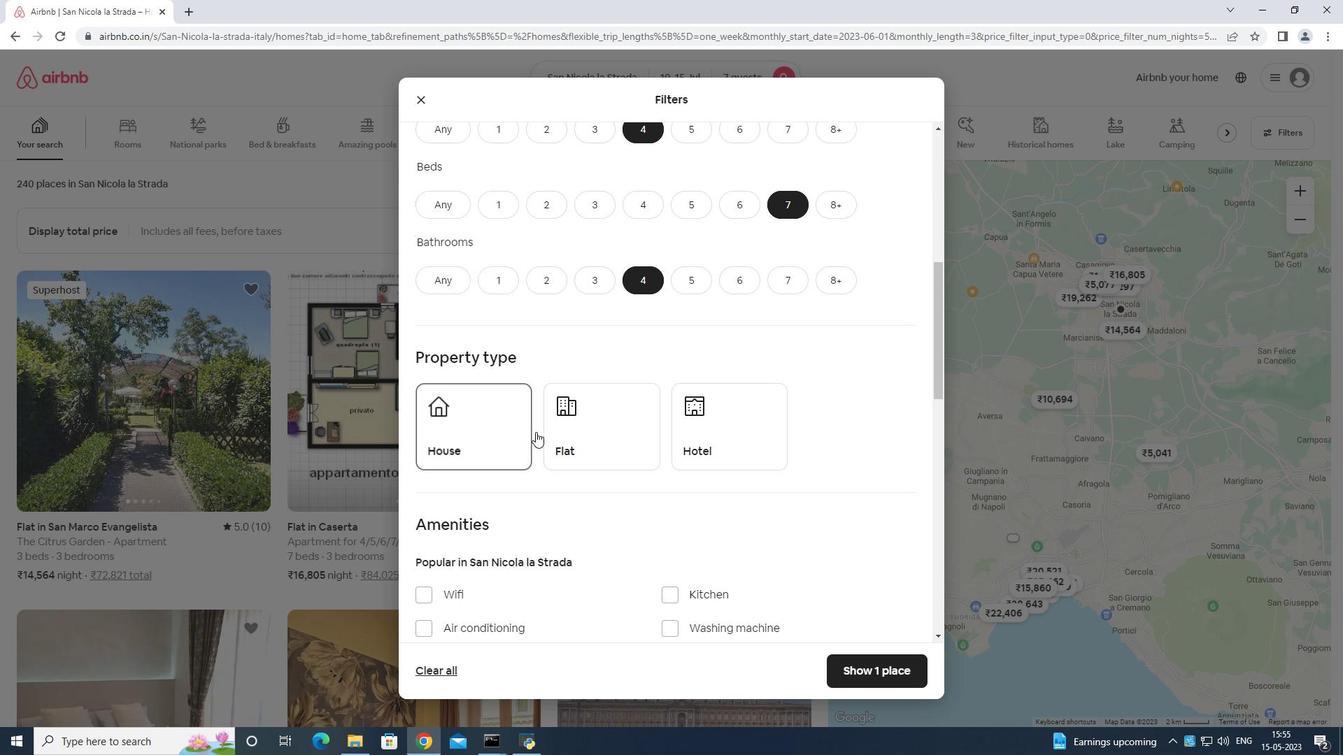
Action: Mouse pressed left at (672, 425)
Screenshot: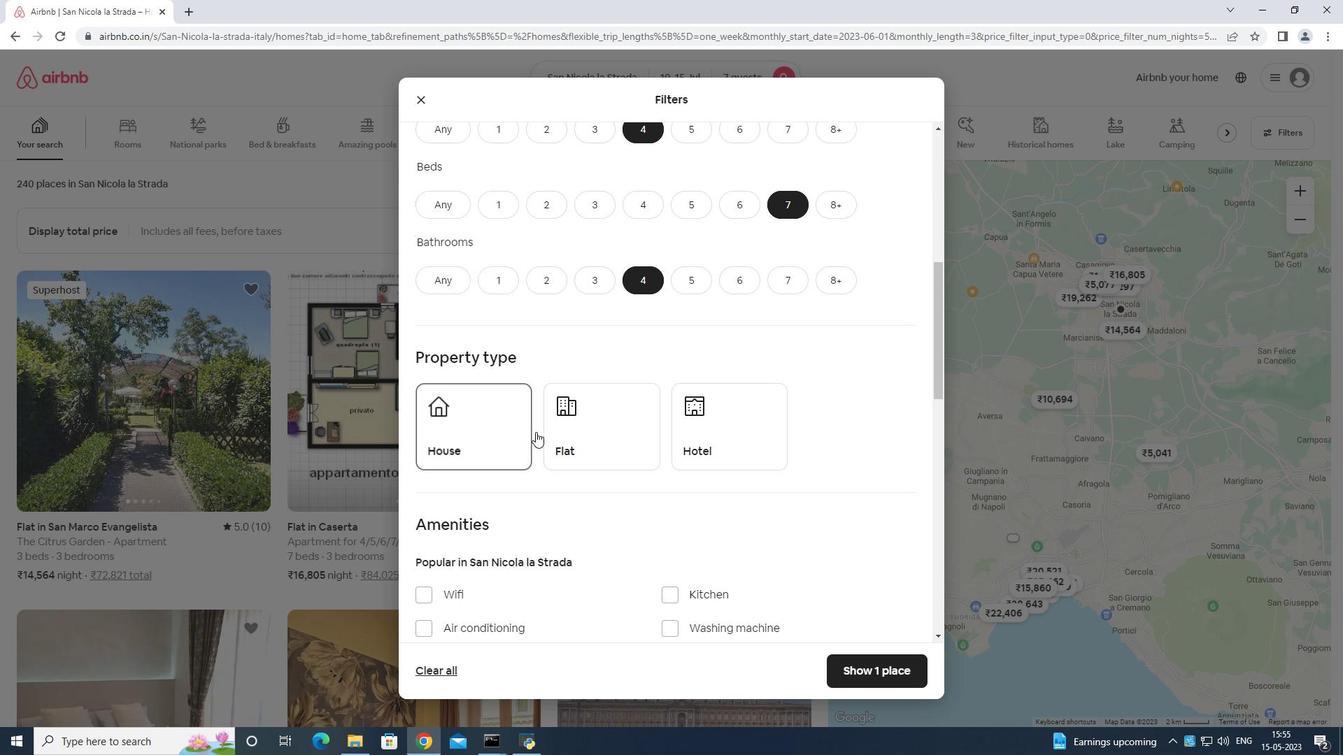 
Action: Mouse moved to (629, 428)
Screenshot: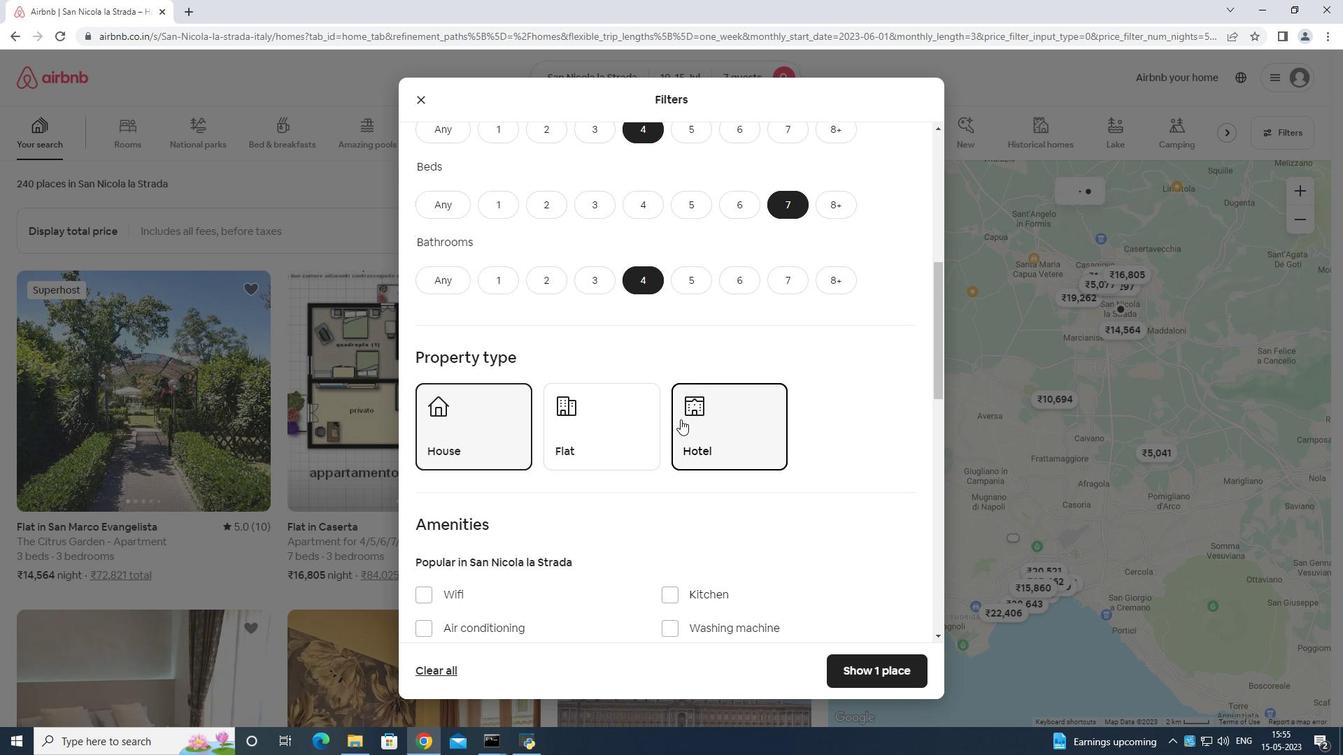 
Action: Mouse pressed left at (629, 428)
Screenshot: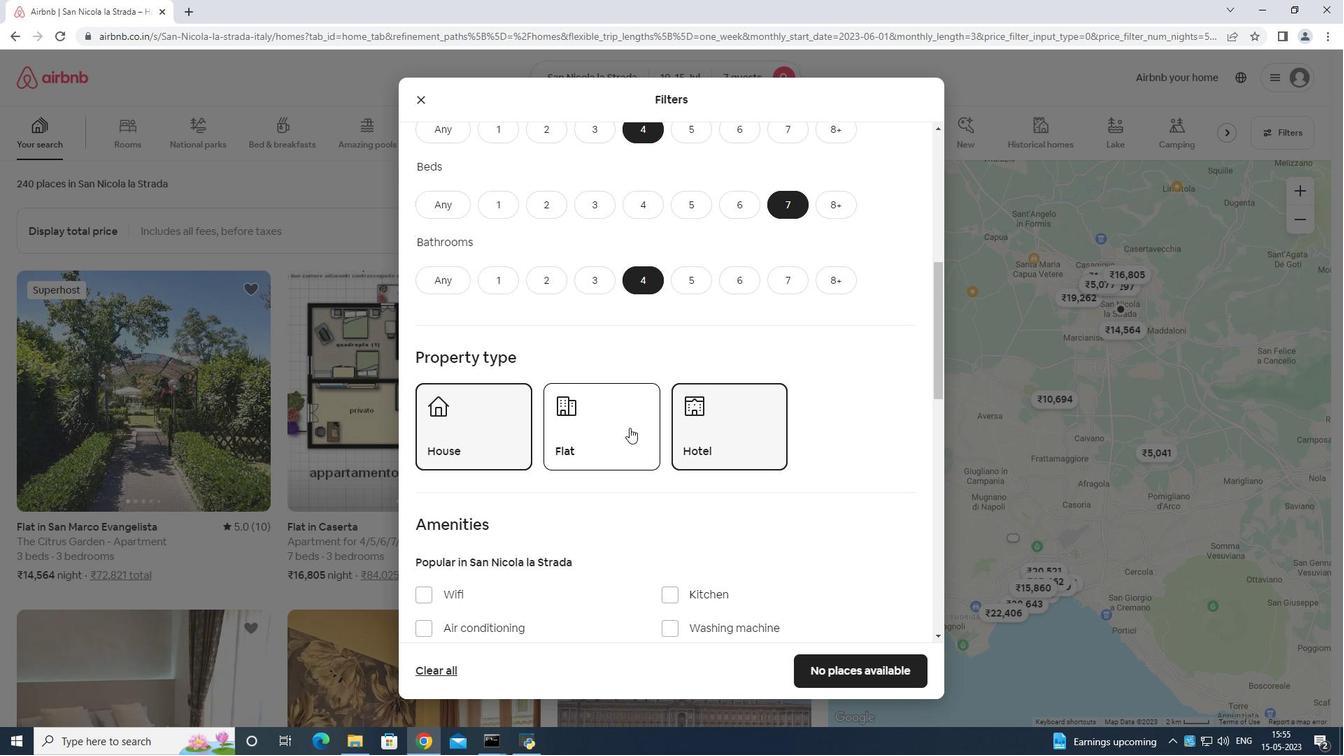 
Action: Mouse moved to (702, 421)
Screenshot: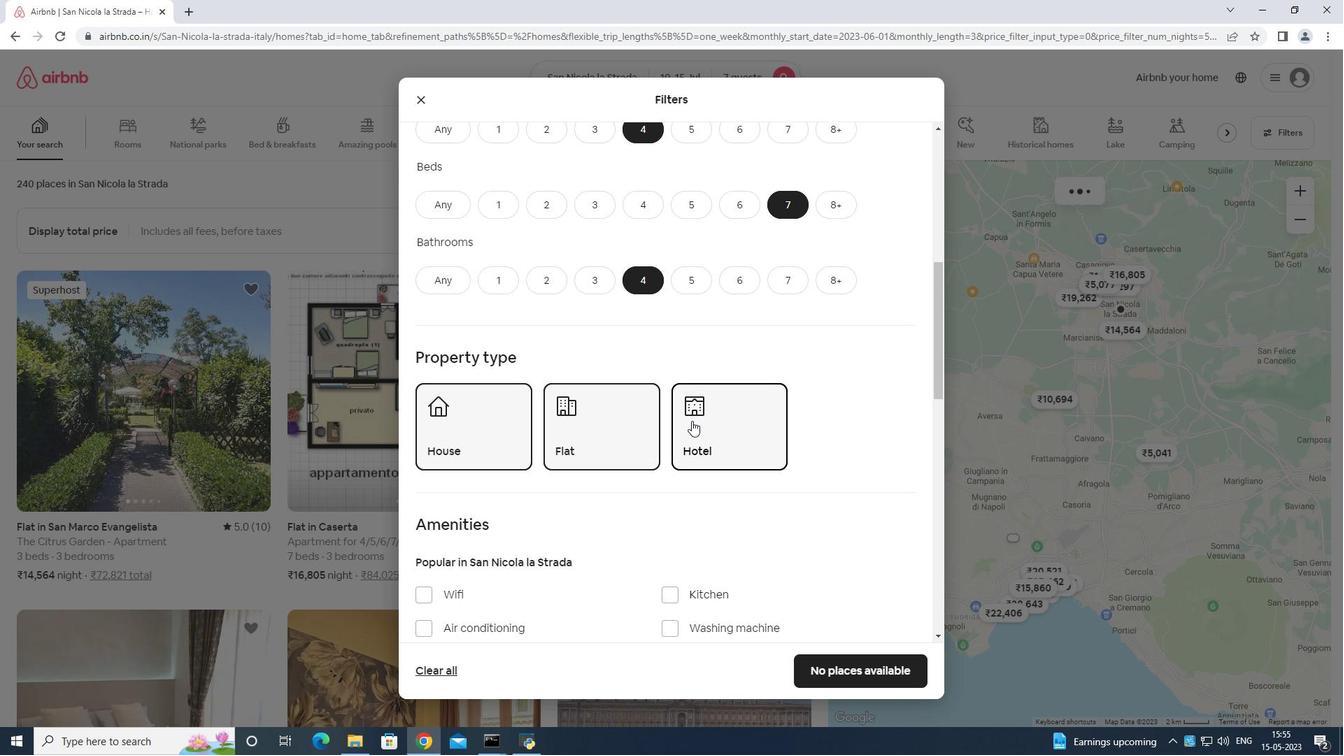 
Action: Mouse pressed left at (702, 421)
Screenshot: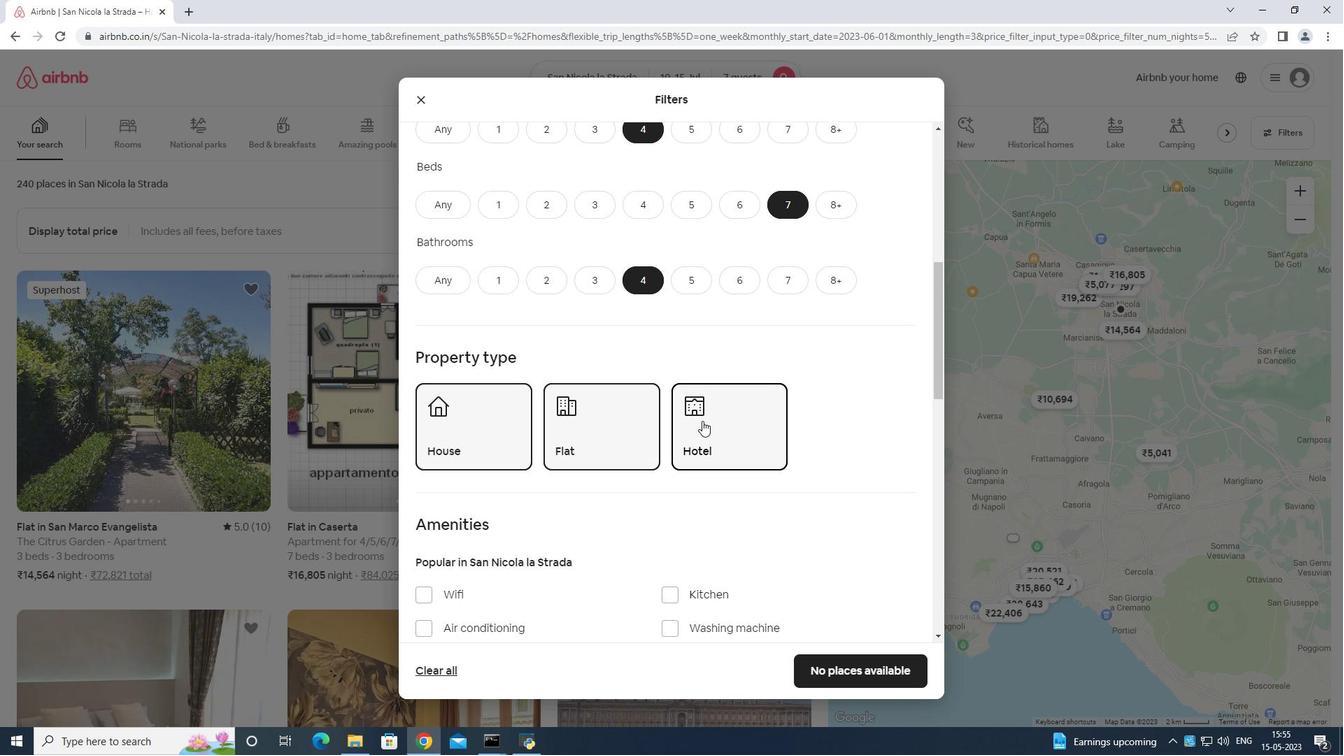 
Action: Mouse moved to (702, 417)
Screenshot: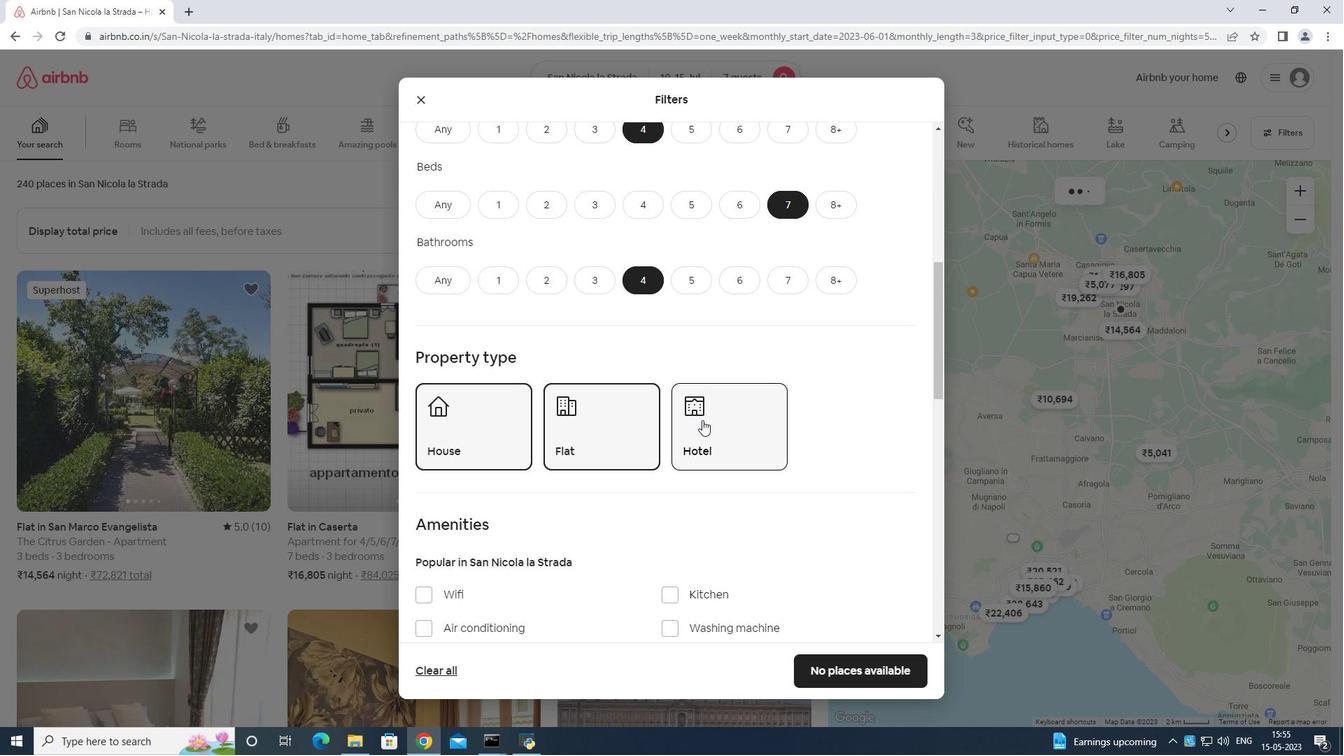 
Action: Mouse scrolled (702, 417) with delta (0, 0)
Screenshot: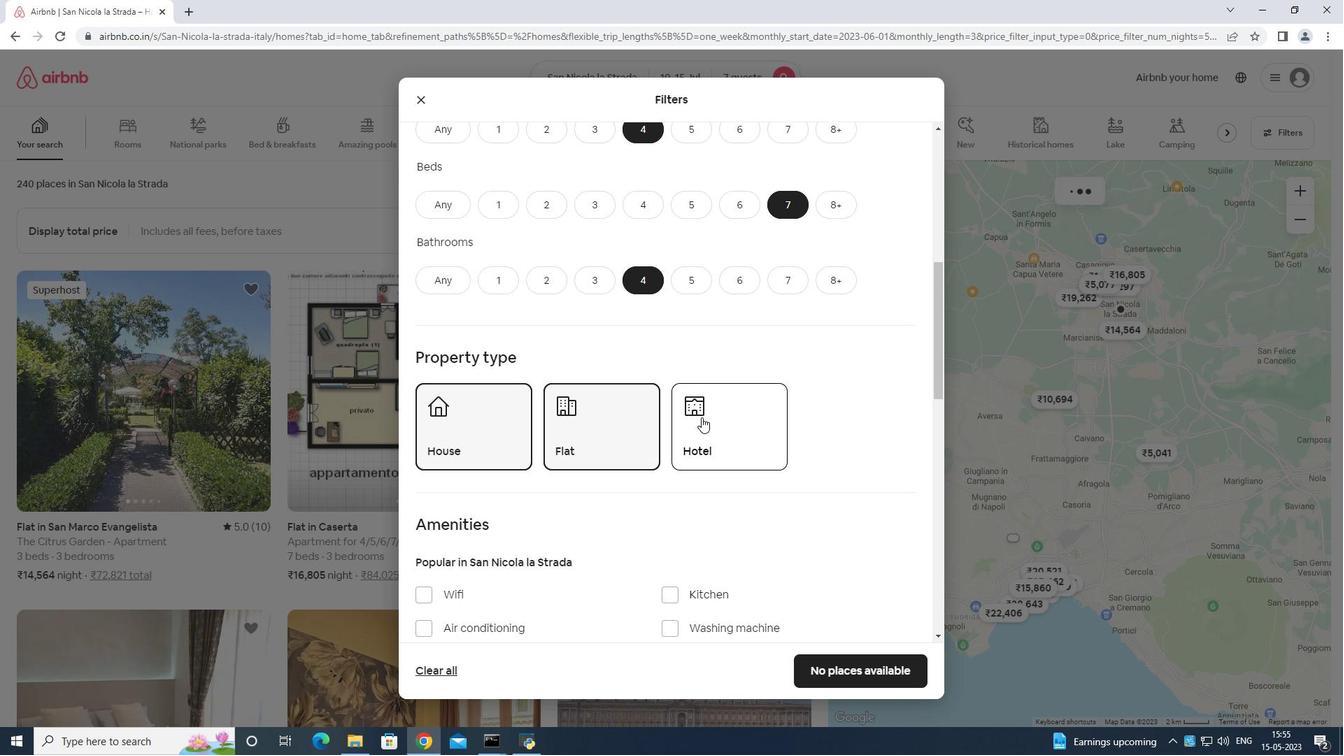 
Action: Mouse scrolled (702, 417) with delta (0, 0)
Screenshot: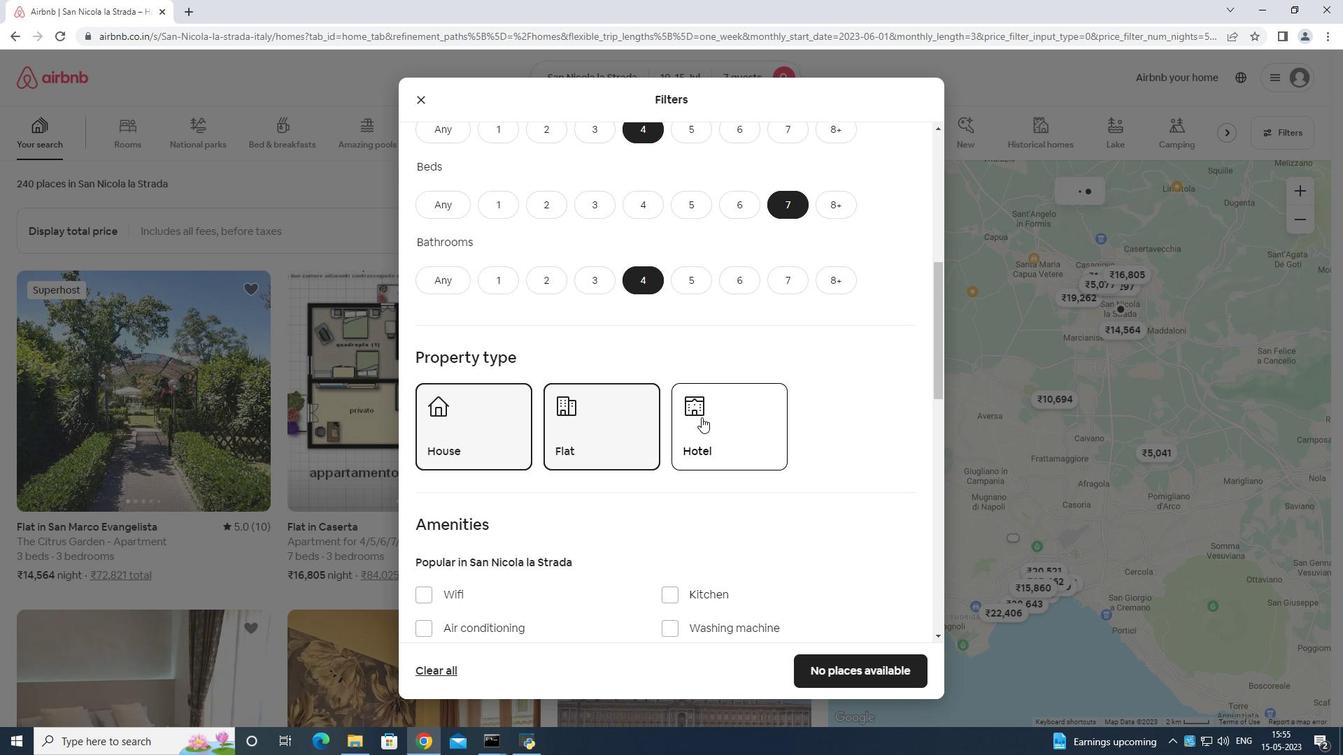 
Action: Mouse moved to (455, 450)
Screenshot: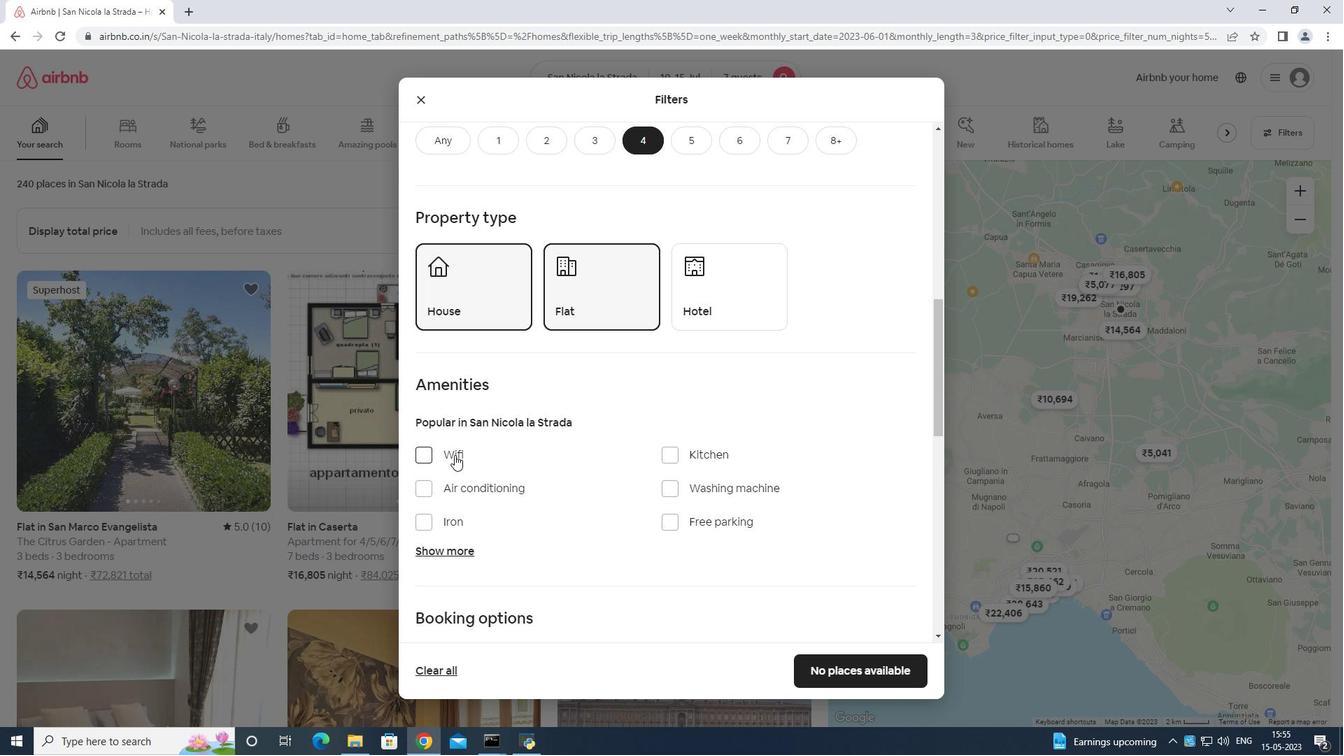 
Action: Mouse pressed left at (455, 450)
Screenshot: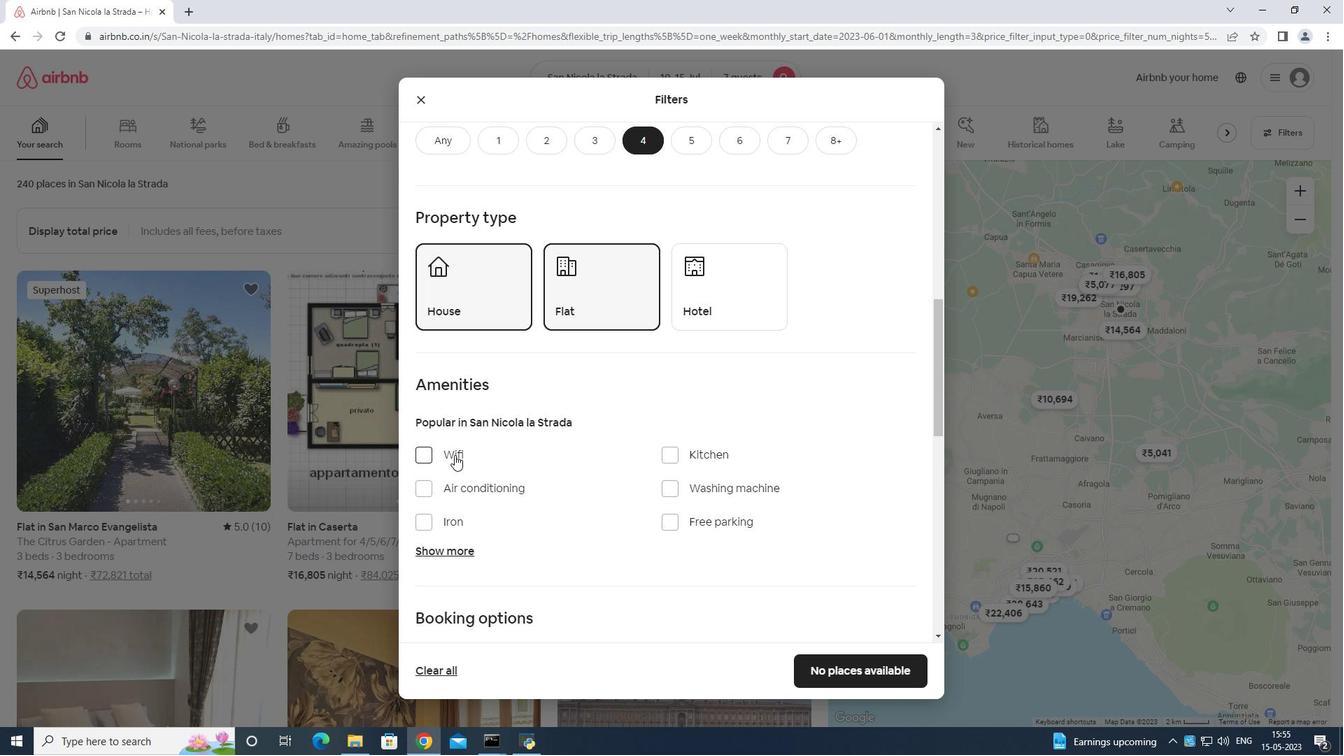 
Action: Mouse moved to (674, 517)
Screenshot: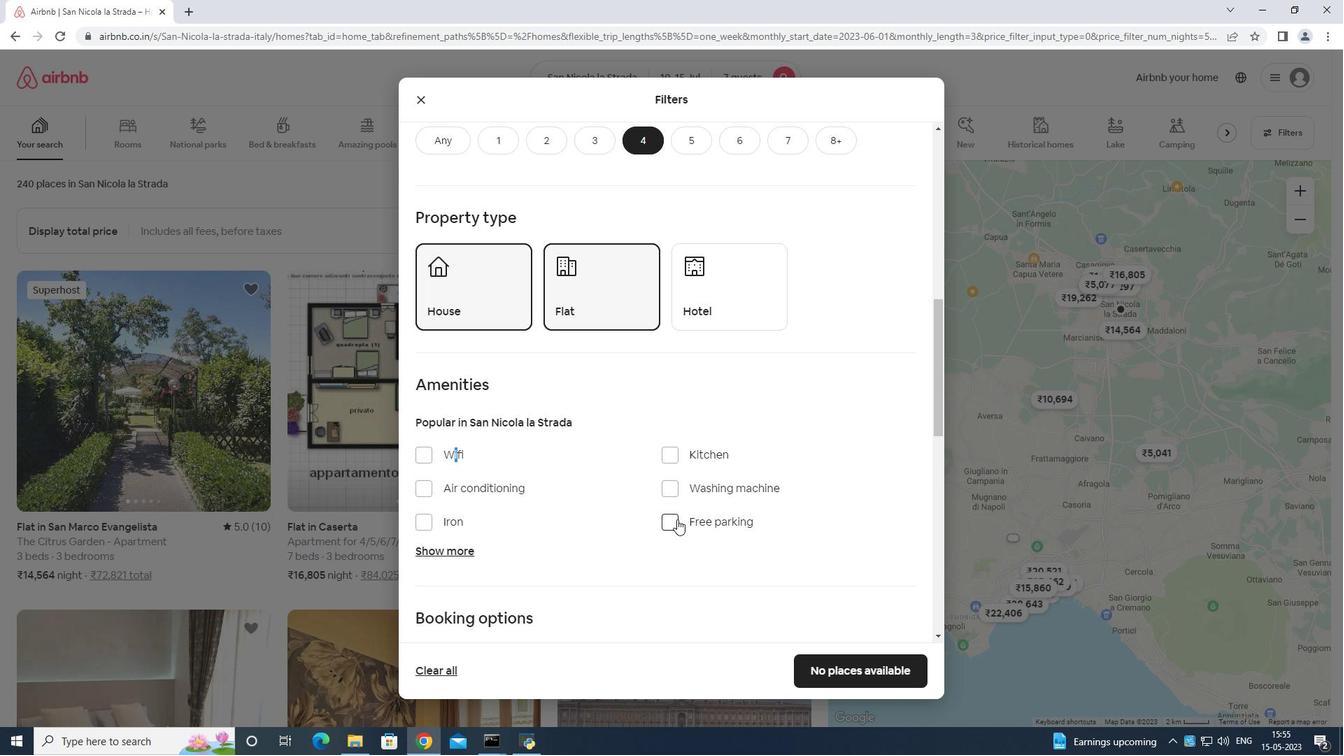 
Action: Mouse pressed left at (674, 517)
Screenshot: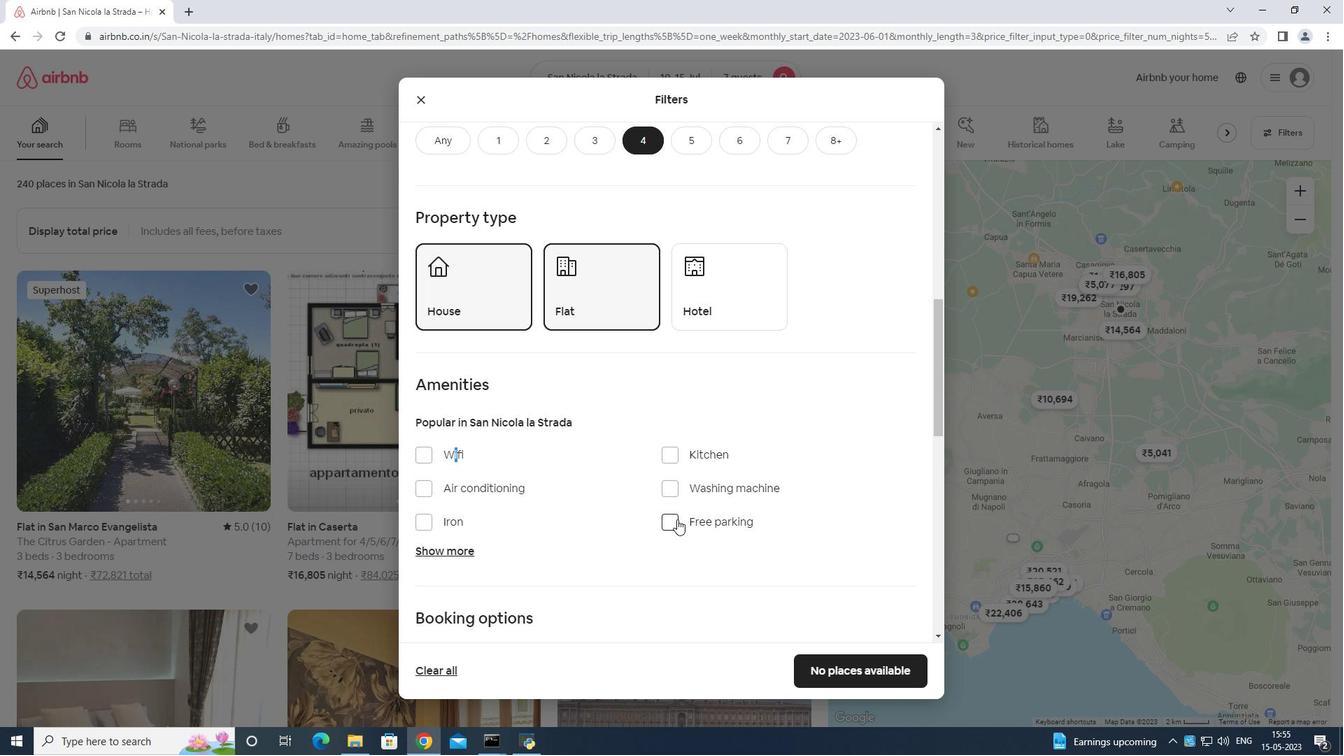 
Action: Mouse moved to (426, 459)
Screenshot: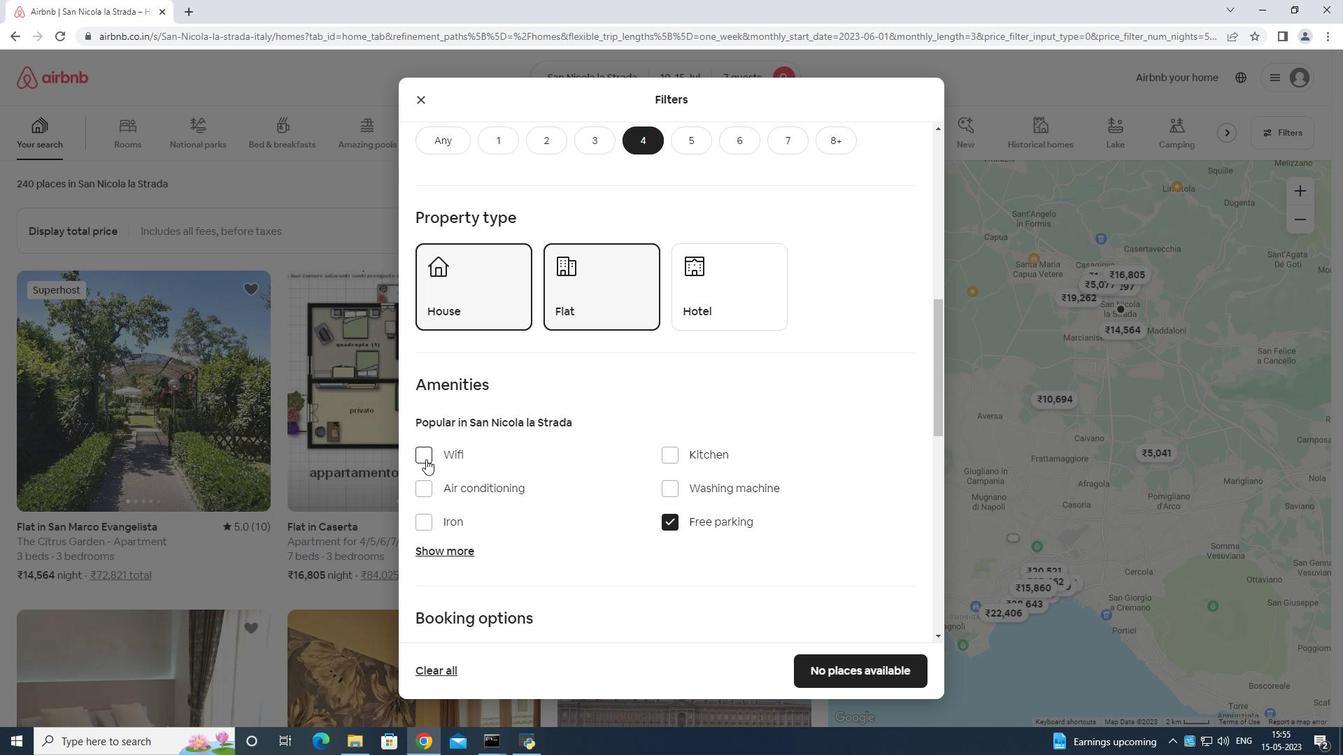 
Action: Mouse pressed left at (426, 459)
Screenshot: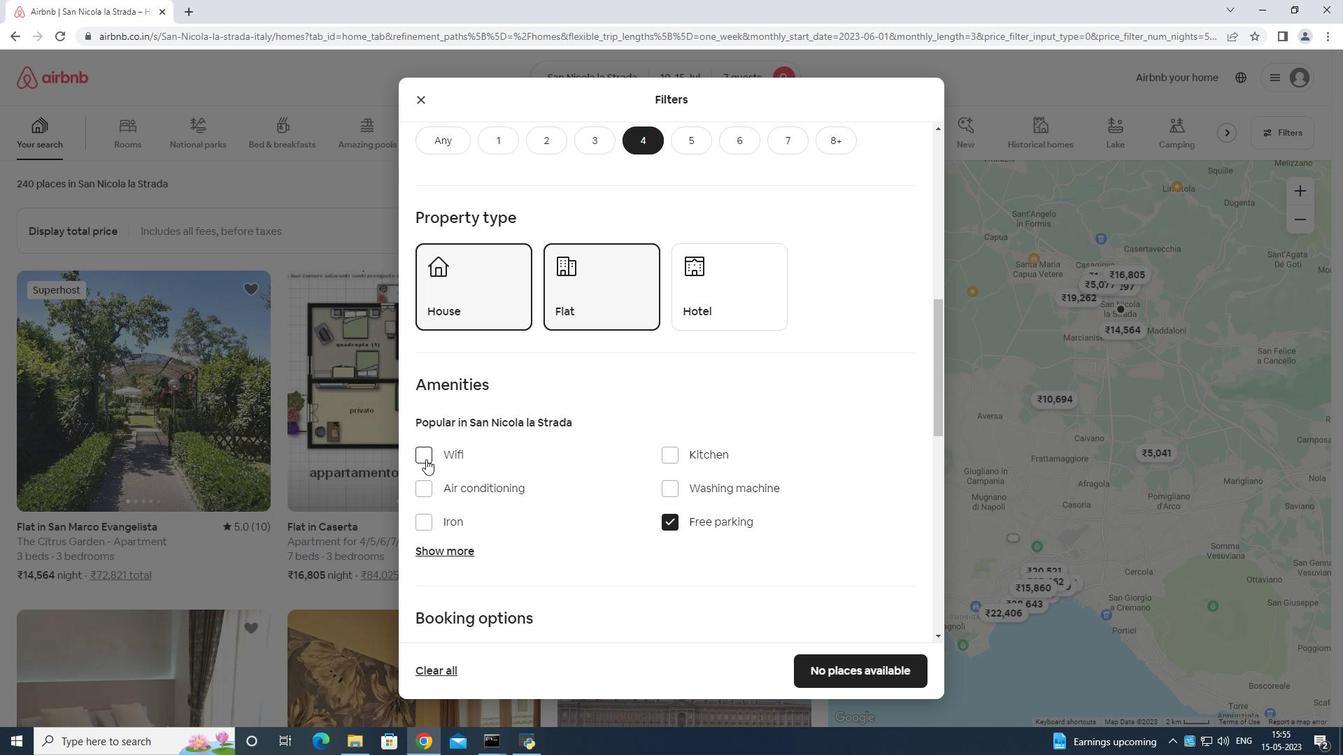 
Action: Mouse moved to (452, 544)
Screenshot: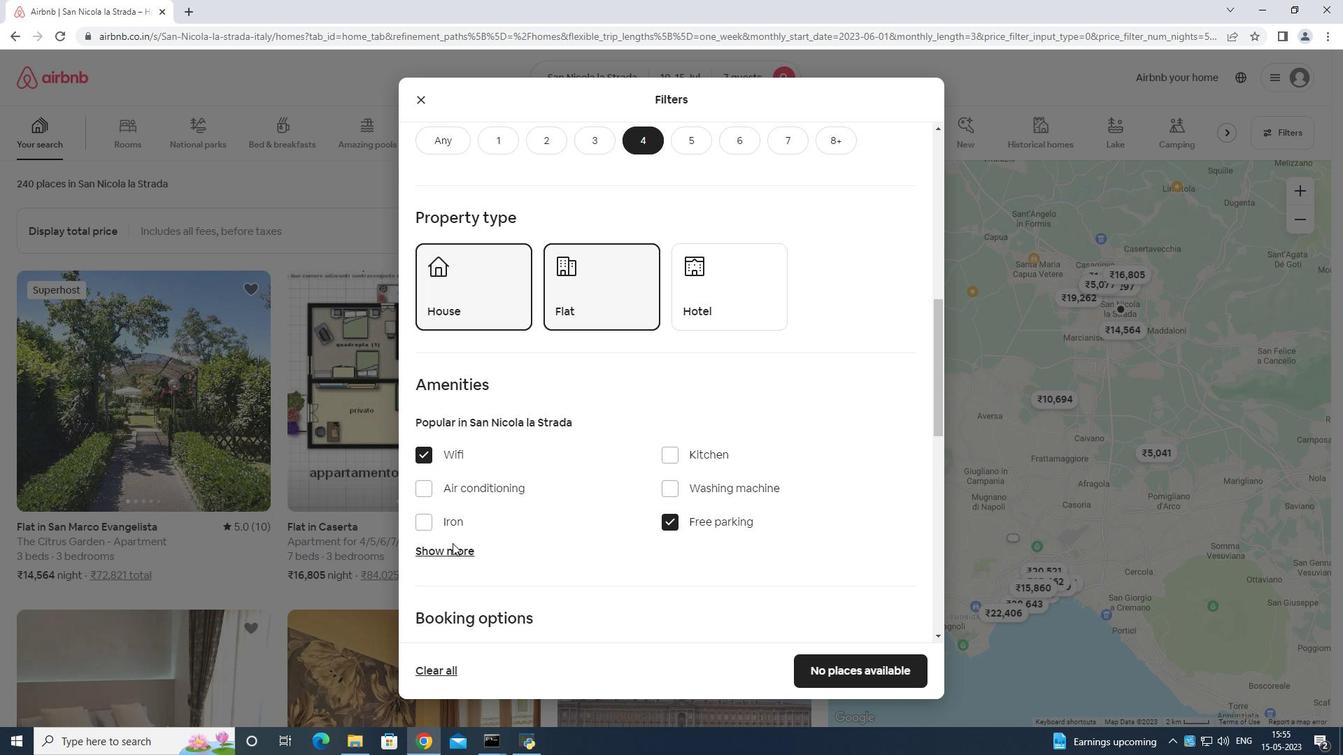
Action: Mouse pressed left at (452, 544)
Screenshot: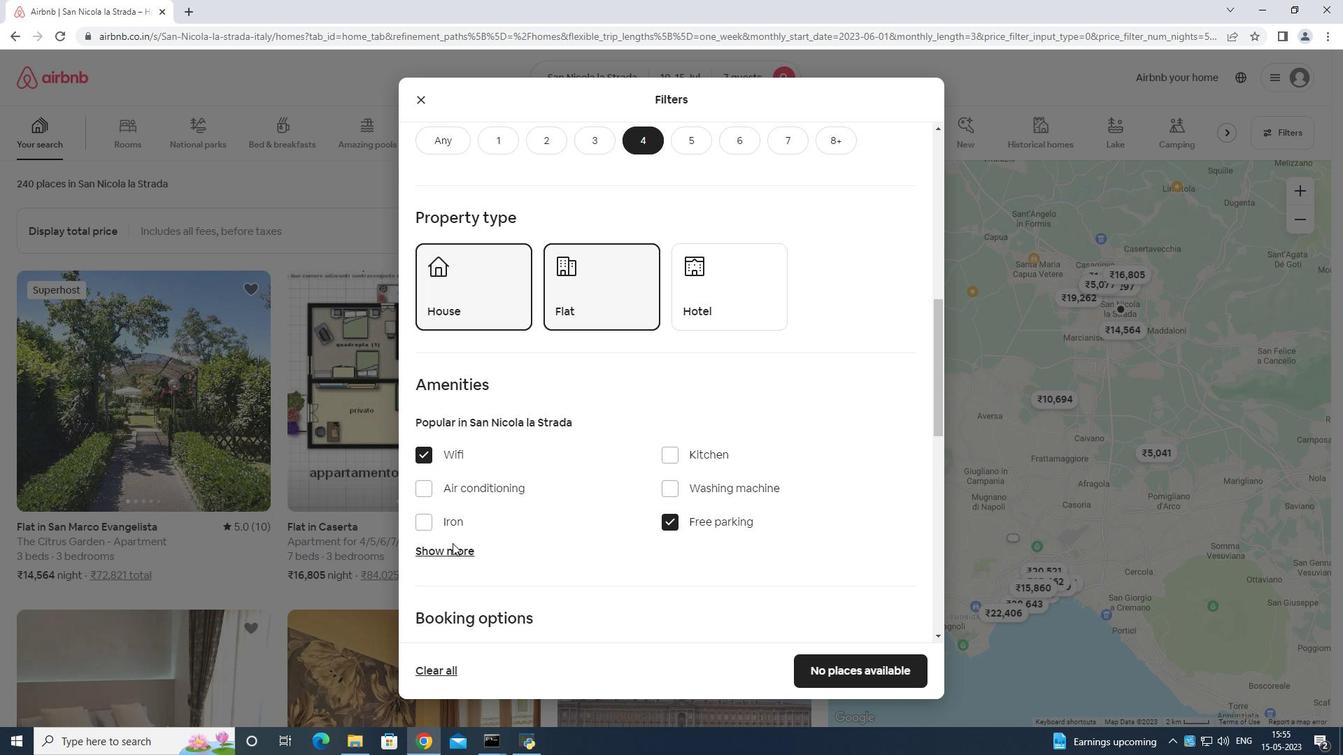 
Action: Mouse moved to (468, 552)
Screenshot: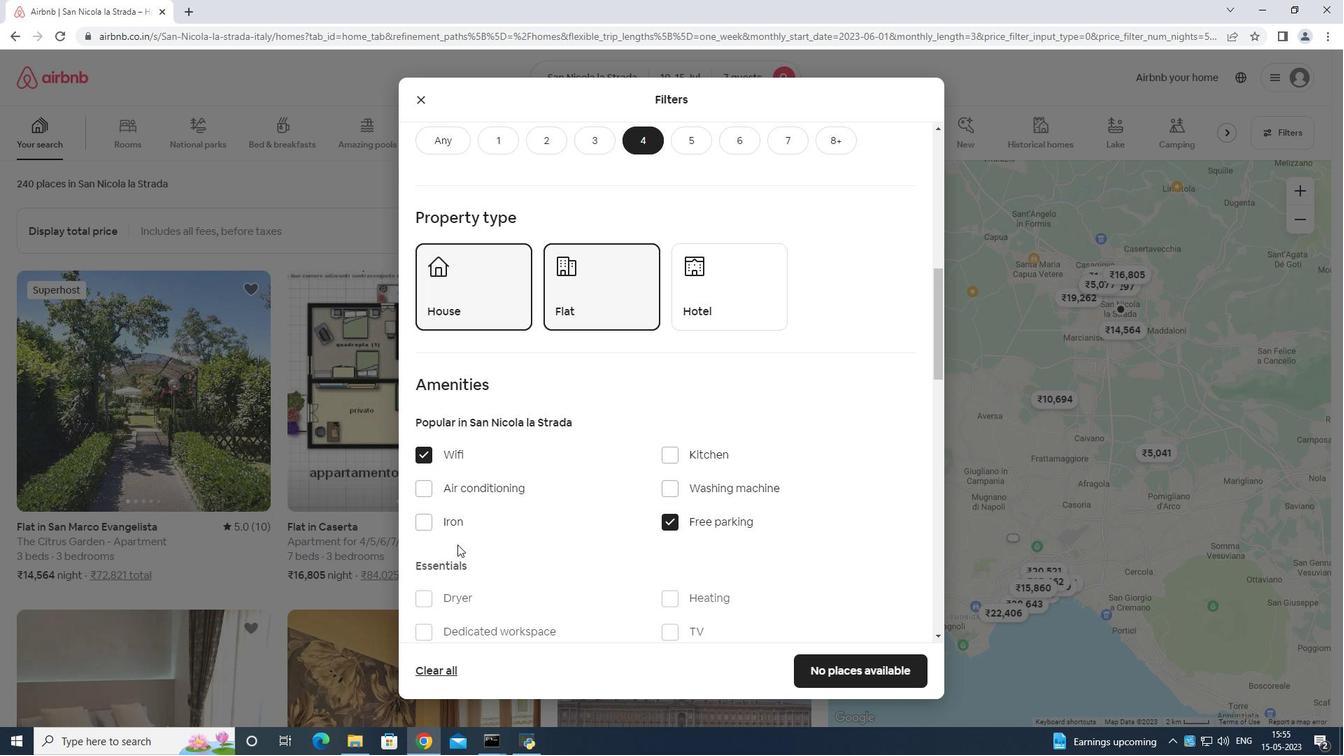 
Action: Mouse scrolled (468, 551) with delta (0, 0)
Screenshot: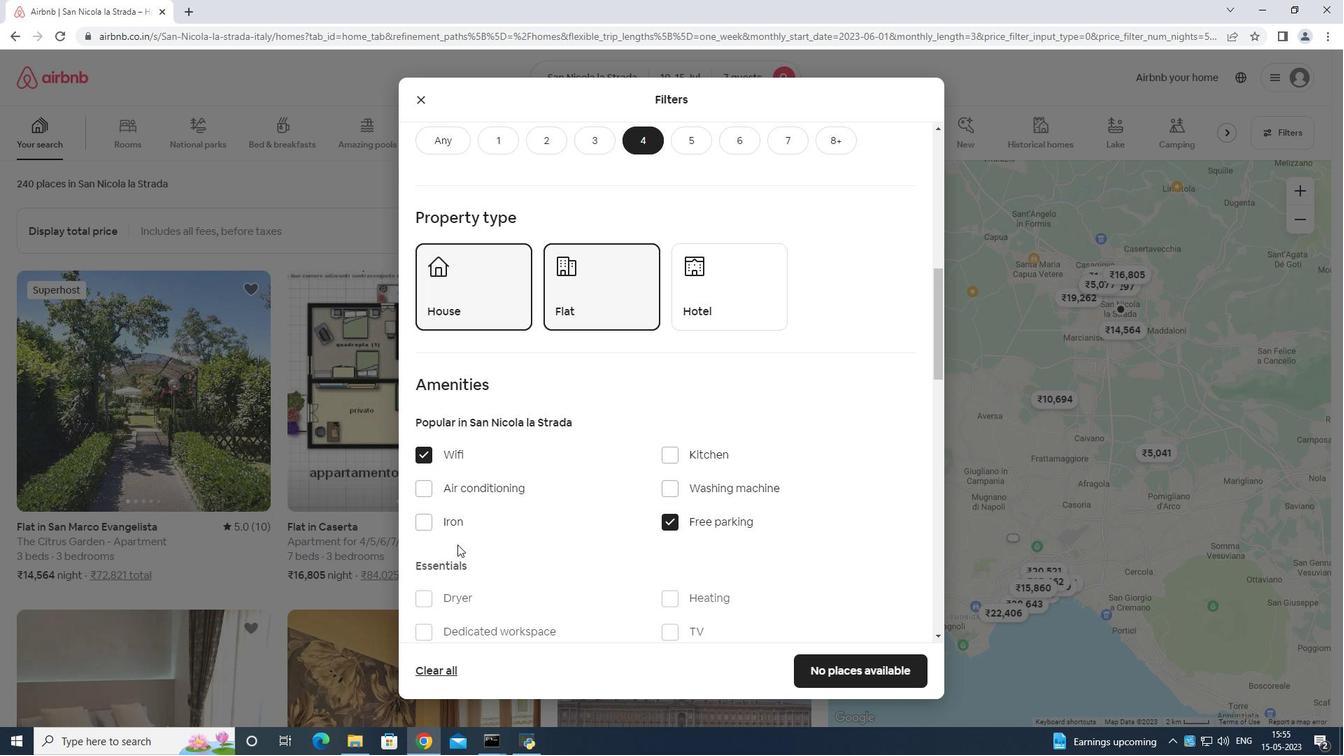 
Action: Mouse moved to (662, 562)
Screenshot: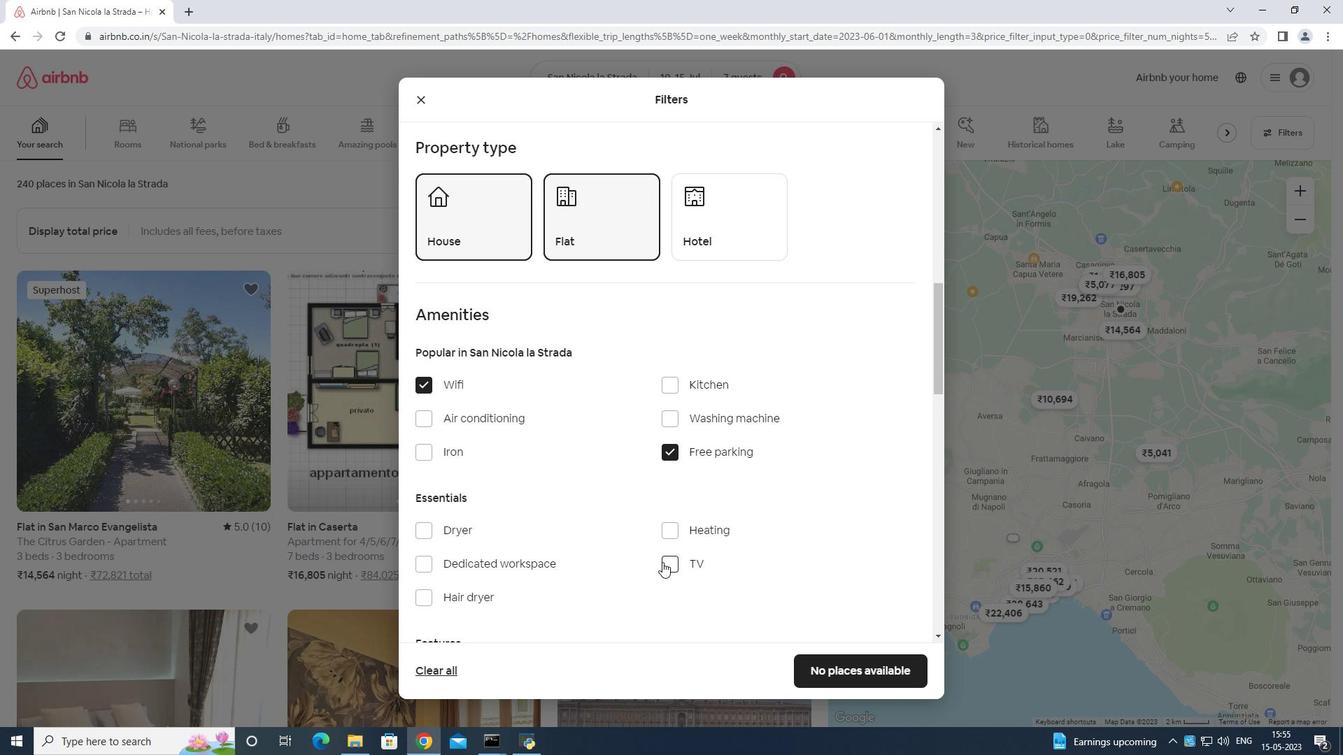 
Action: Mouse pressed left at (662, 562)
Screenshot: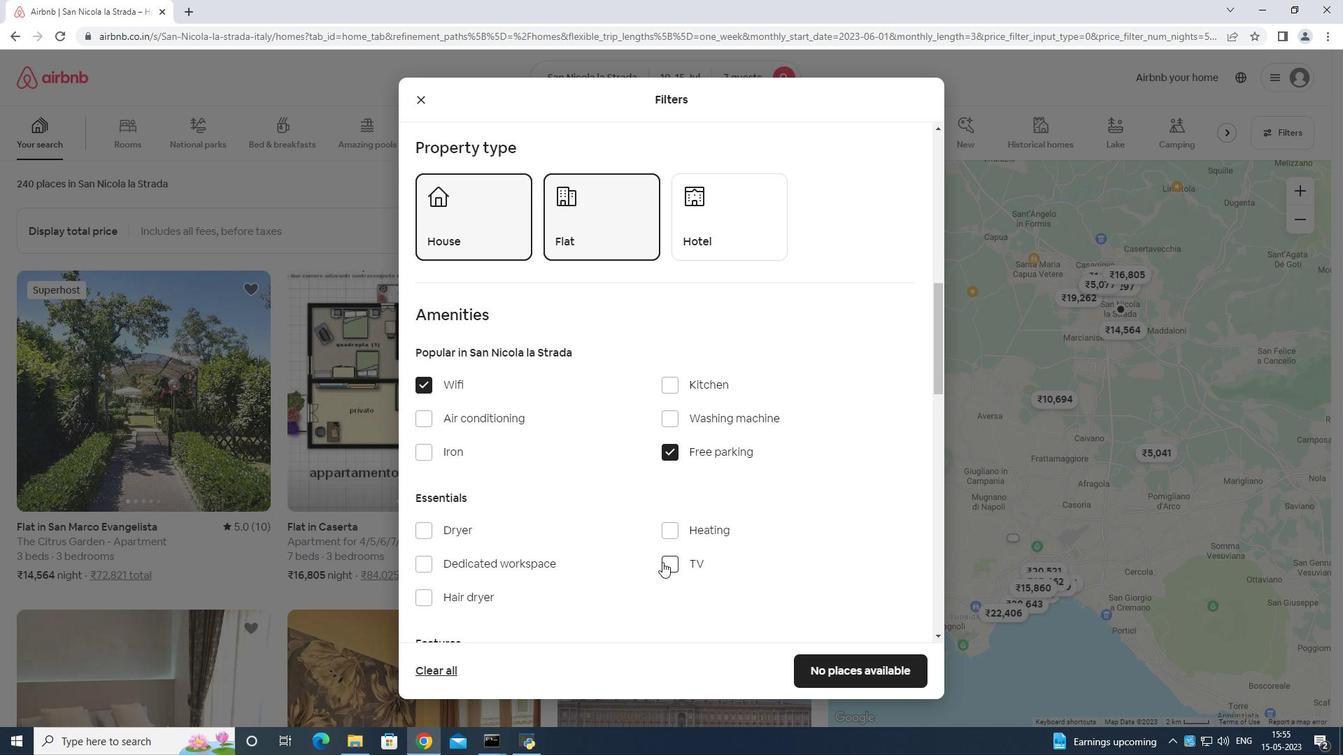 
Action: Mouse moved to (667, 558)
Screenshot: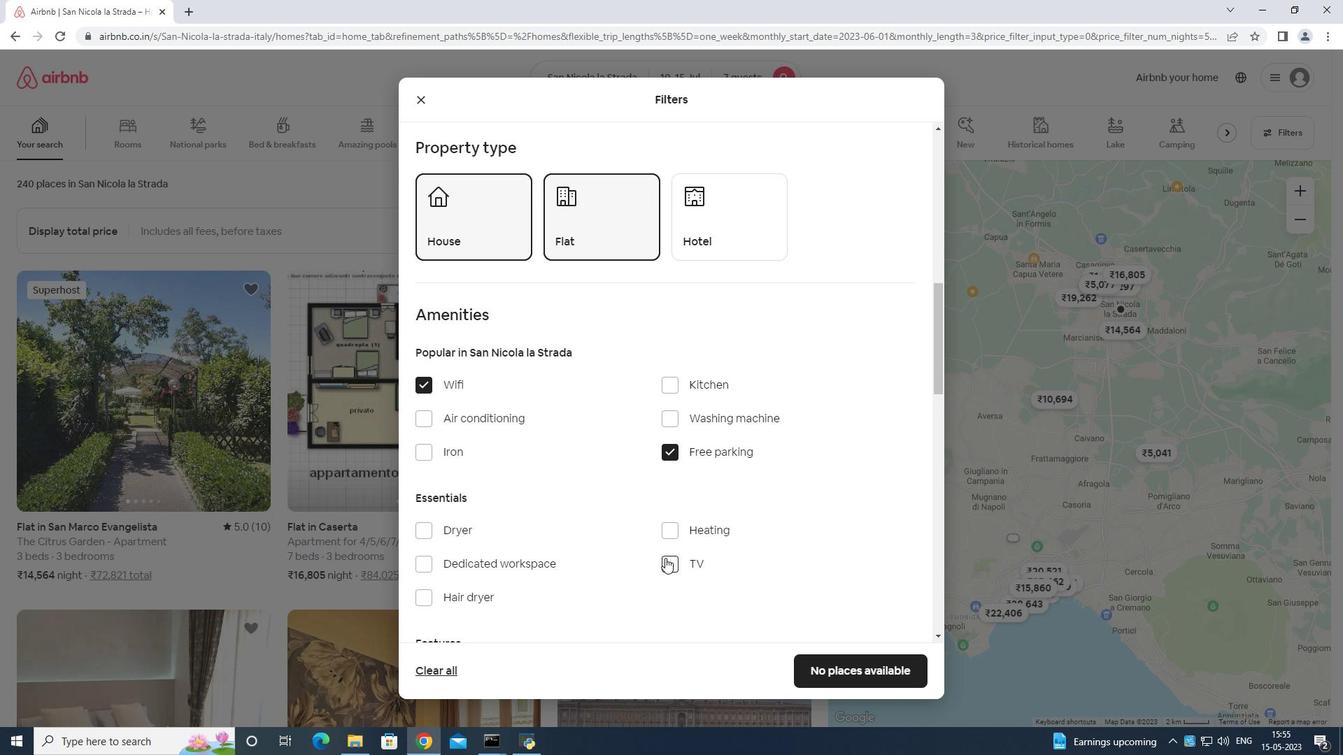 
Action: Mouse scrolled (667, 557) with delta (0, 0)
Screenshot: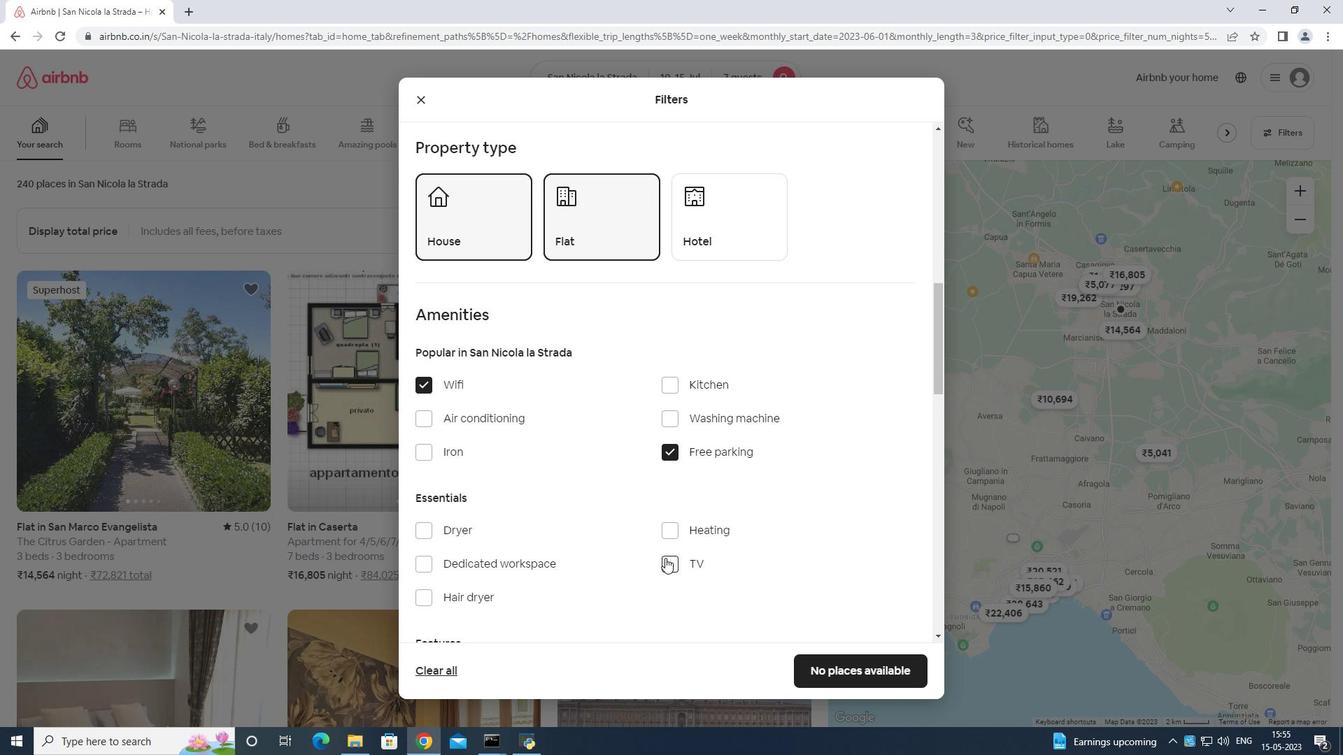 
Action: Mouse moved to (667, 559)
Screenshot: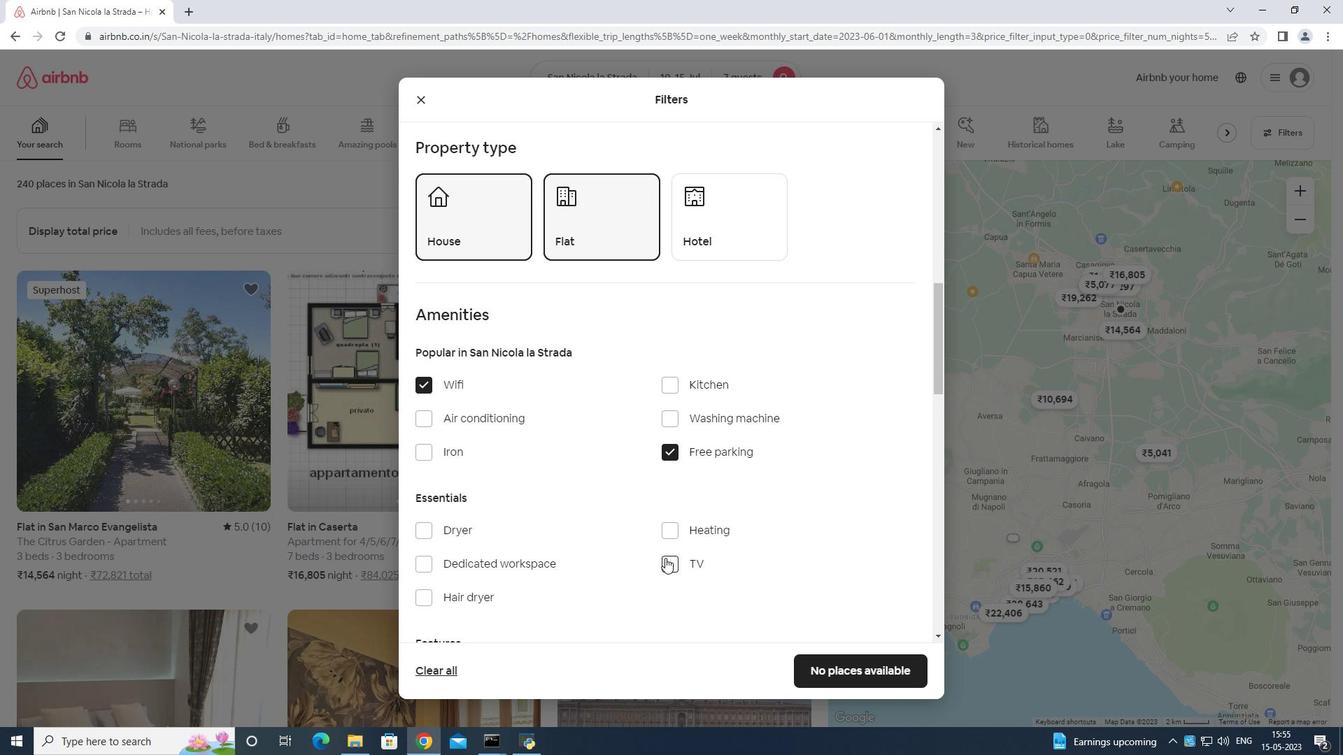
Action: Mouse scrolled (667, 558) with delta (0, 0)
Screenshot: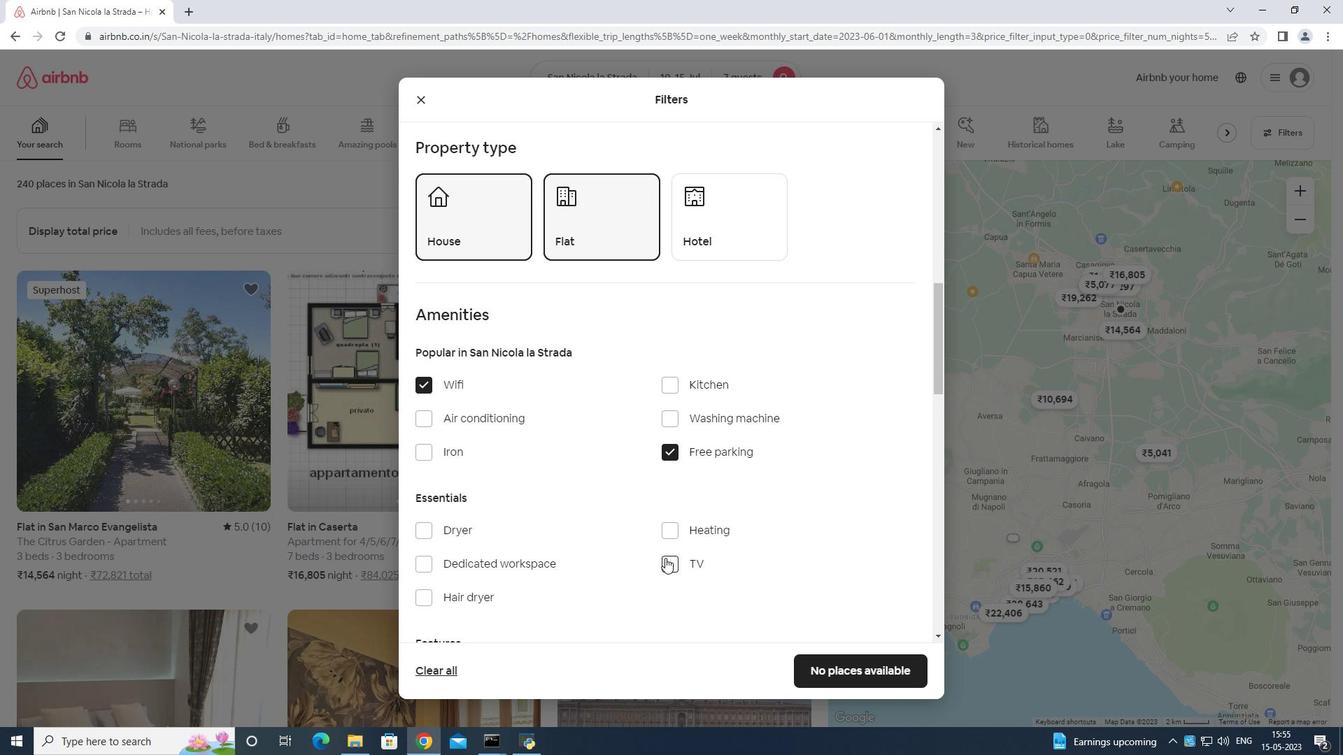 
Action: Mouse scrolled (667, 558) with delta (0, 0)
Screenshot: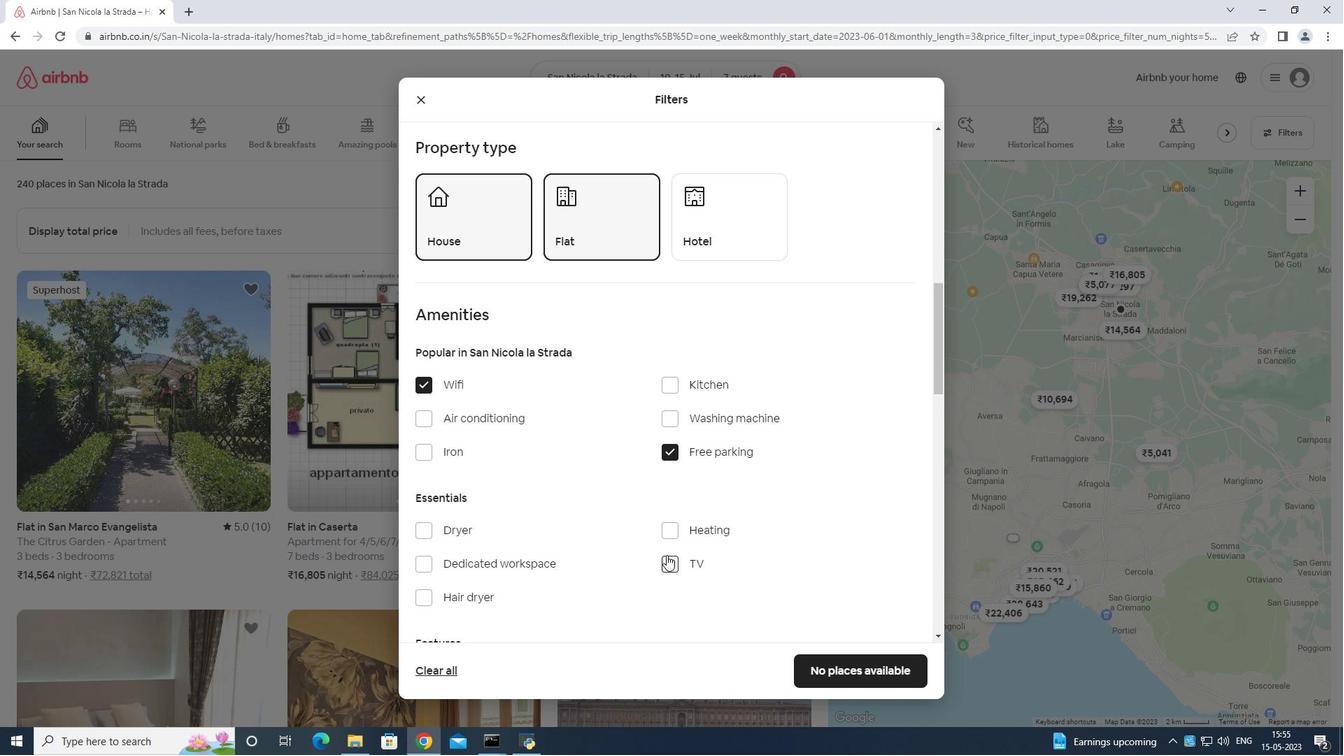 
Action: Mouse scrolled (667, 558) with delta (0, 0)
Screenshot: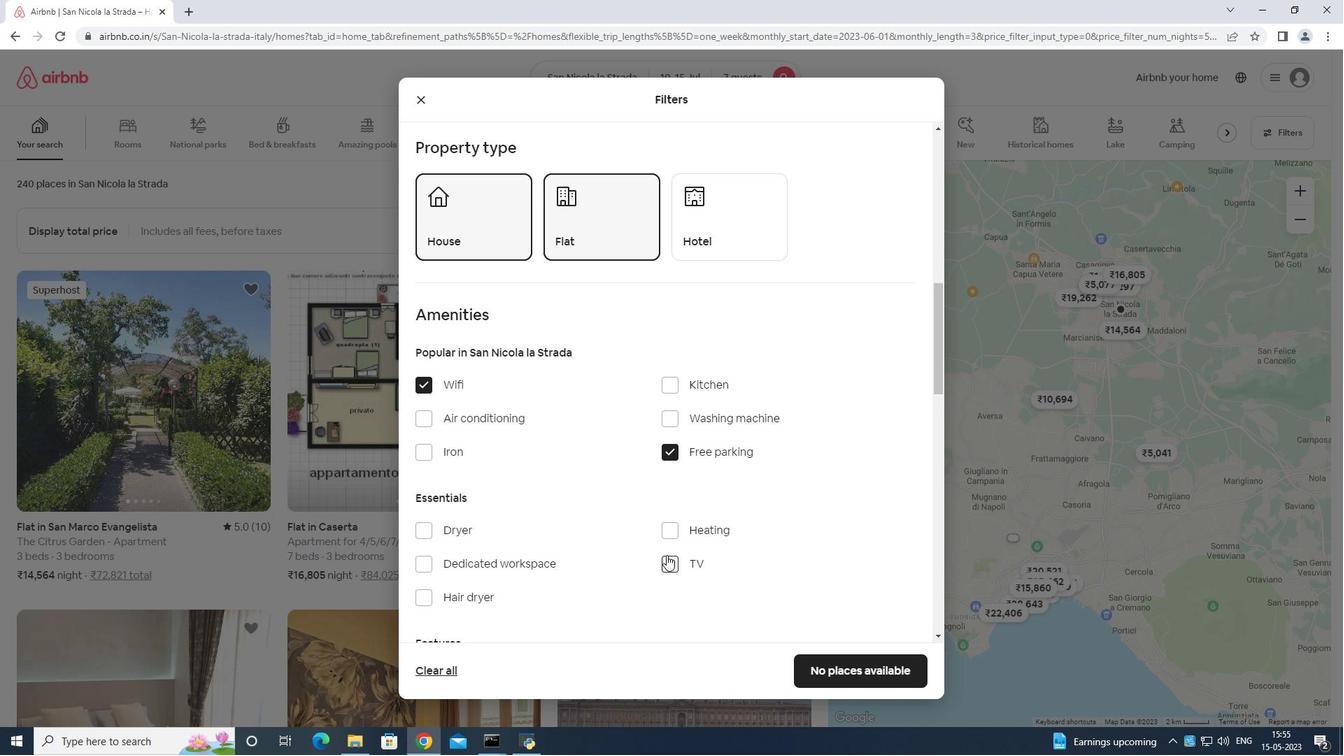 
Action: Mouse moved to (475, 467)
Screenshot: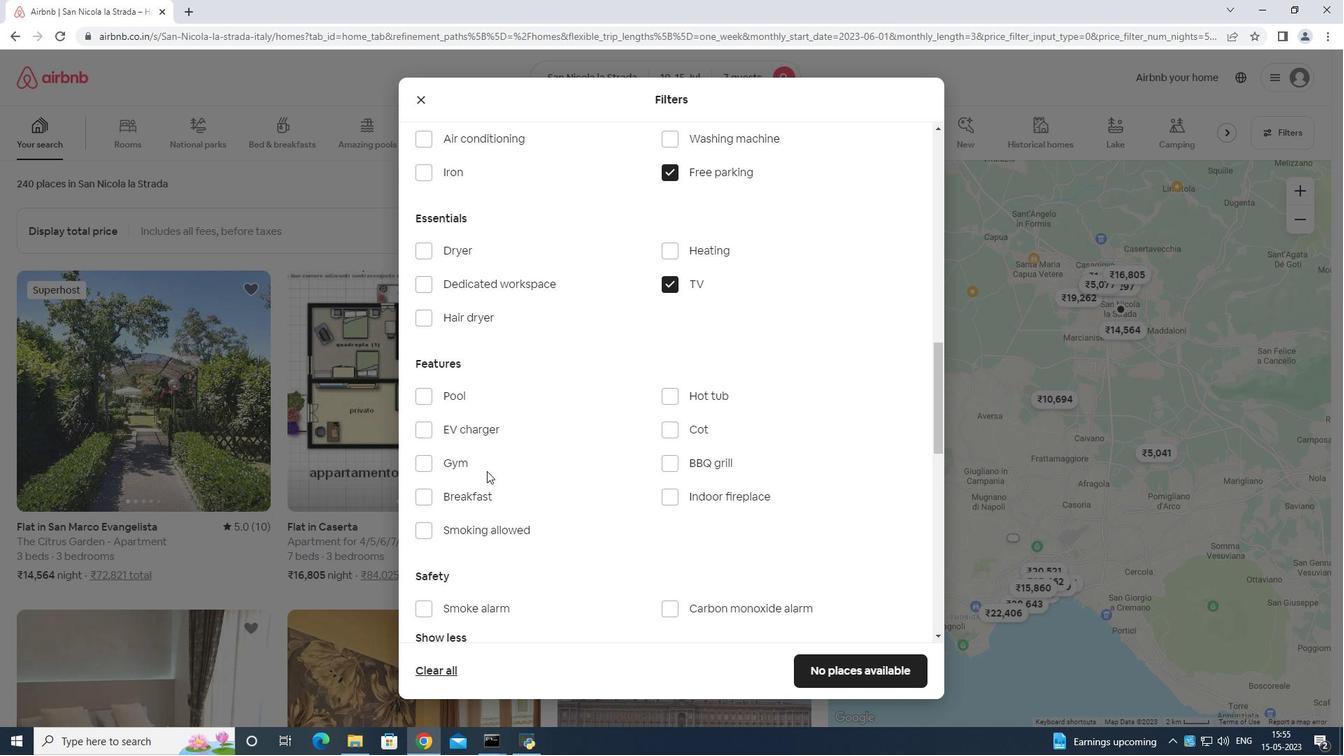 
Action: Mouse pressed left at (475, 467)
Screenshot: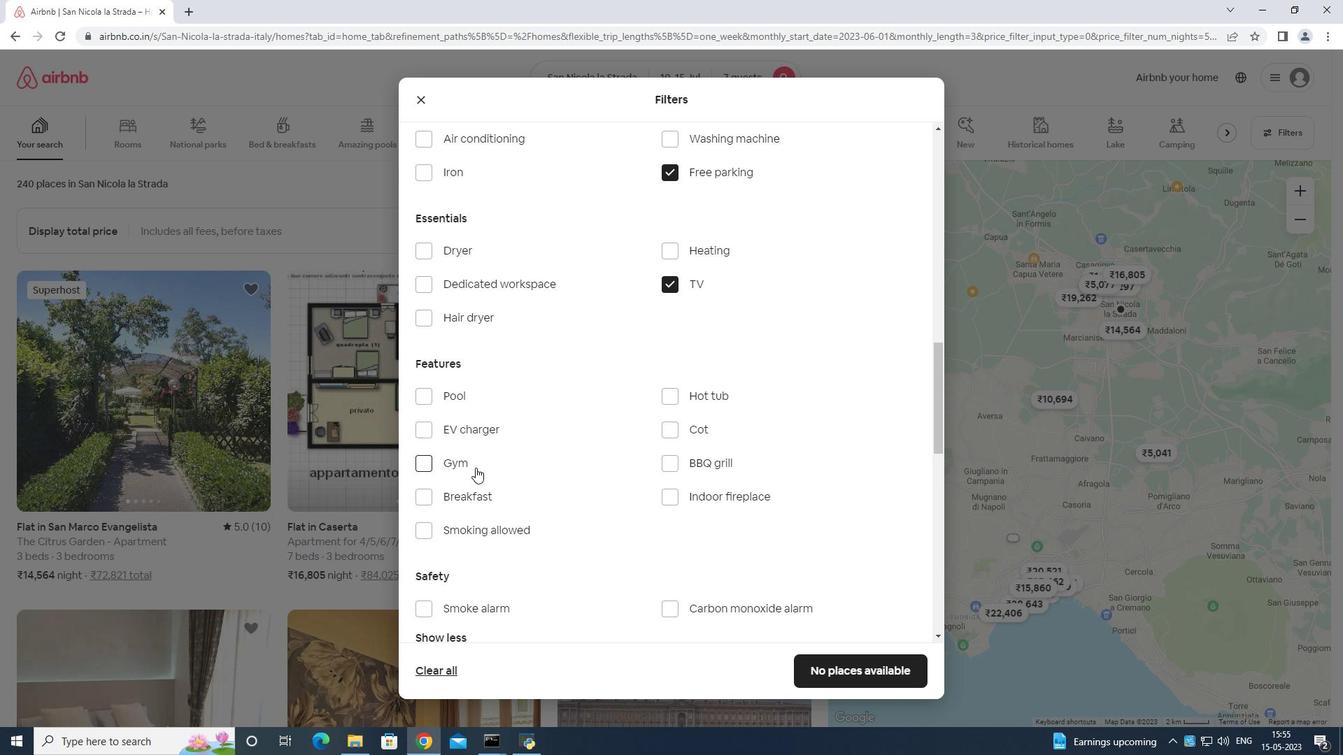 
Action: Mouse moved to (487, 487)
Screenshot: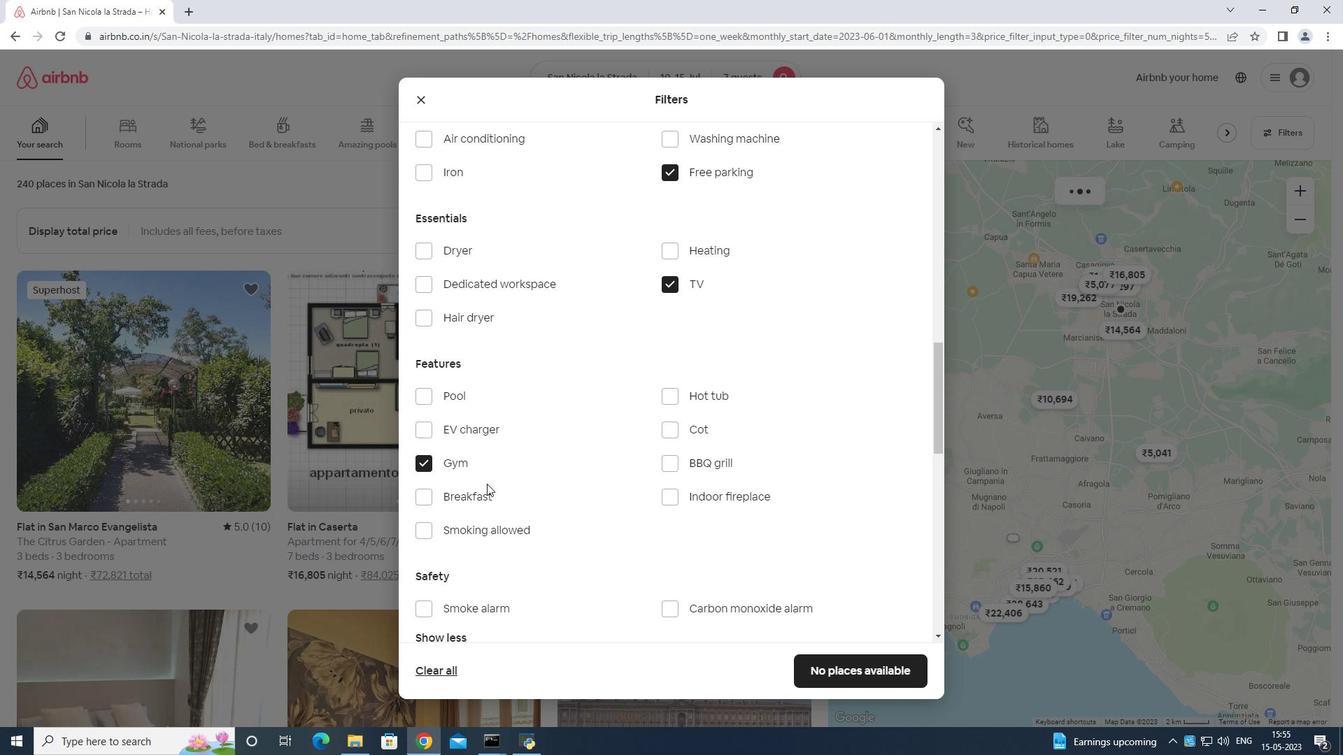 
Action: Mouse pressed left at (487, 487)
Screenshot: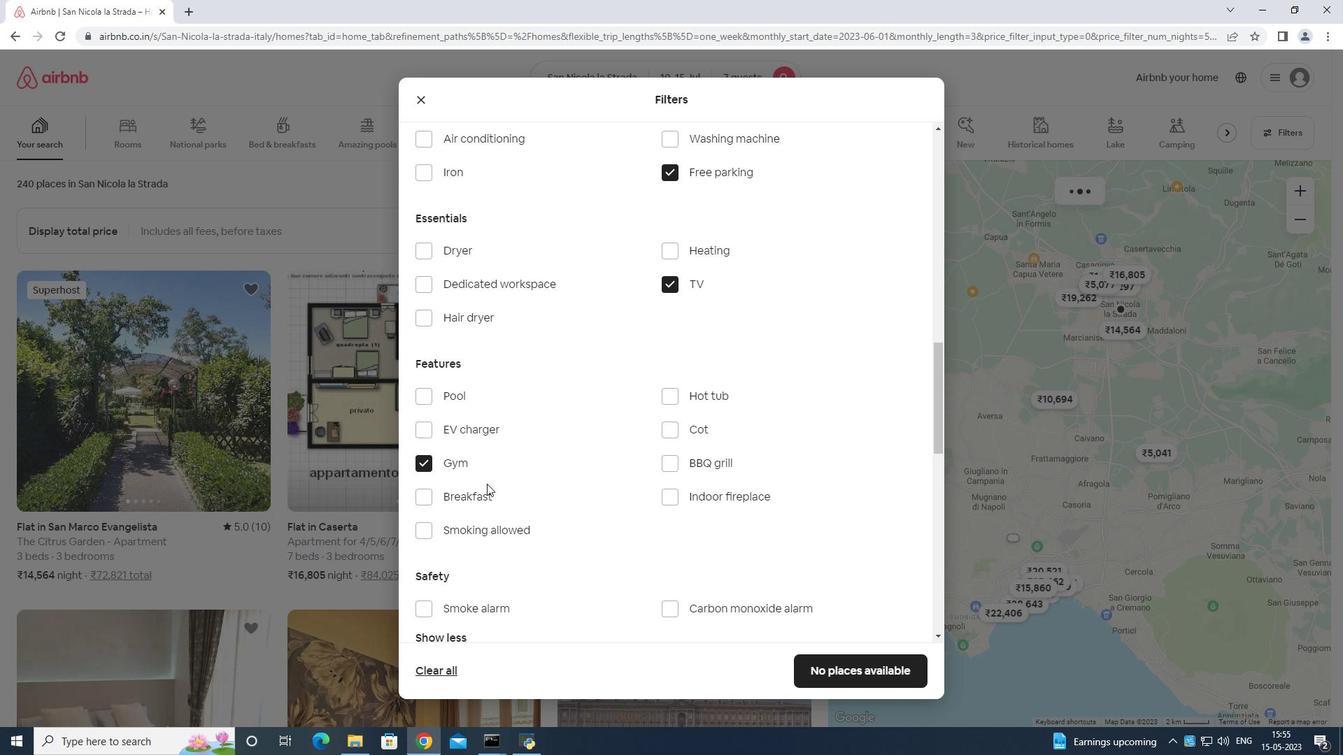 
Action: Mouse moved to (486, 493)
Screenshot: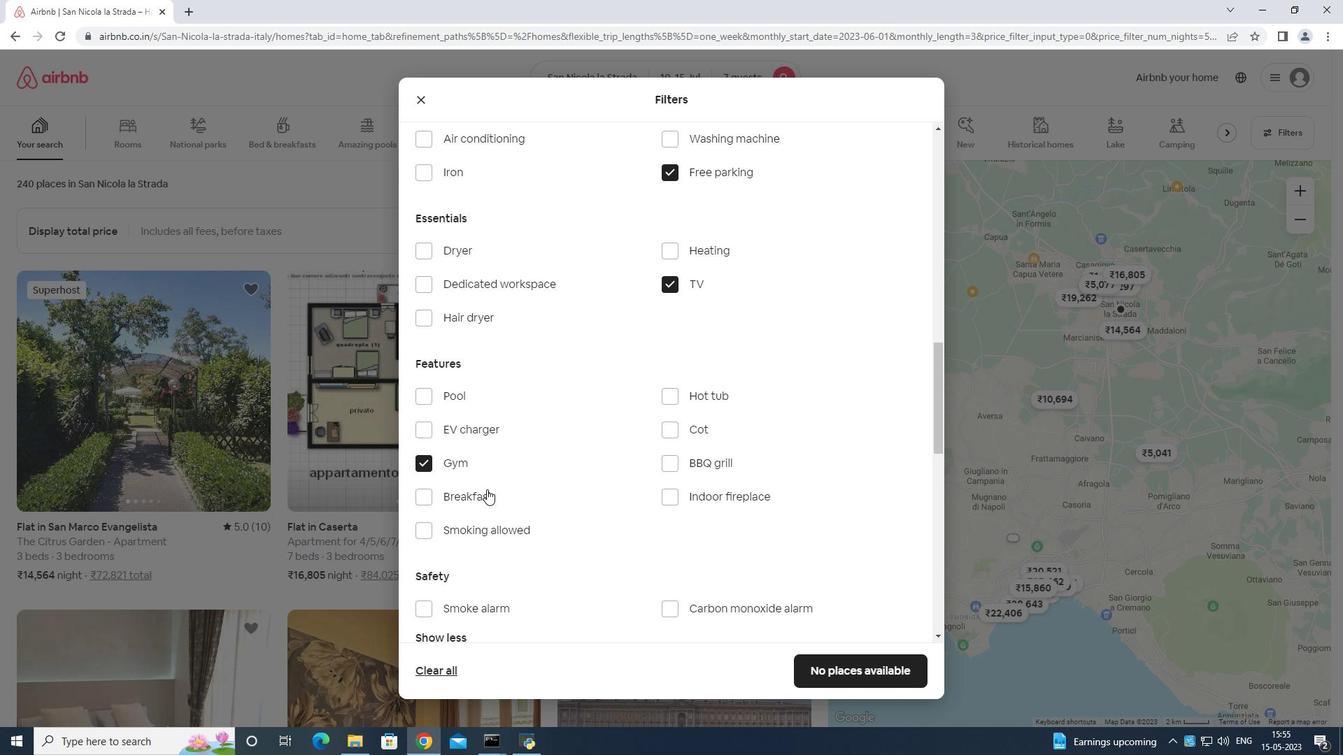 
Action: Mouse pressed left at (486, 493)
Screenshot: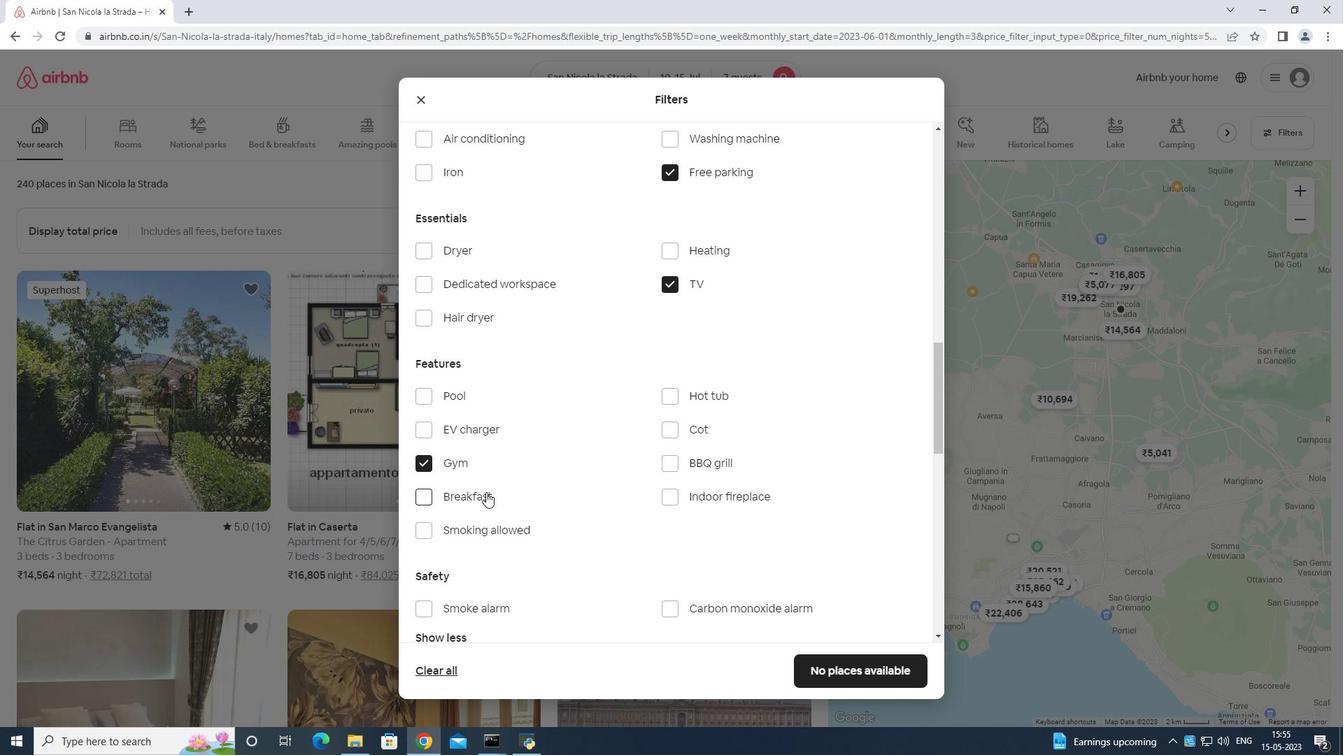 
Action: Mouse moved to (494, 494)
Screenshot: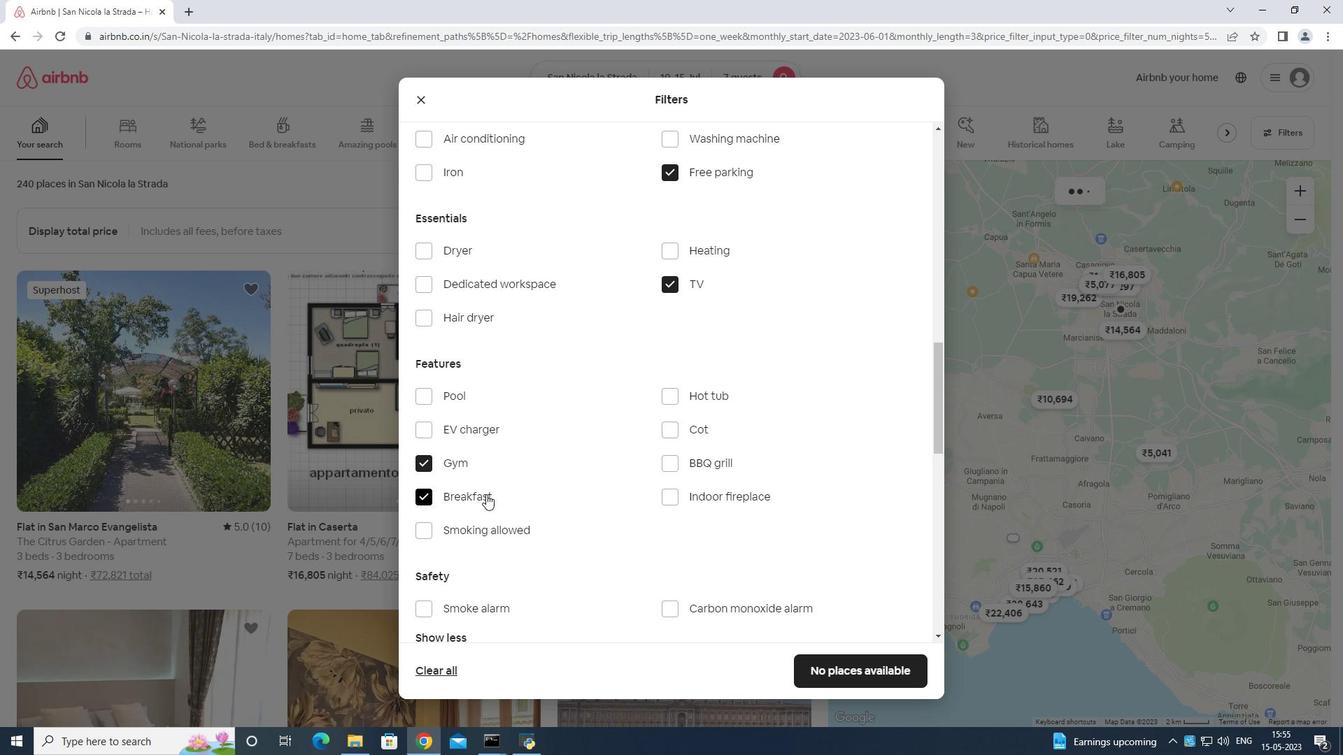 
Action: Mouse scrolled (494, 494) with delta (0, 0)
Screenshot: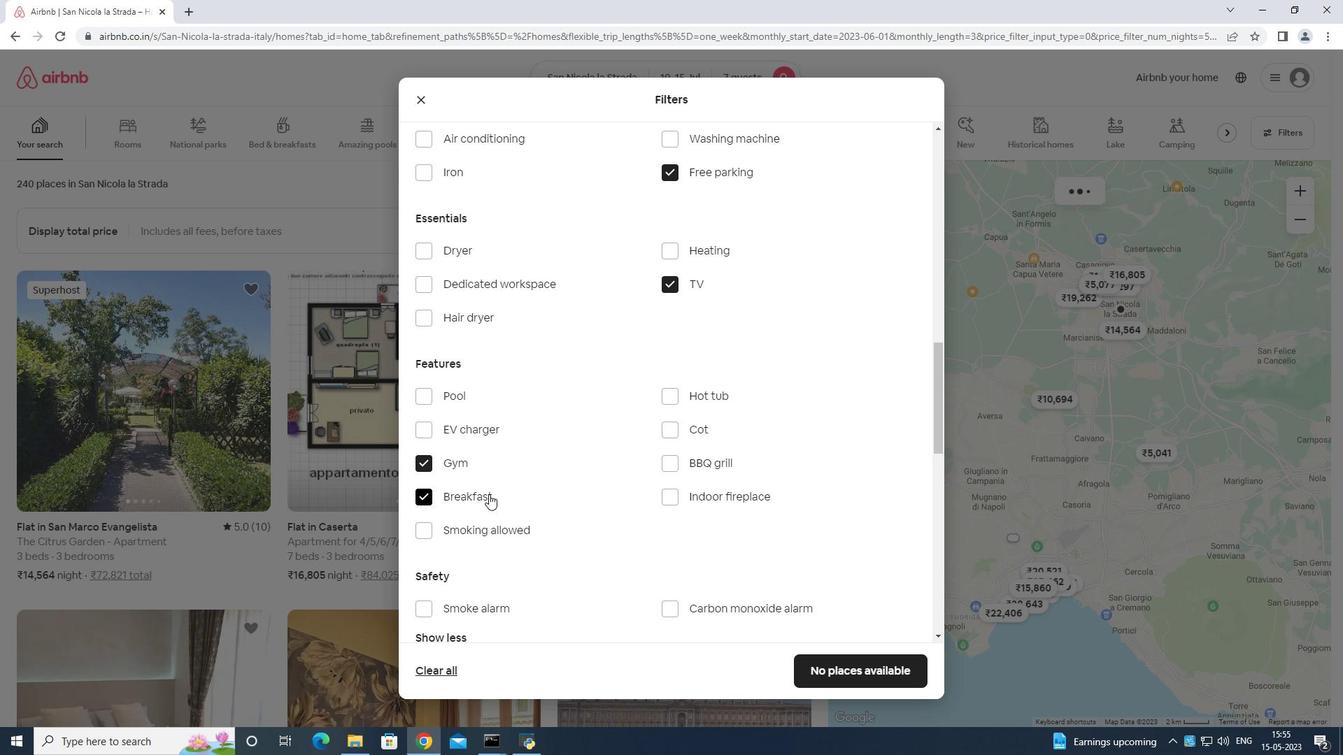 
Action: Mouse moved to (498, 496)
Screenshot: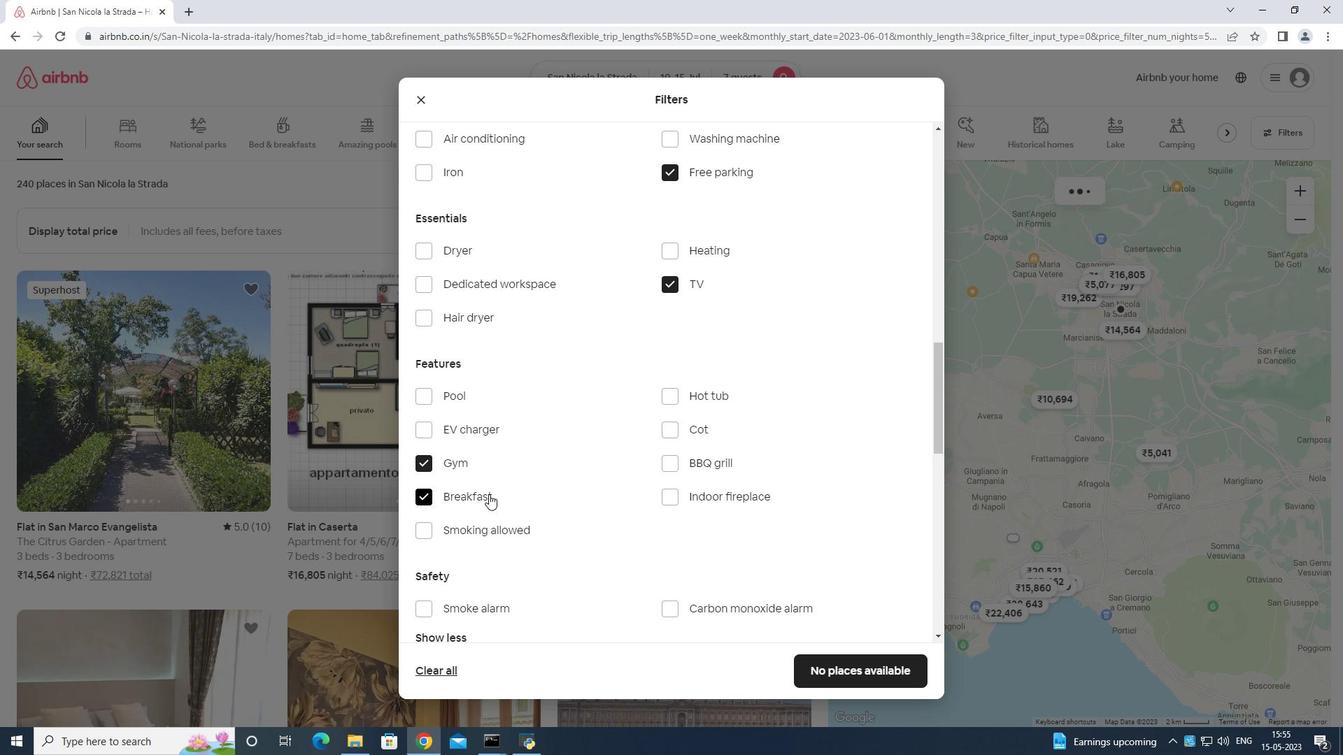 
Action: Mouse scrolled (498, 496) with delta (0, 0)
Screenshot: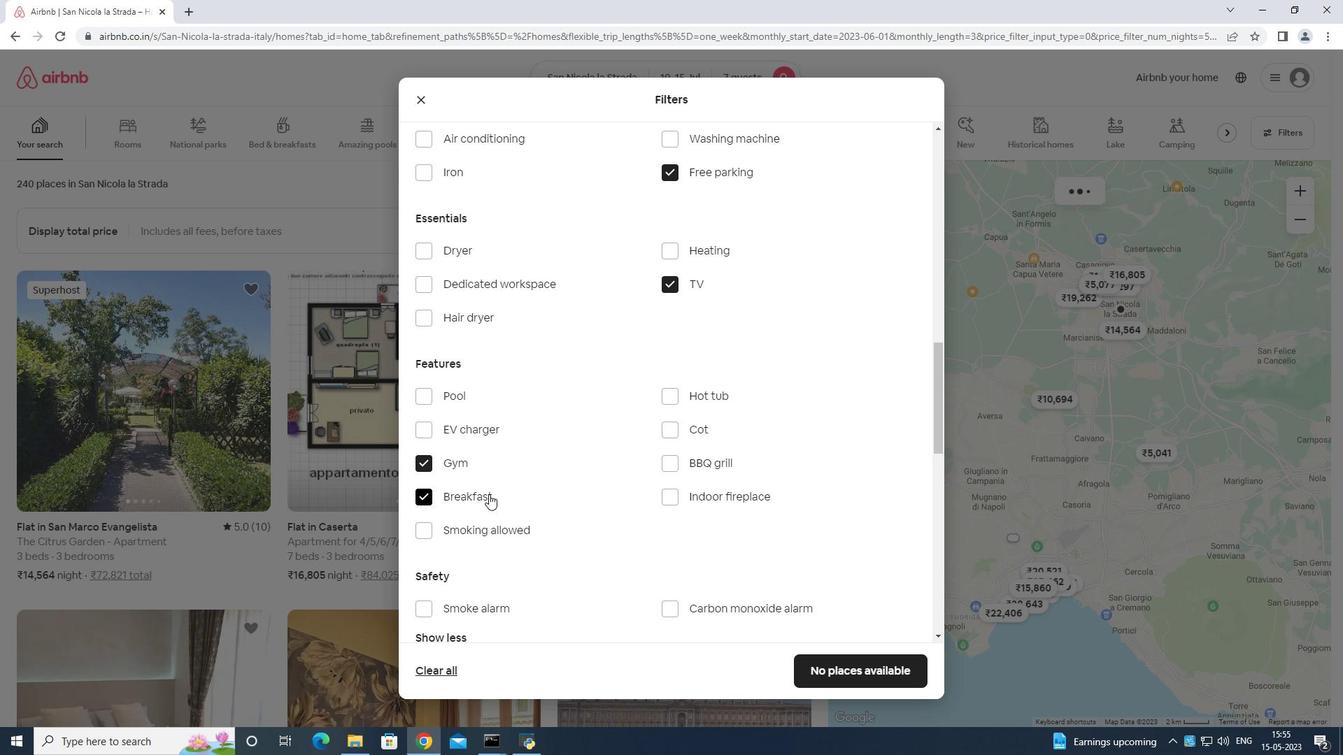 
Action: Mouse moved to (499, 496)
Screenshot: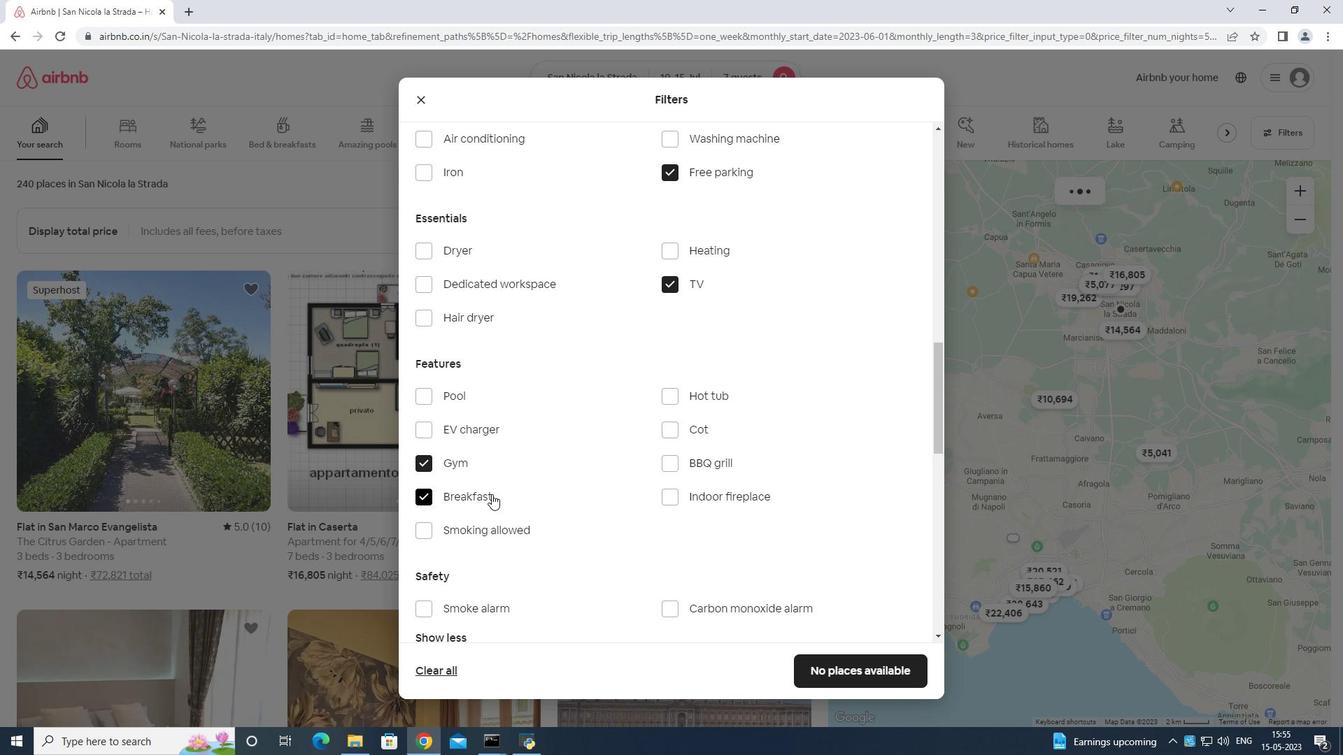 
Action: Mouse scrolled (499, 496) with delta (0, 0)
Screenshot: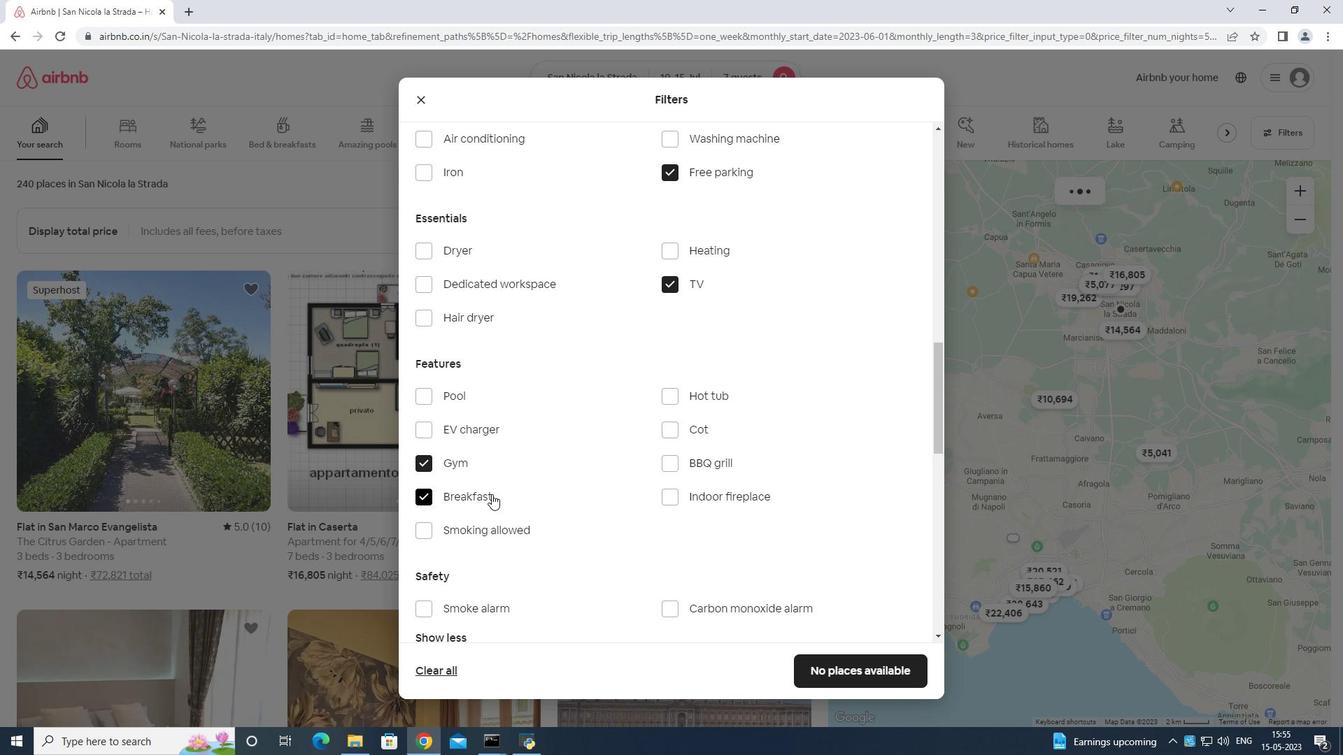 
Action: Mouse moved to (882, 580)
Screenshot: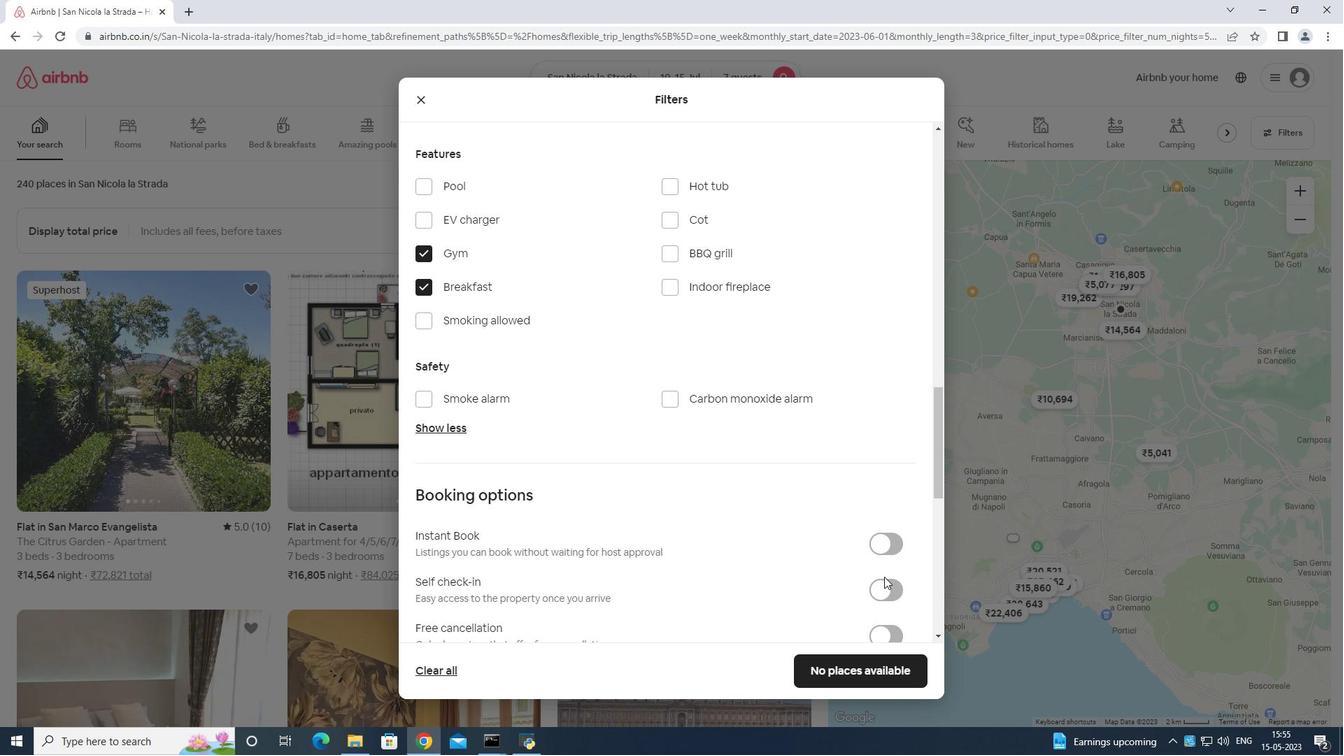 
Action: Mouse pressed left at (882, 580)
Screenshot: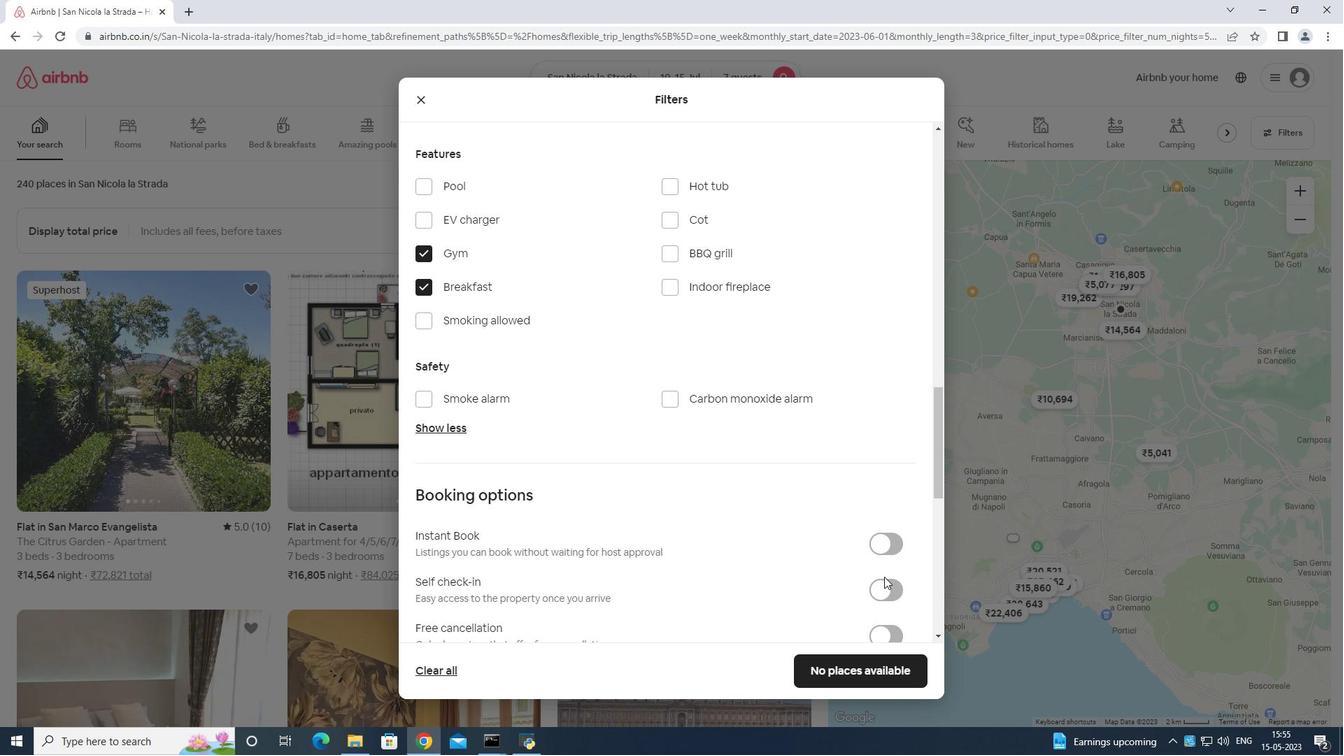 
Action: Mouse moved to (878, 578)
Screenshot: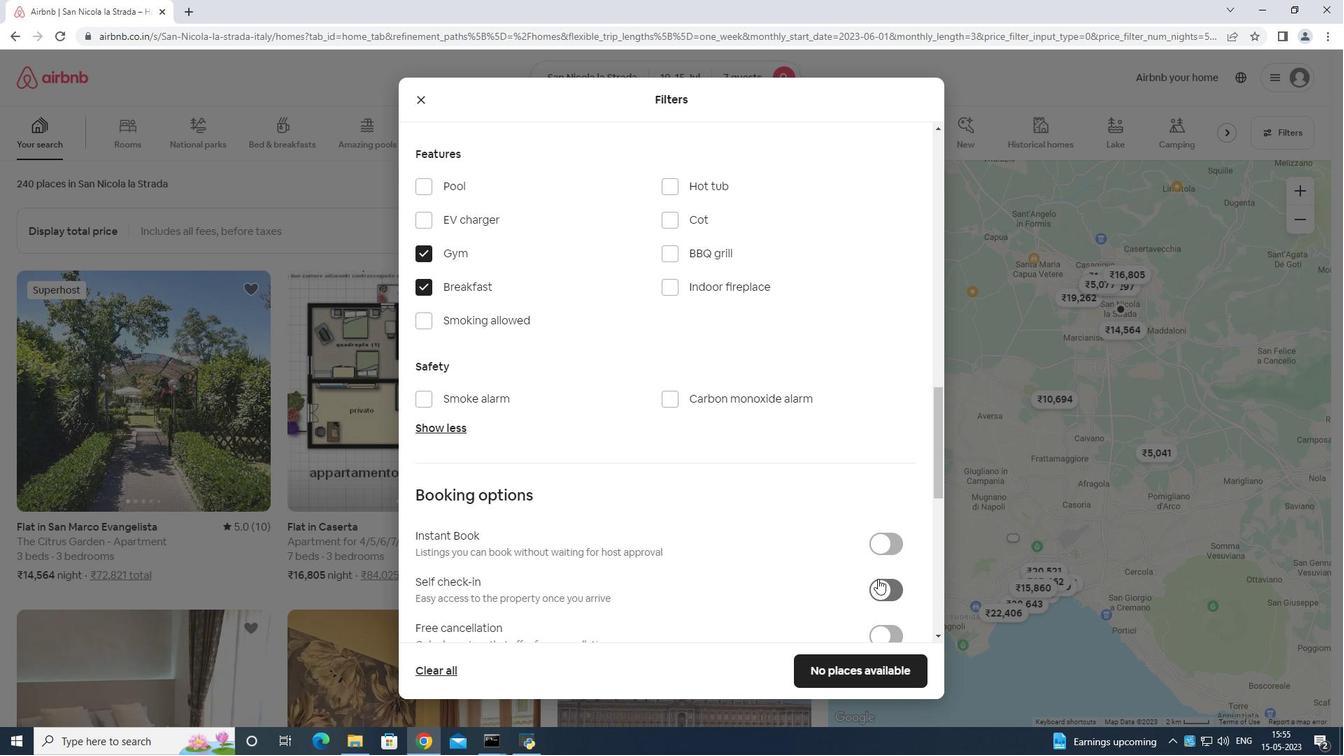 
Action: Mouse scrolled (878, 578) with delta (0, 0)
Screenshot: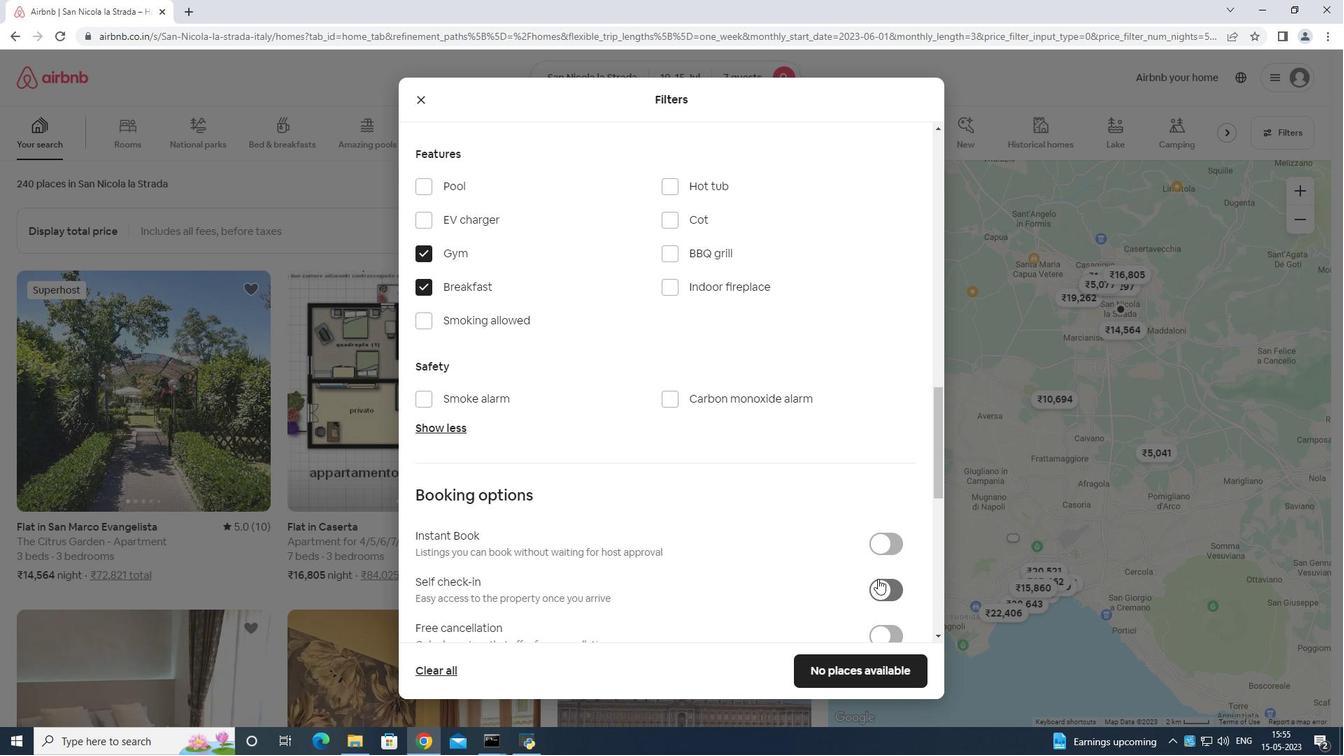 
Action: Mouse moved to (877, 581)
Screenshot: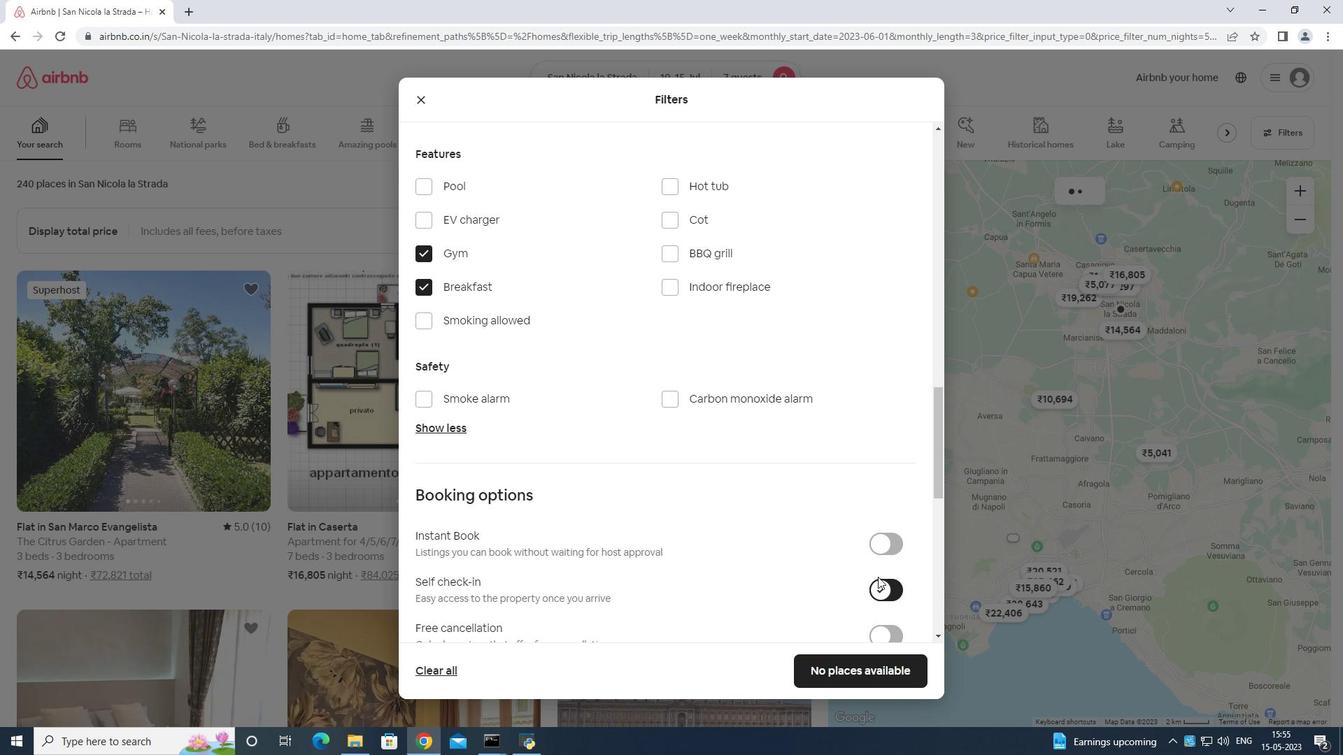 
Action: Mouse scrolled (877, 580) with delta (0, 0)
Screenshot: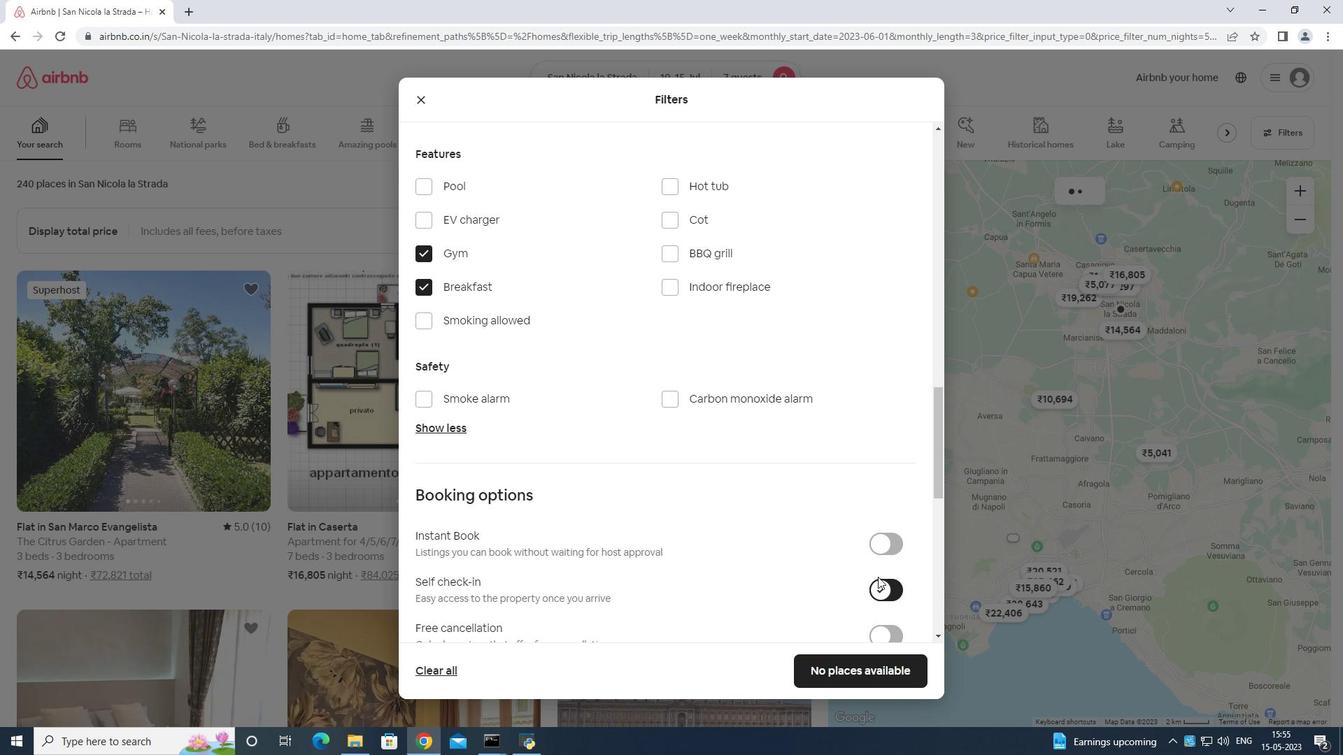 
Action: Mouse moved to (877, 582)
Screenshot: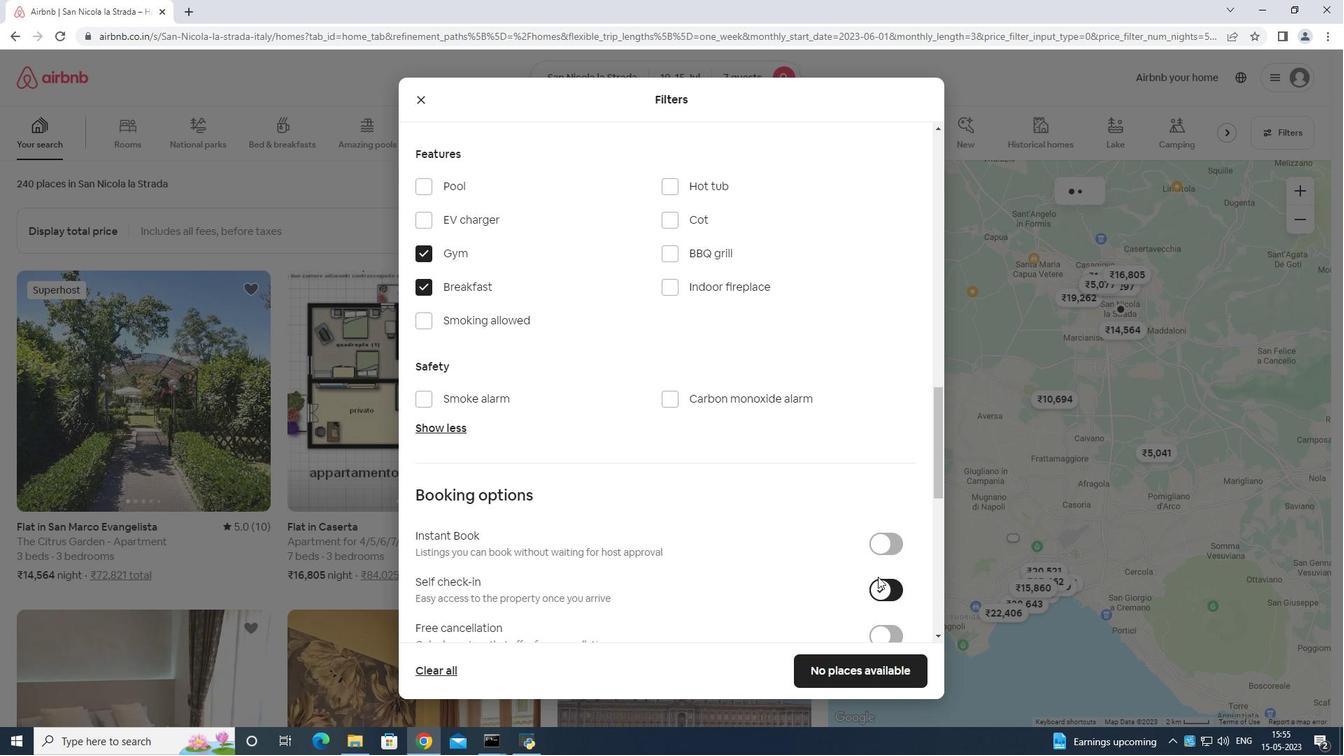 
Action: Mouse scrolled (877, 581) with delta (0, 0)
Screenshot: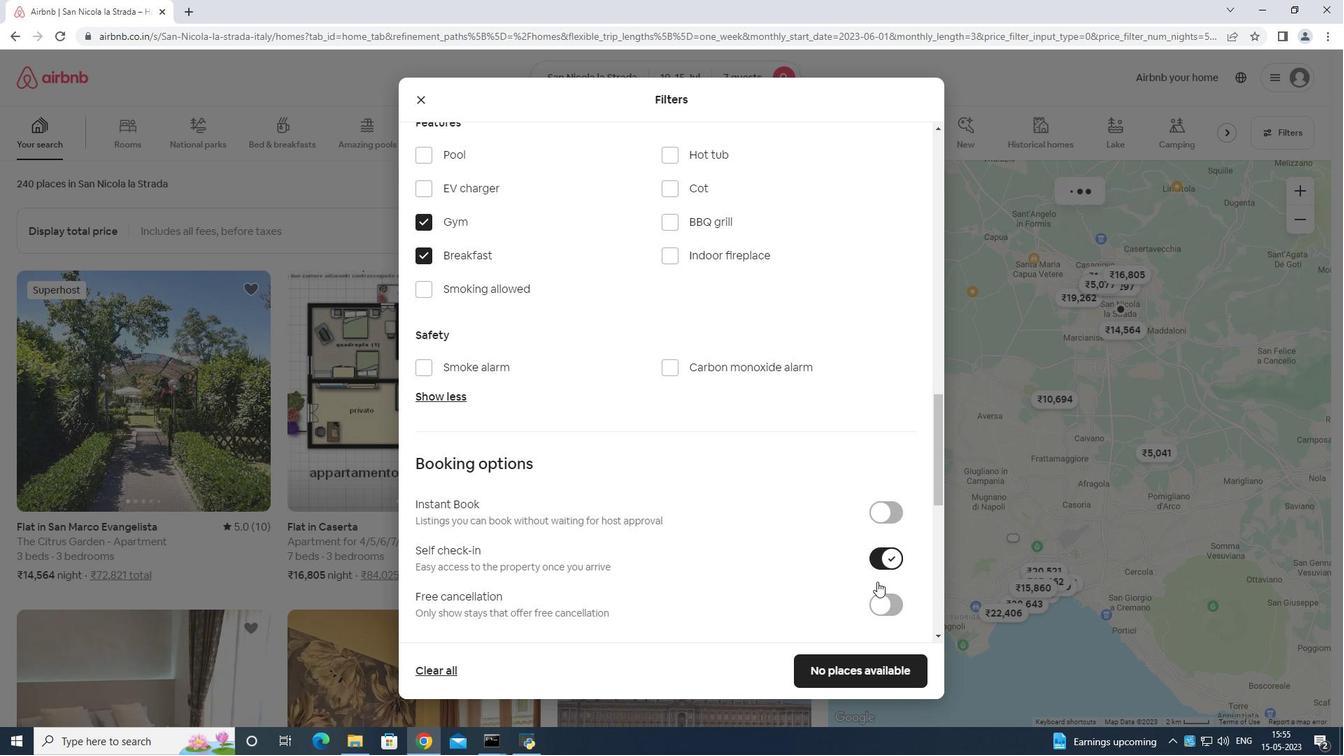 
Action: Mouse scrolled (877, 581) with delta (0, 0)
Screenshot: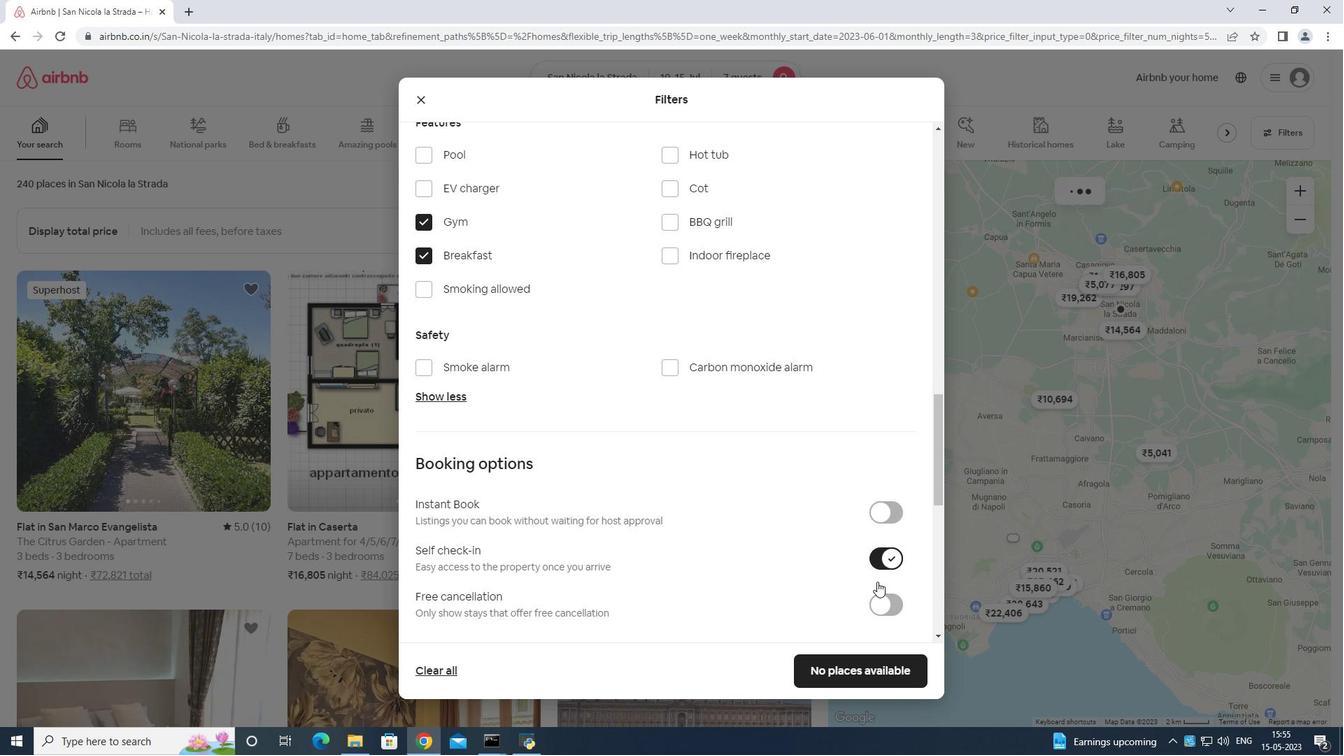 
Action: Mouse moved to (872, 579)
Screenshot: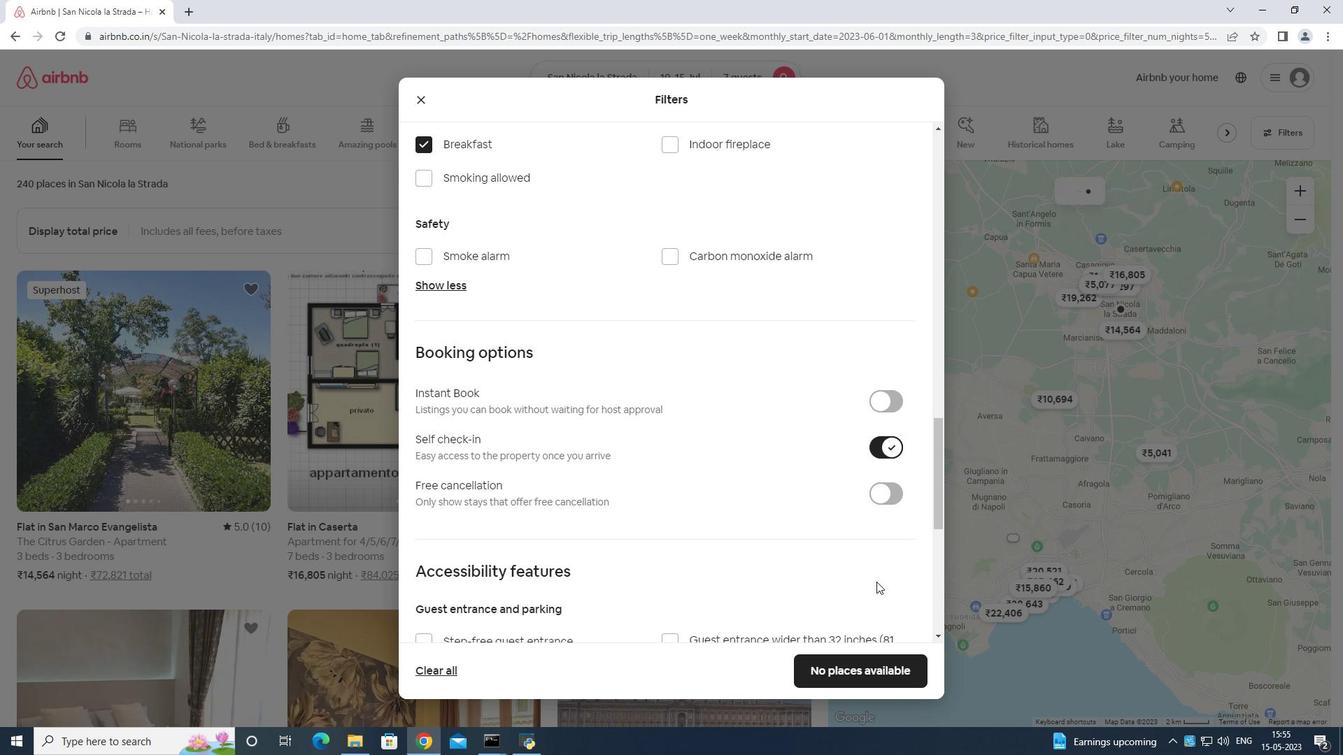 
Action: Mouse scrolled (872, 578) with delta (0, 0)
Screenshot: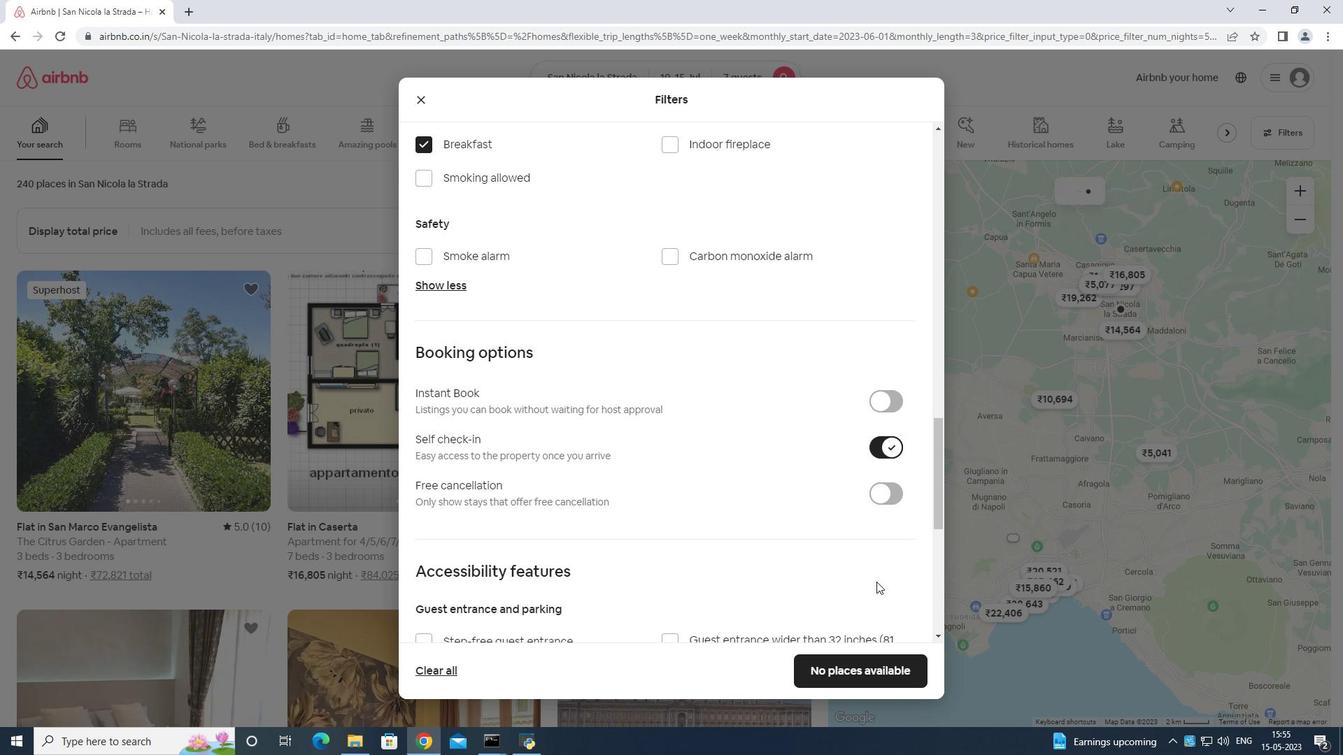 
Action: Mouse moved to (872, 579)
Screenshot: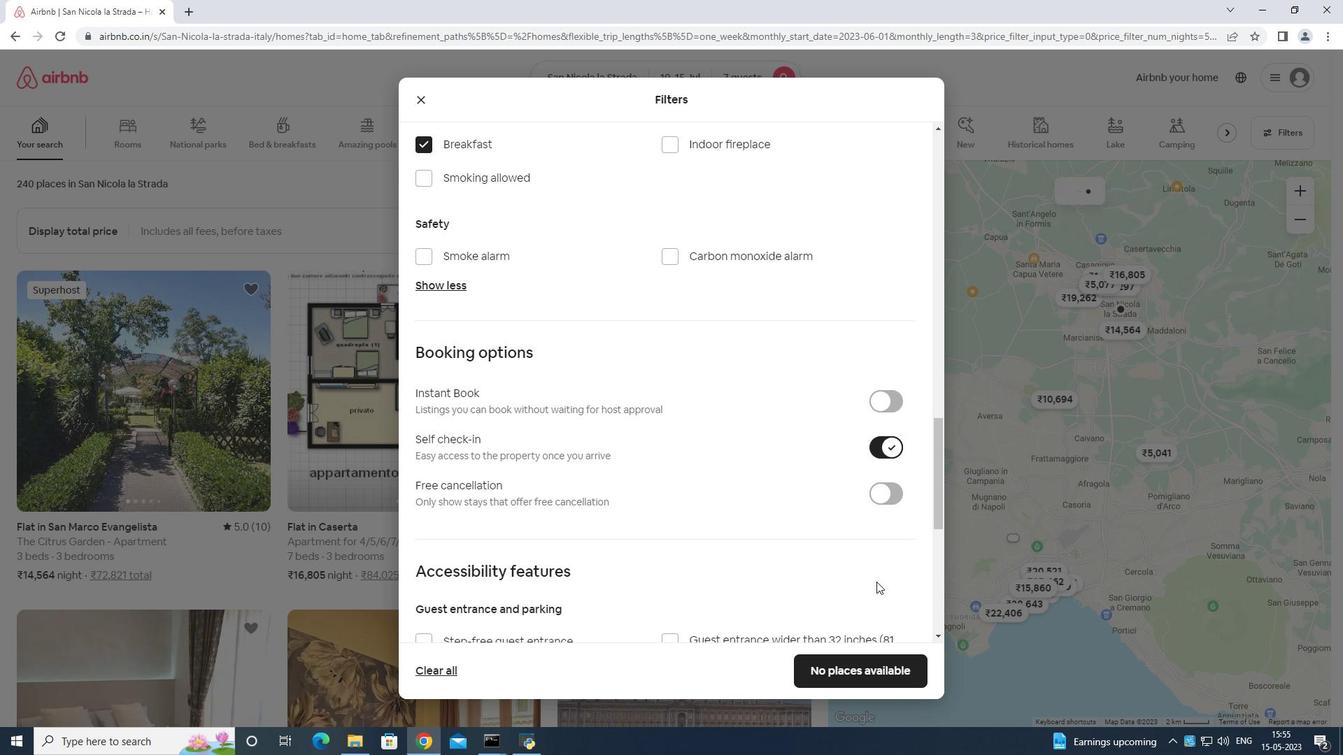 
Action: Mouse scrolled (872, 578) with delta (0, 0)
Screenshot: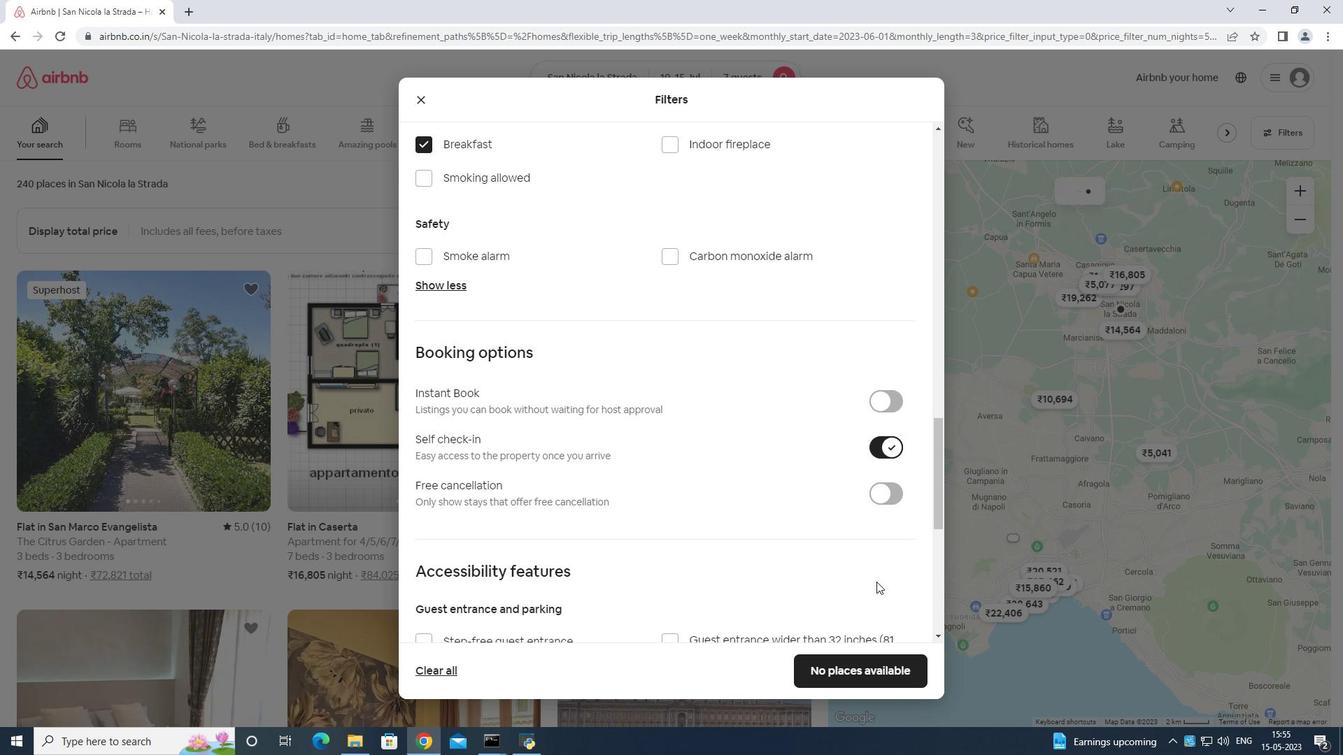 
Action: Mouse moved to (839, 562)
Screenshot: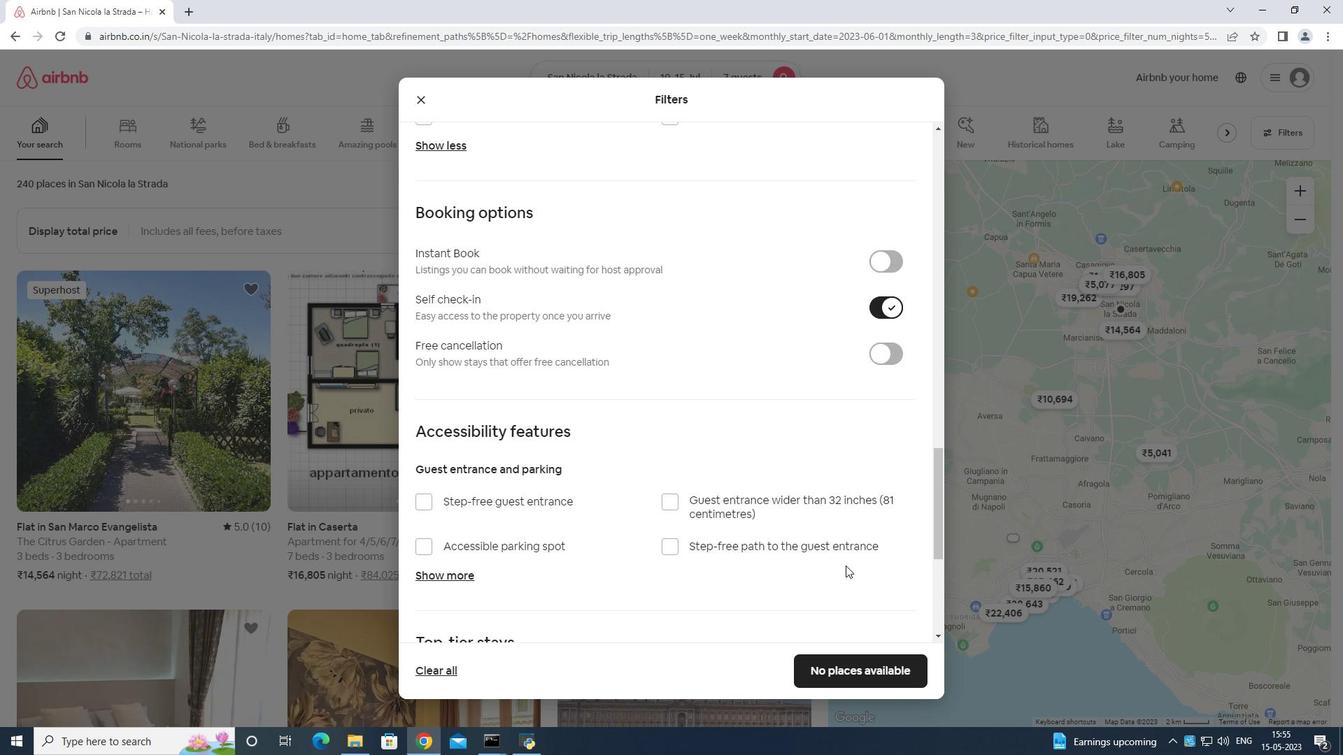 
Action: Mouse scrolled (839, 562) with delta (0, 0)
Screenshot: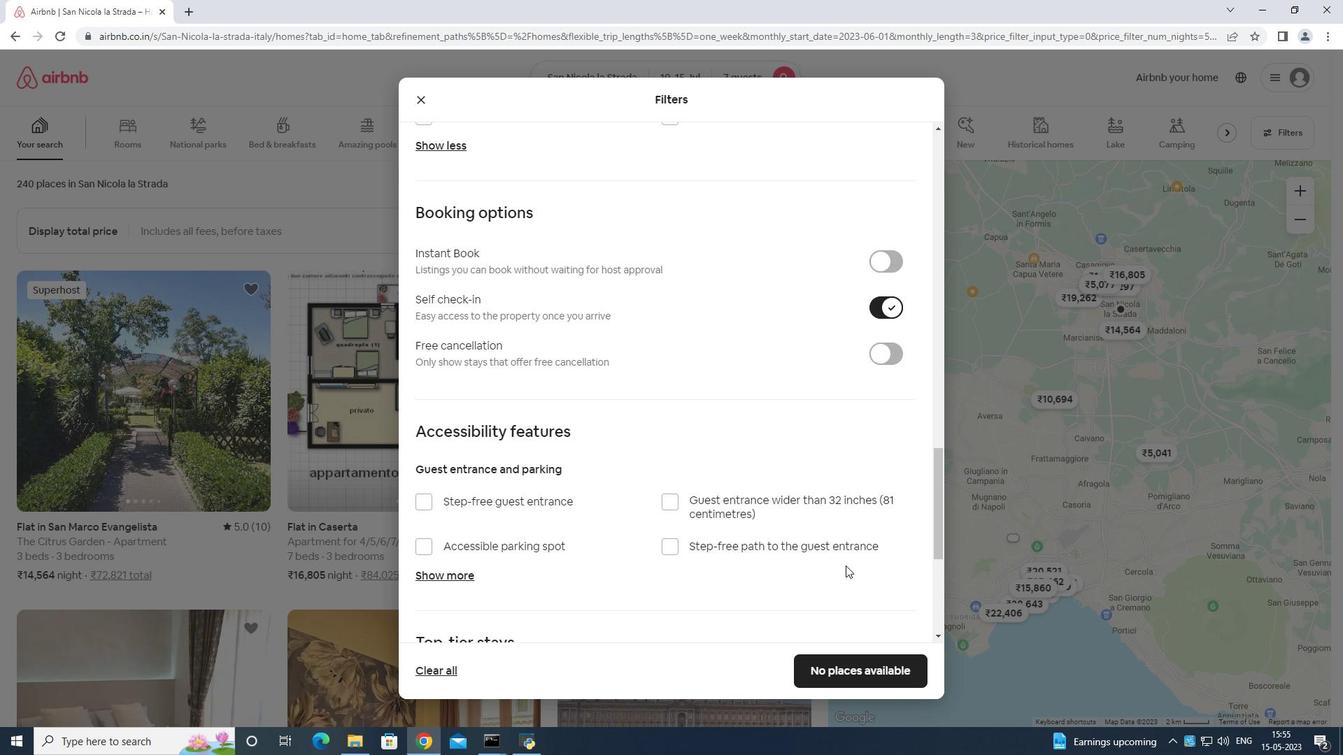 
Action: Mouse moved to (833, 566)
Screenshot: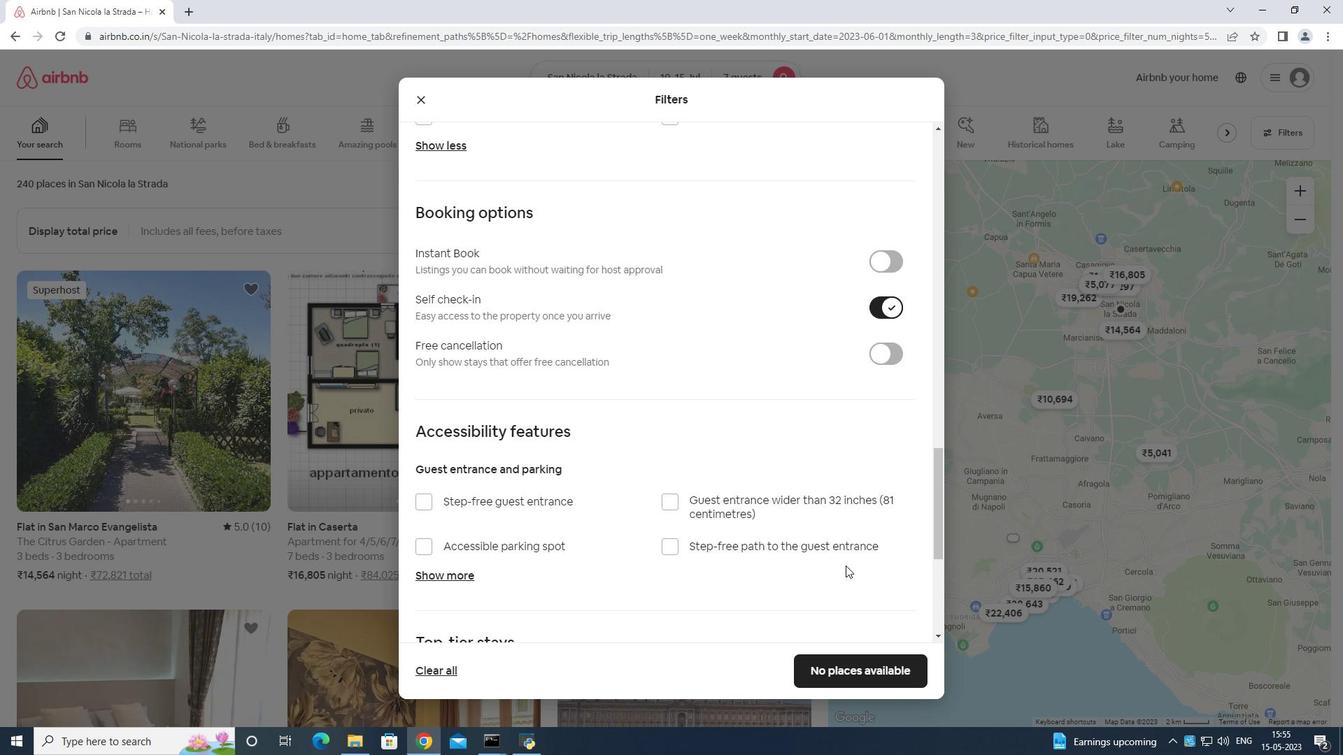 
Action: Mouse scrolled (834, 565) with delta (0, 0)
Screenshot: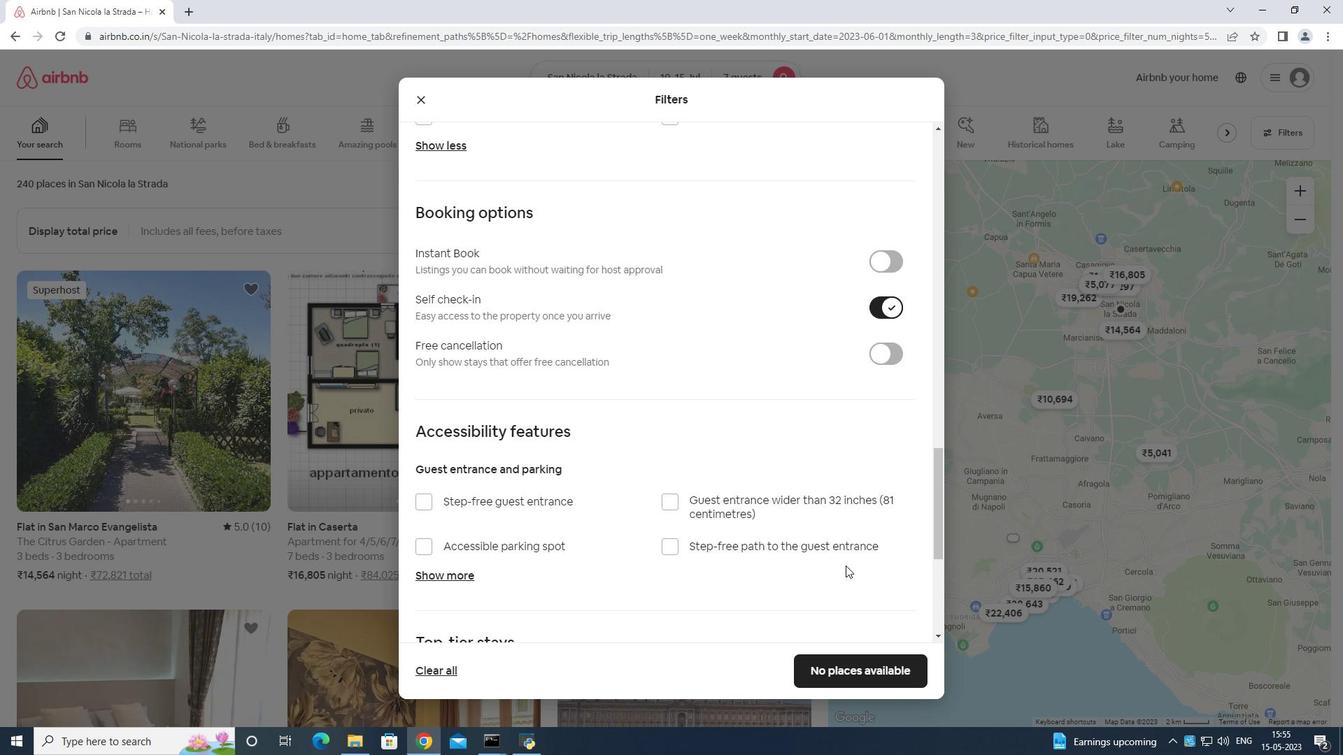 
Action: Mouse moved to (832, 566)
Screenshot: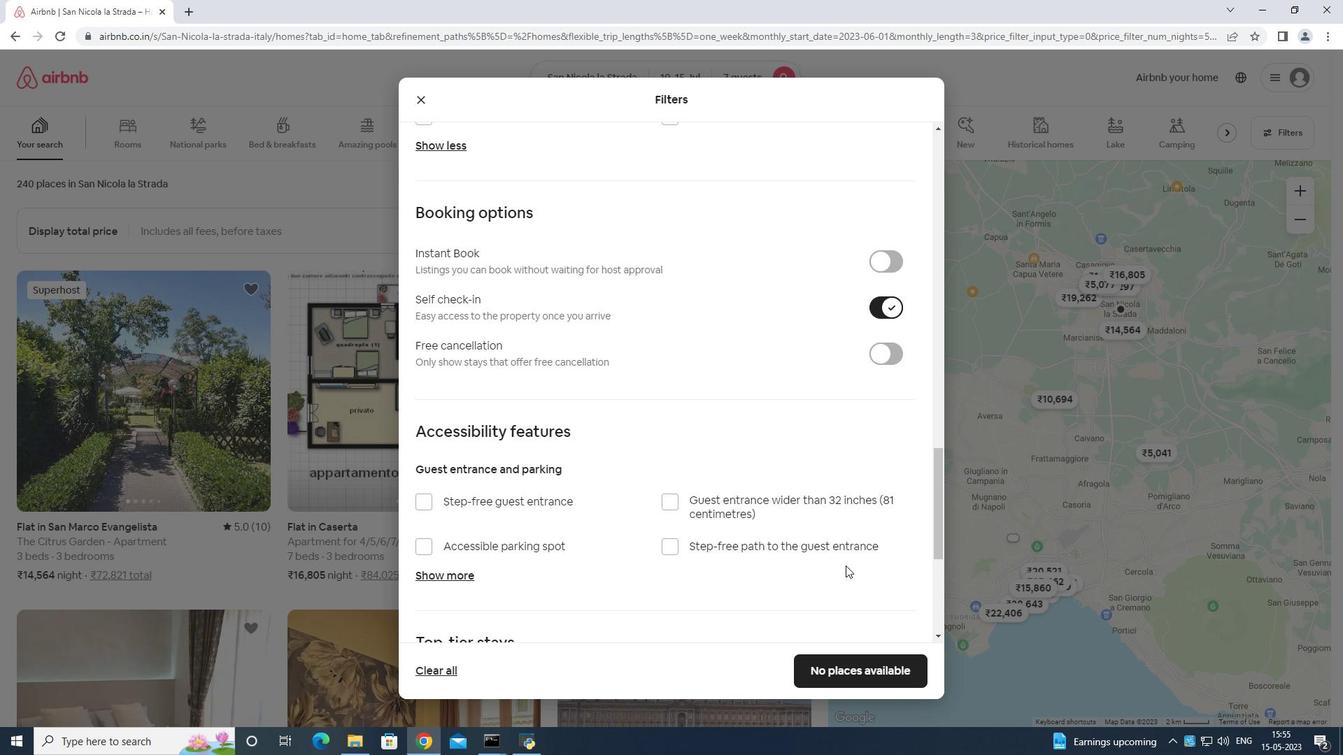 
Action: Mouse scrolled (832, 565) with delta (0, 0)
Screenshot: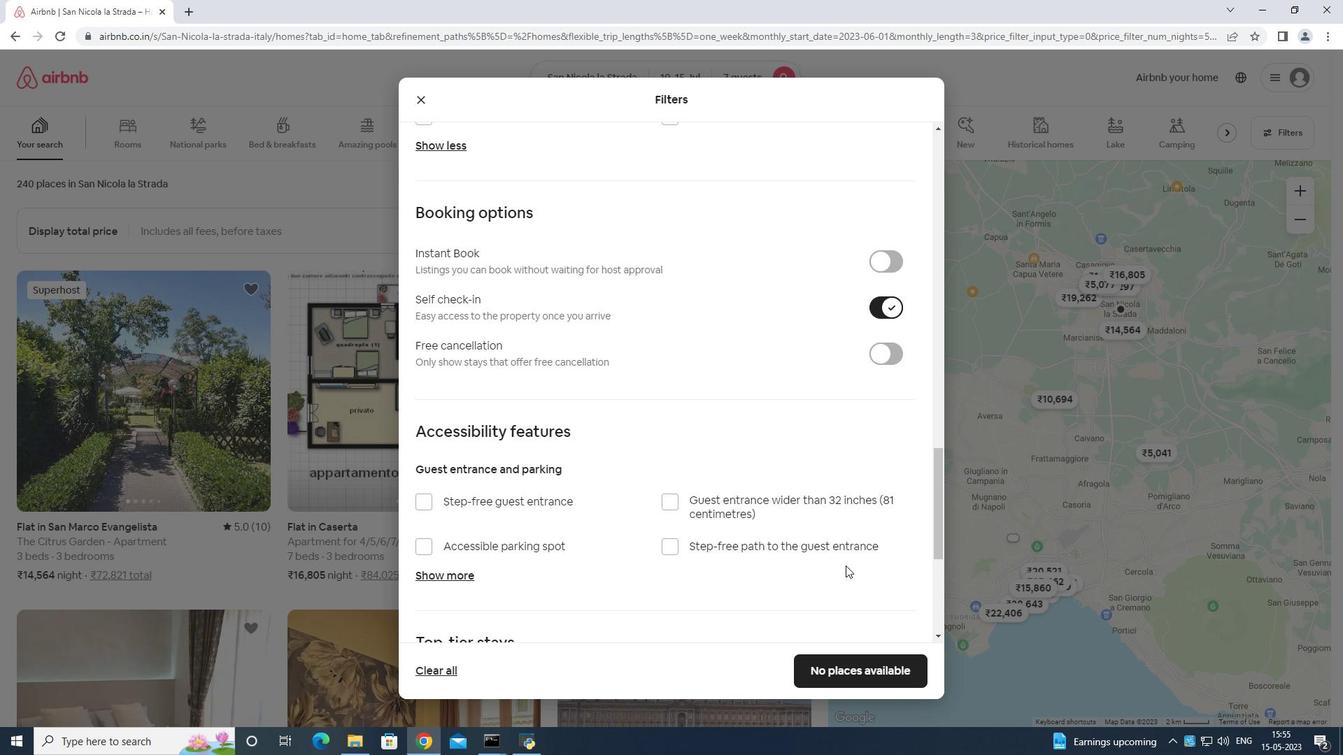 
Action: Mouse moved to (809, 561)
Screenshot: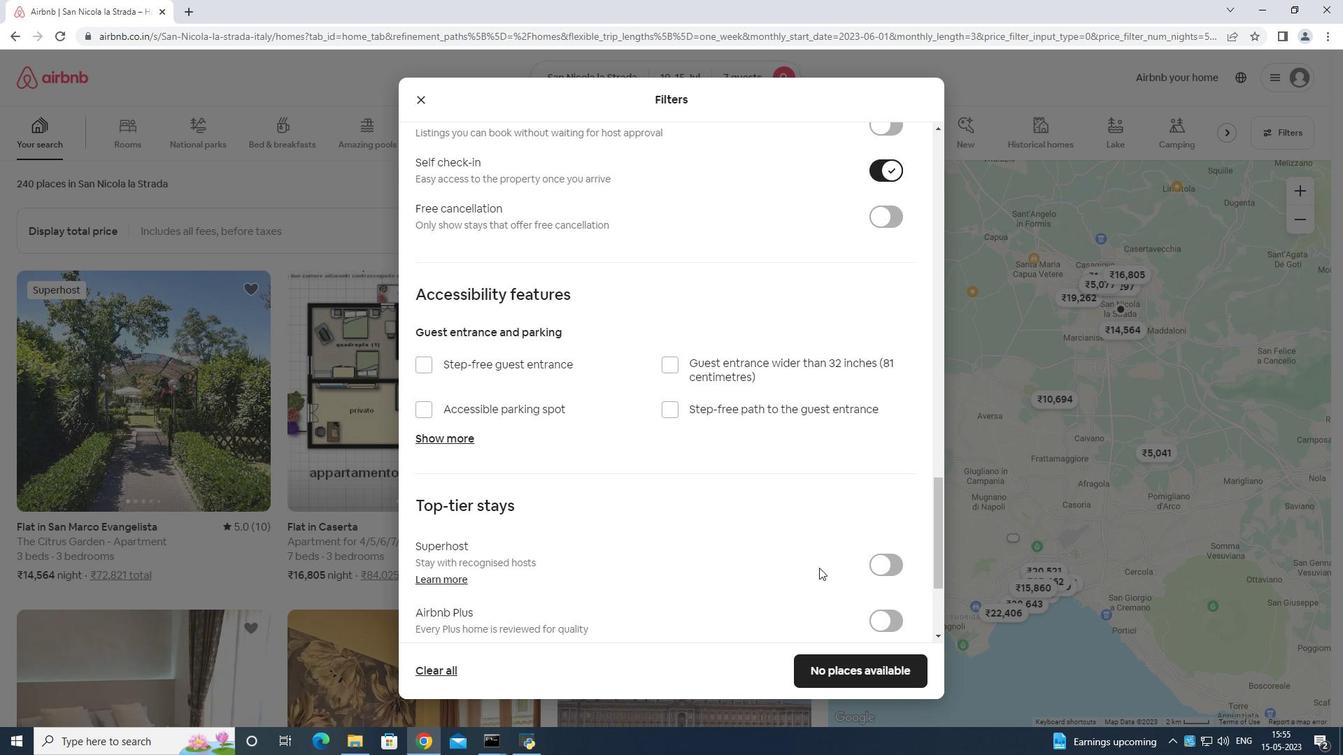 
Action: Mouse scrolled (809, 560) with delta (0, 0)
Screenshot: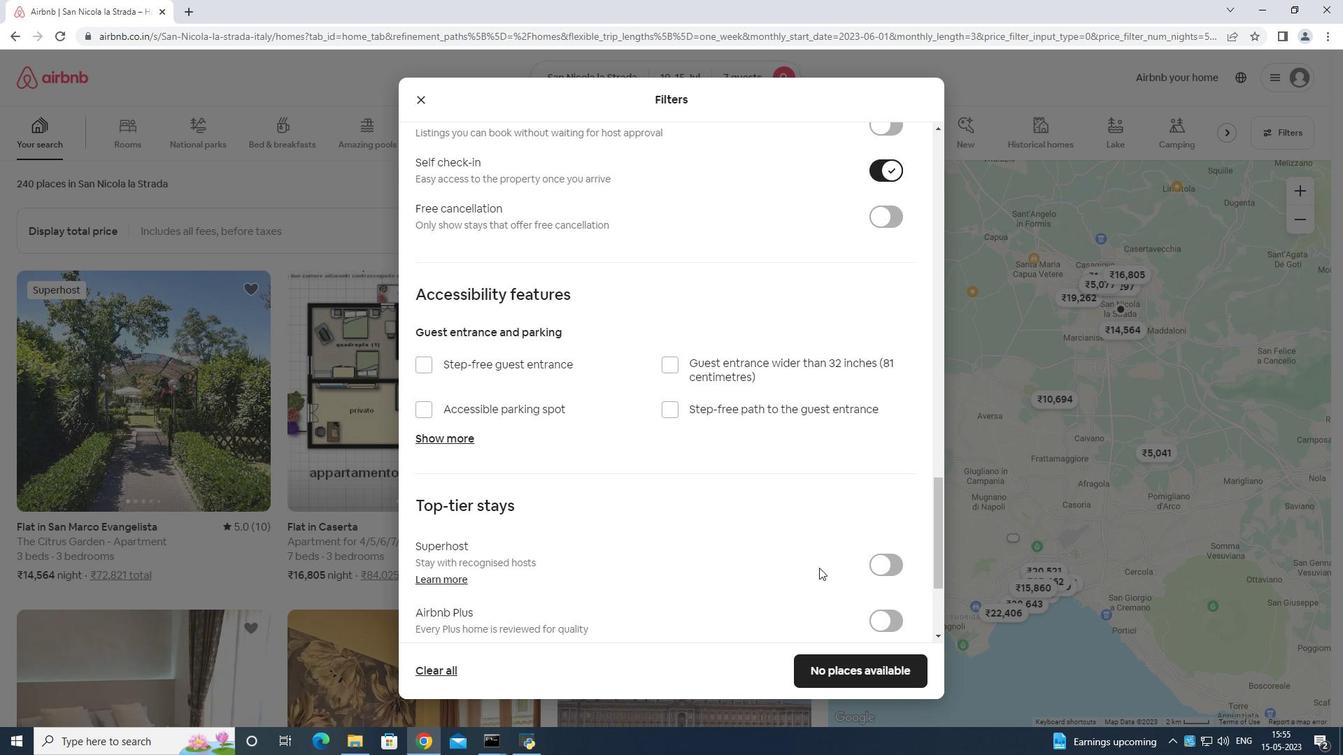 
Action: Mouse moved to (808, 563)
Screenshot: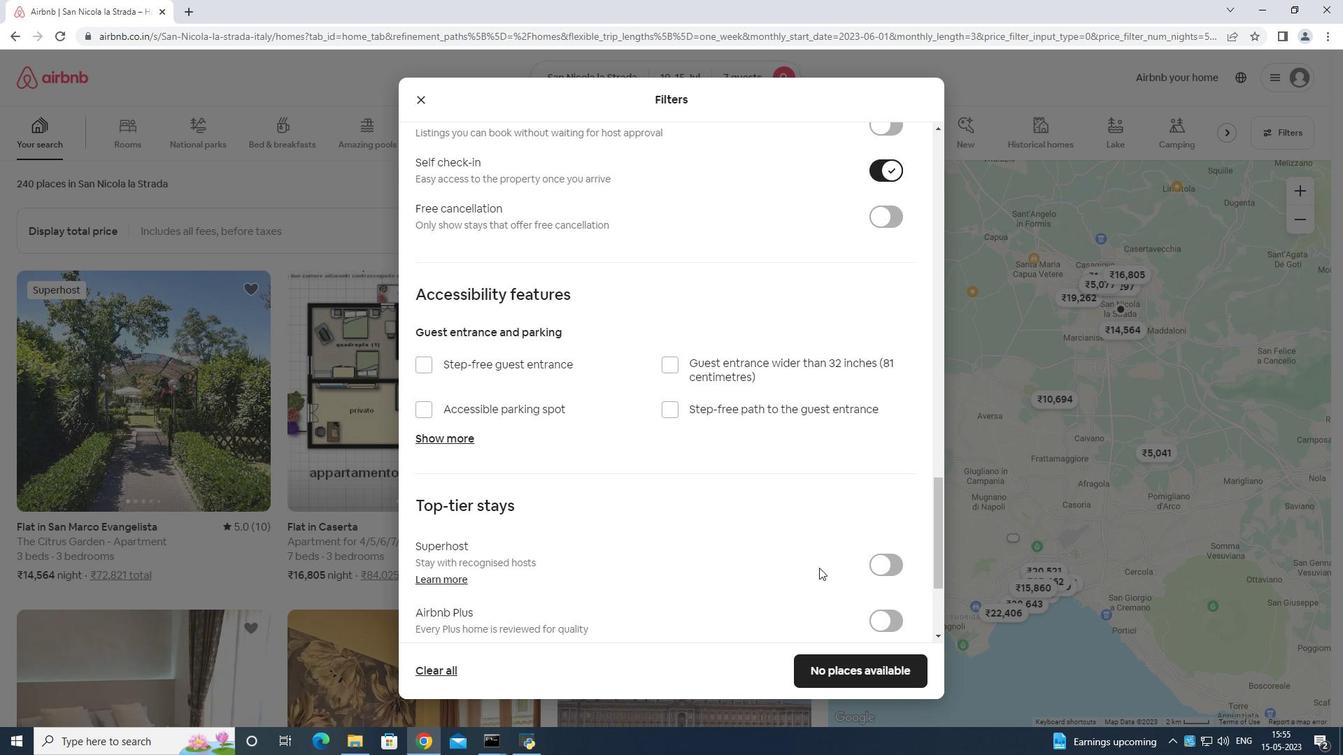 
Action: Mouse scrolled (808, 562) with delta (0, 0)
Screenshot: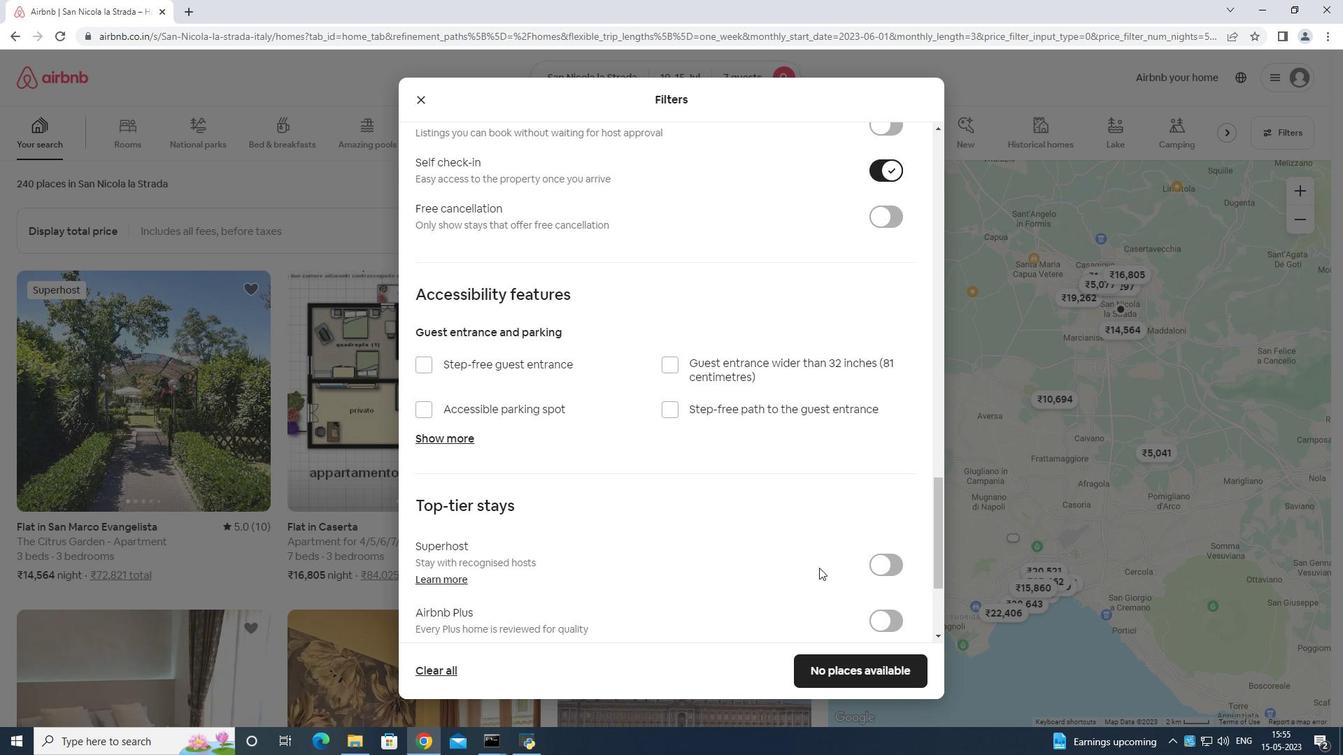 
Action: Mouse moved to (807, 563)
Screenshot: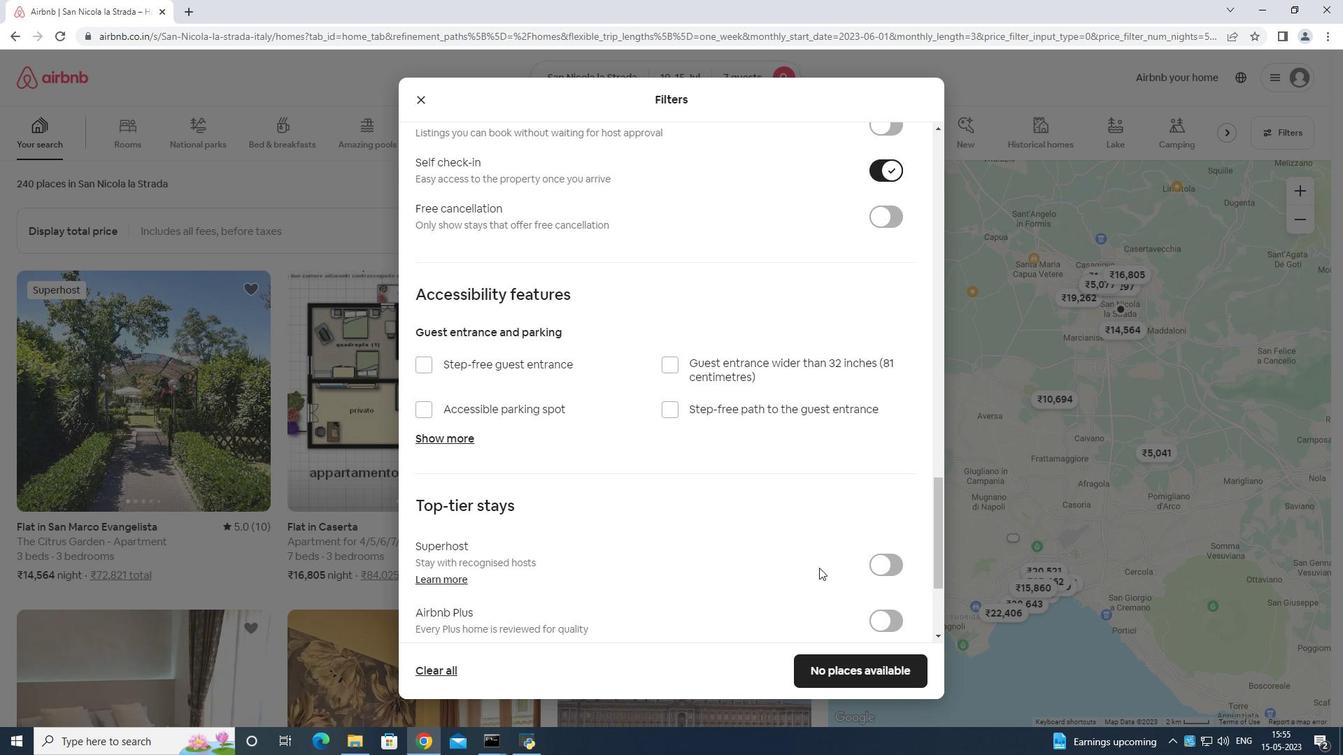 
Action: Mouse scrolled (807, 562) with delta (0, 0)
Screenshot: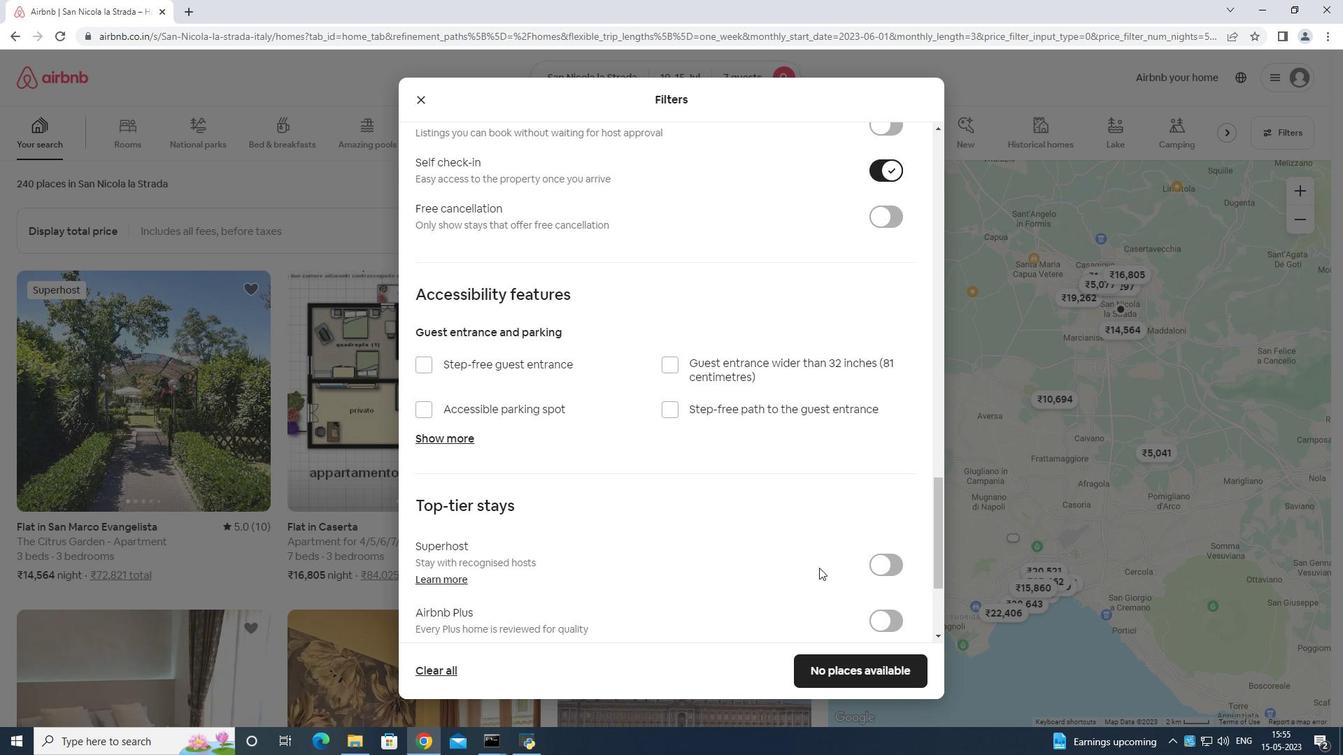 
Action: Mouse moved to (805, 565)
Screenshot: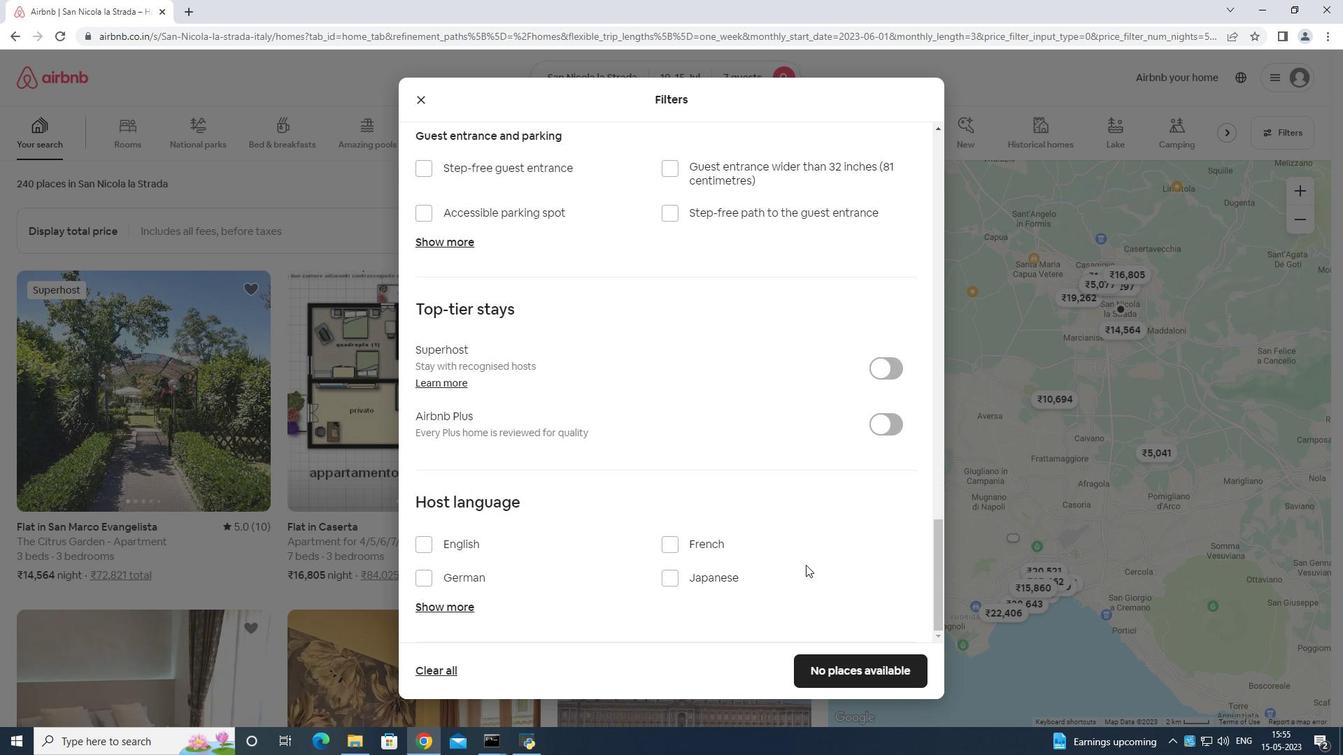 
Action: Mouse scrolled (805, 564) with delta (0, 0)
Screenshot: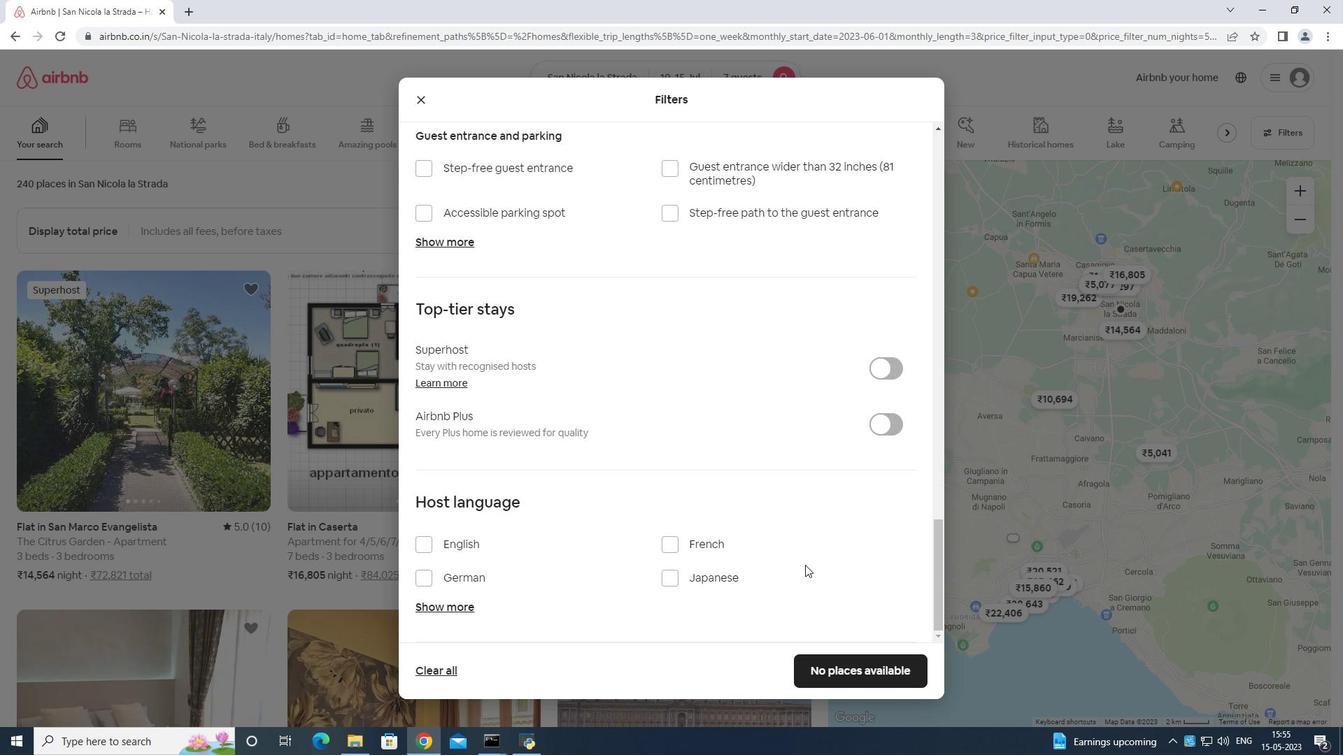 
Action: Mouse scrolled (805, 564) with delta (0, 0)
Screenshot: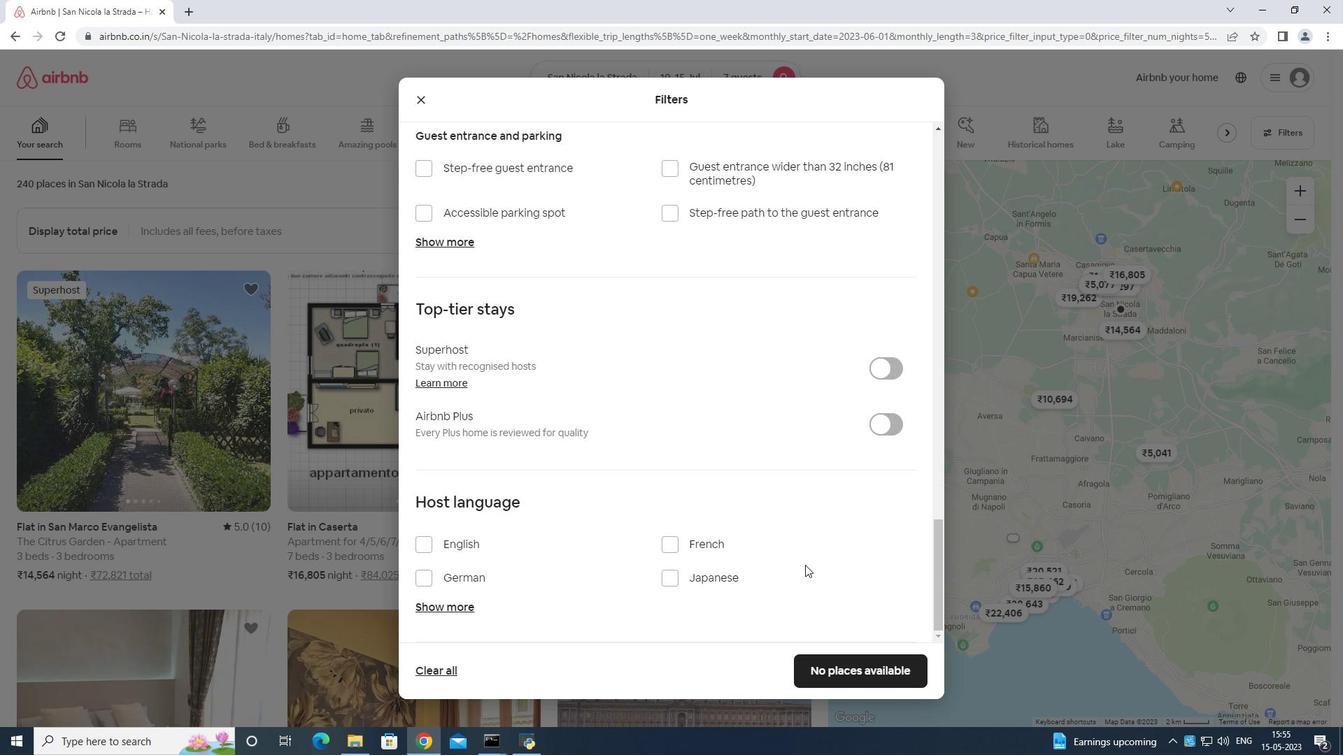 
Action: Mouse scrolled (805, 564) with delta (0, 0)
Screenshot: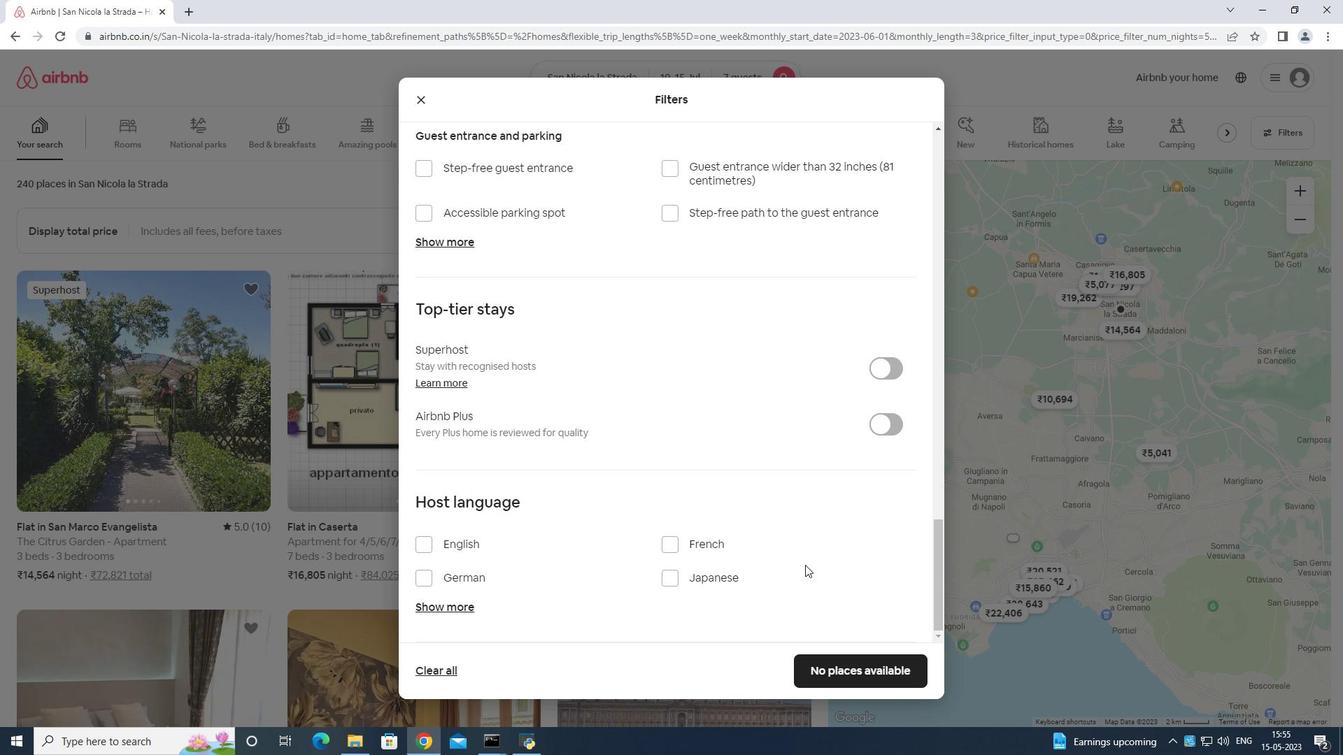 
Action: Mouse moved to (478, 543)
Screenshot: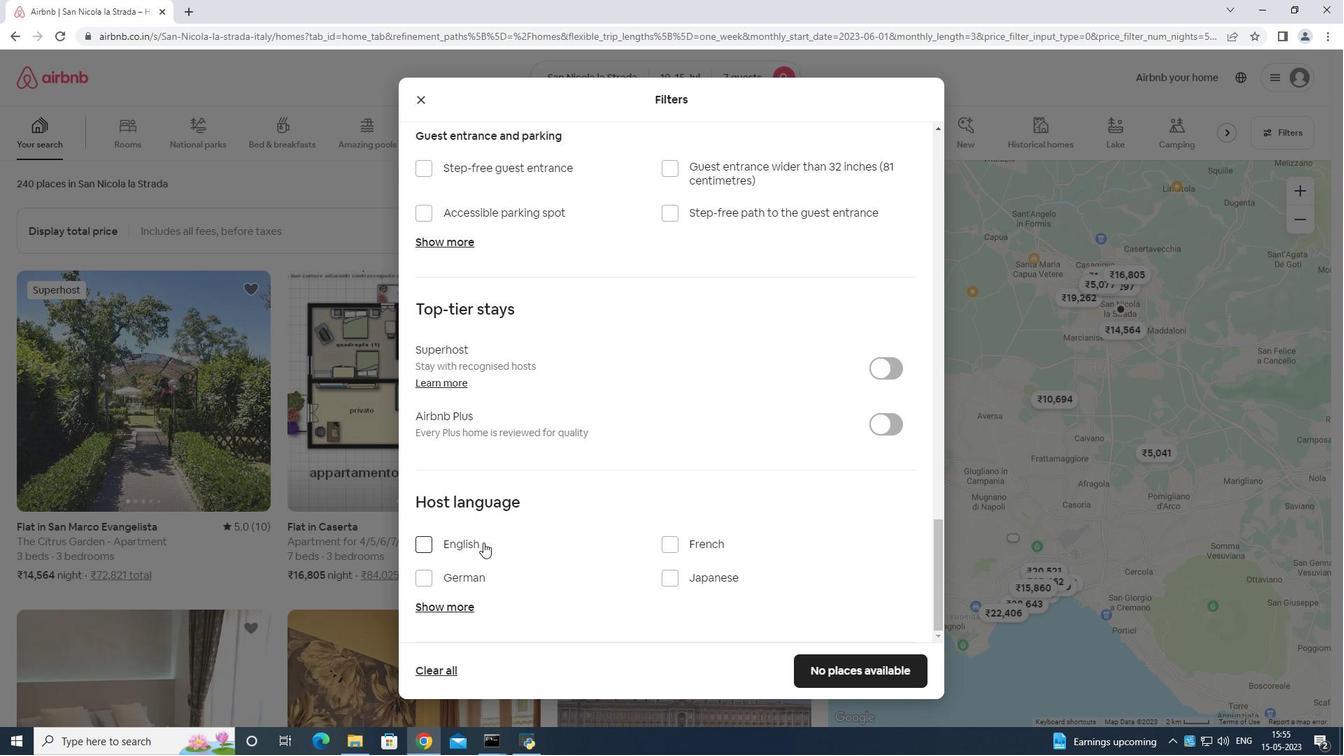 
Action: Mouse pressed left at (478, 543)
Screenshot: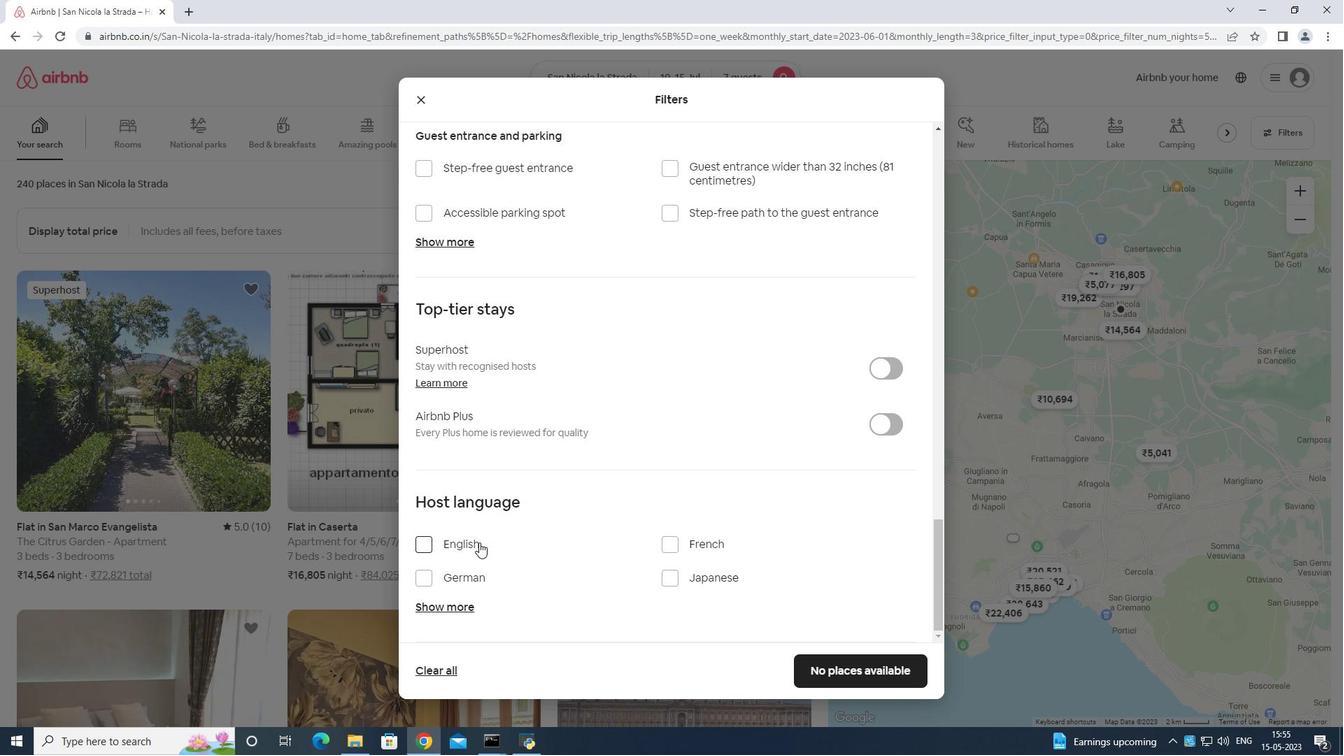 
Action: Mouse moved to (872, 665)
Screenshot: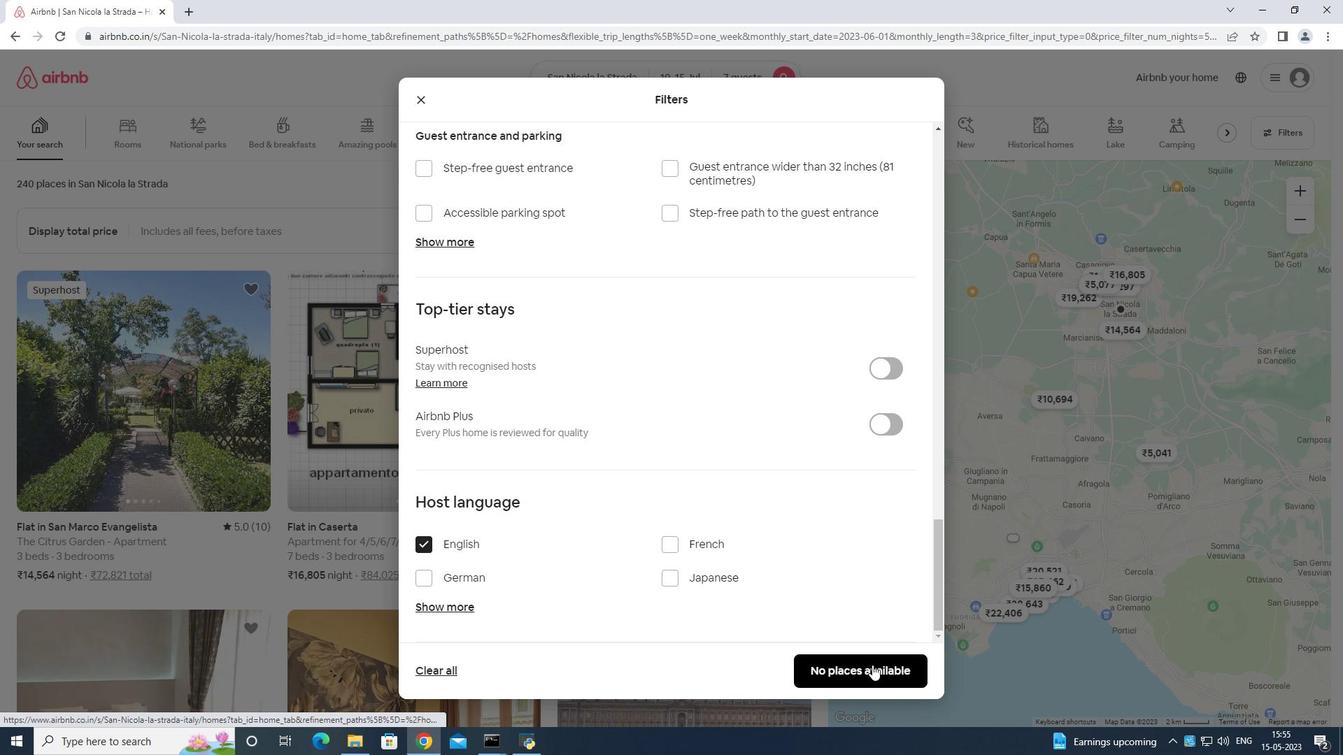 
Action: Mouse pressed left at (872, 665)
Screenshot: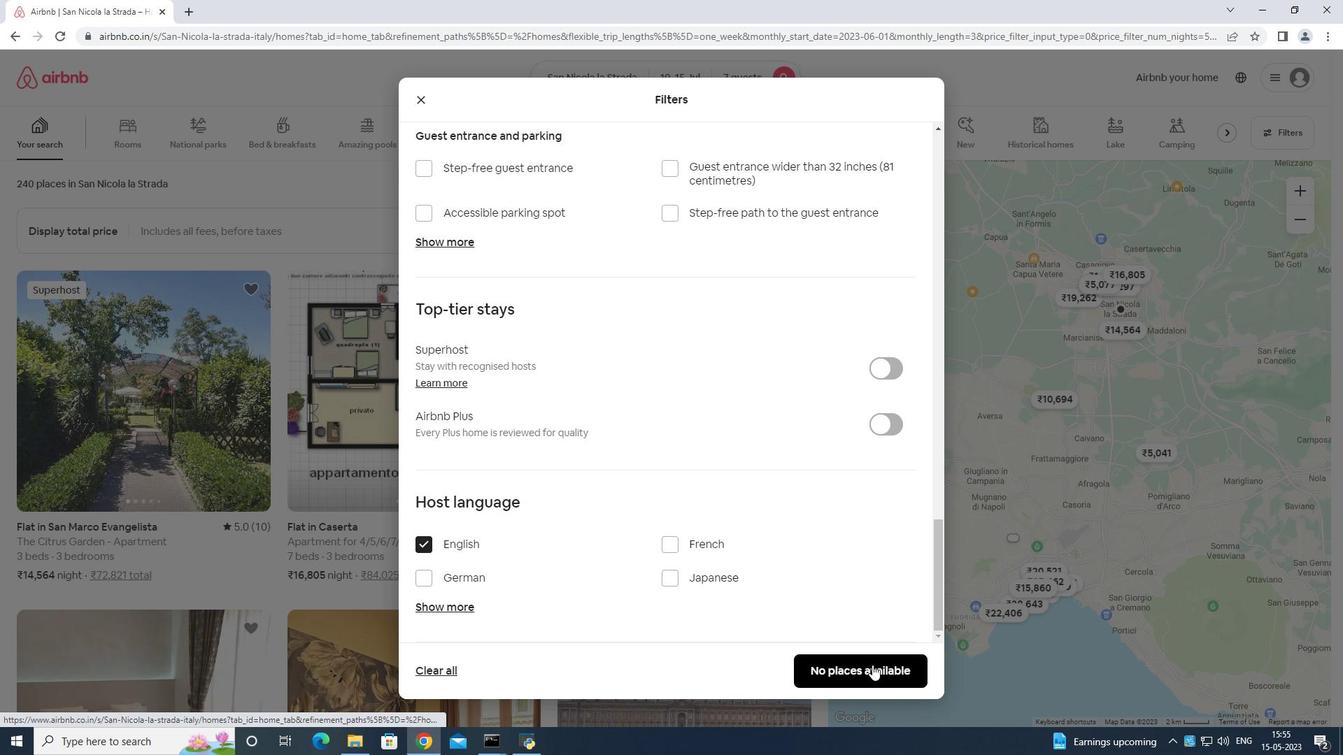
